 Task: Open Card Webinar Performance Review in Board Data Analytics Platforms to Workspace Document Management and add a team member Softage.4@softage.net, a label Green, a checklist Blogging, an attachment from your computer, a color Green and finally, add a card description 'Schedule meeting with potential partner company' and a comment 'Given the potential impact of this task on our team morale and motivation, let us ensure that we approach it with a sense of positivity and enthusiasm.'. Add a start date 'Jan 04, 1900' with a due date 'Jan 11, 1900'
Action: Mouse moved to (52, 368)
Screenshot: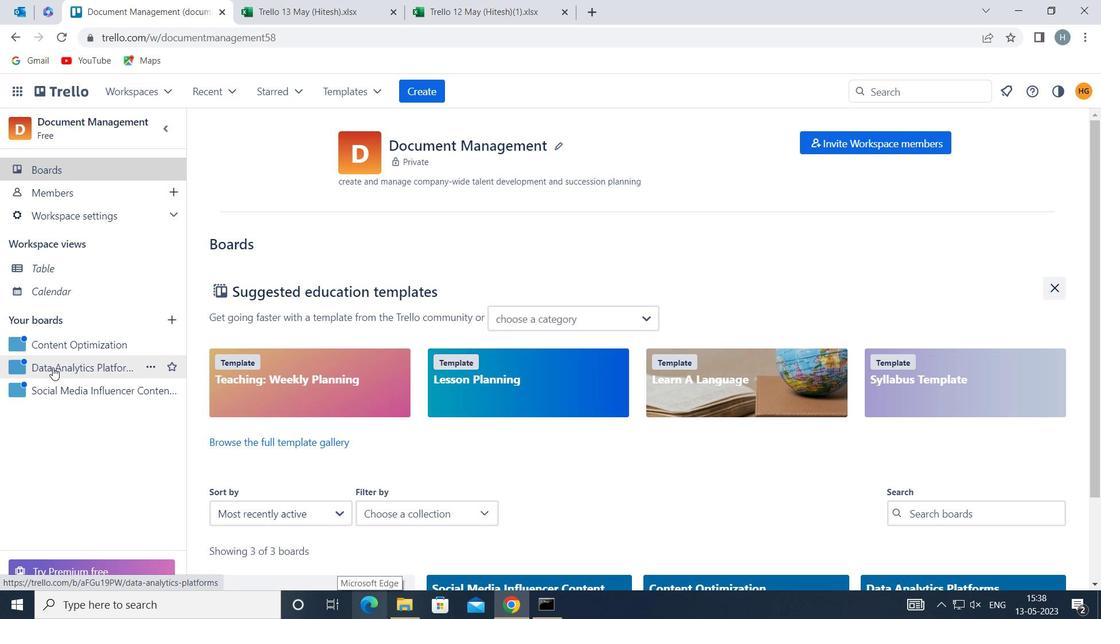 
Action: Mouse pressed left at (52, 368)
Screenshot: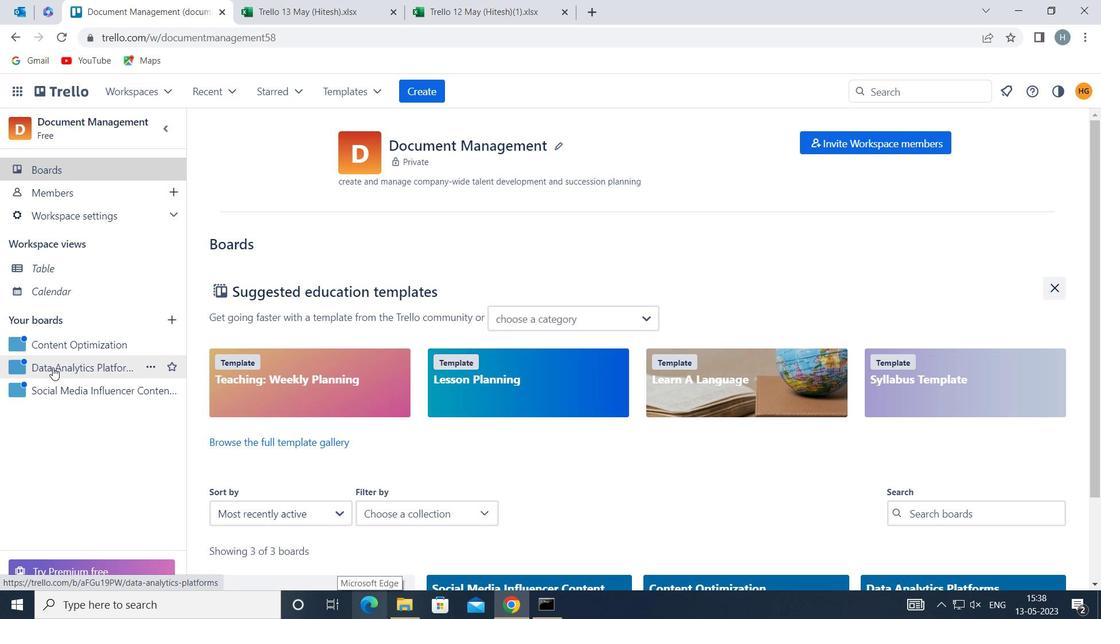 
Action: Mouse moved to (525, 205)
Screenshot: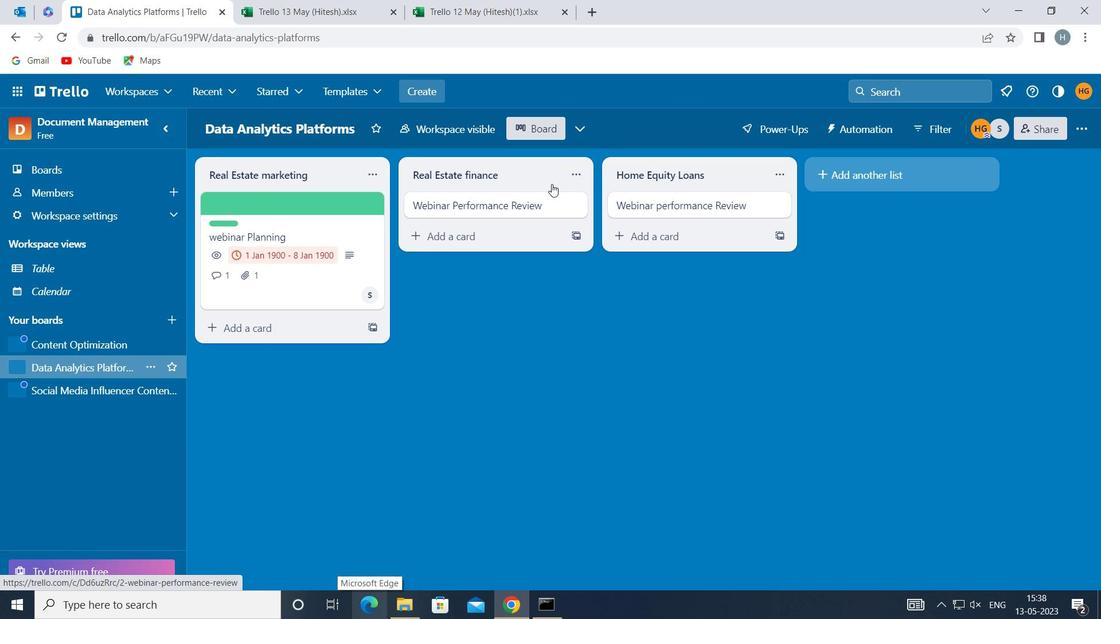 
Action: Mouse pressed left at (525, 205)
Screenshot: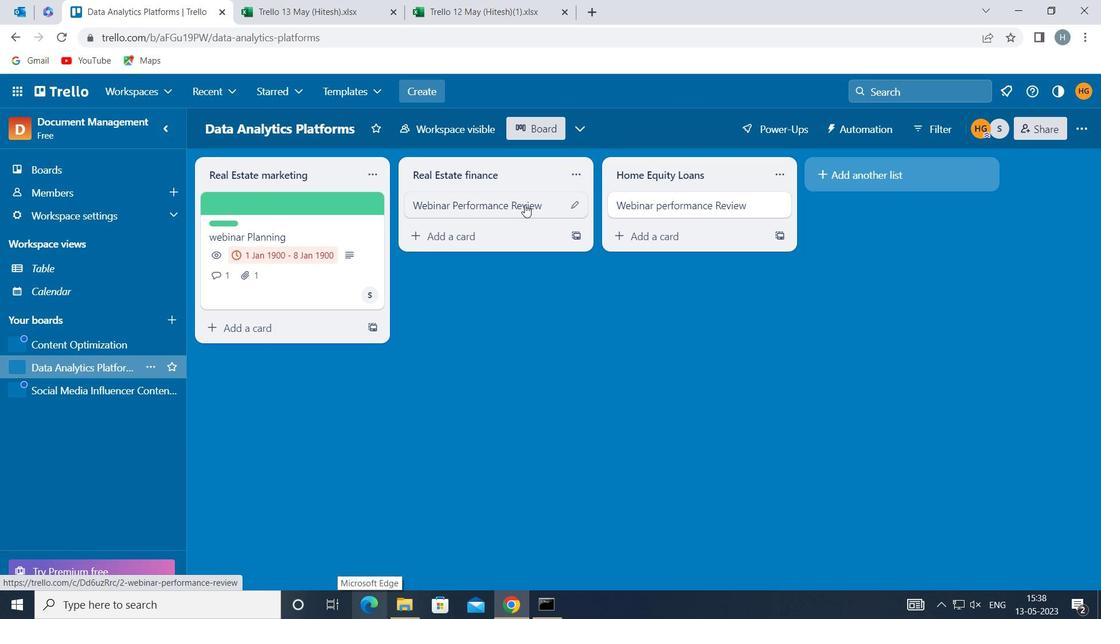 
Action: Mouse moved to (735, 253)
Screenshot: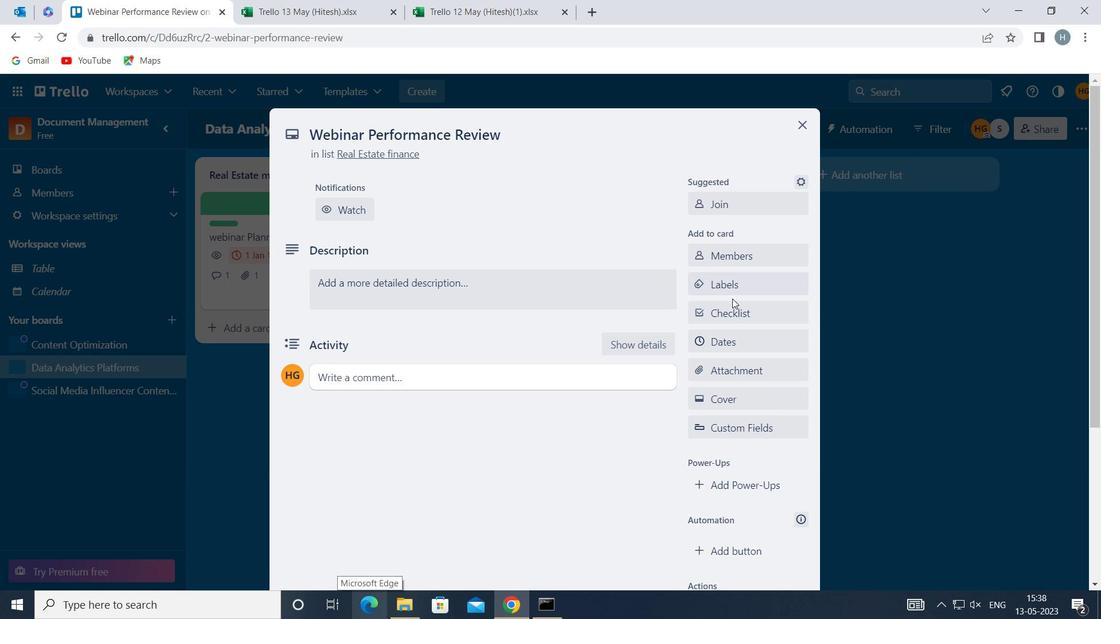 
Action: Mouse pressed left at (735, 253)
Screenshot: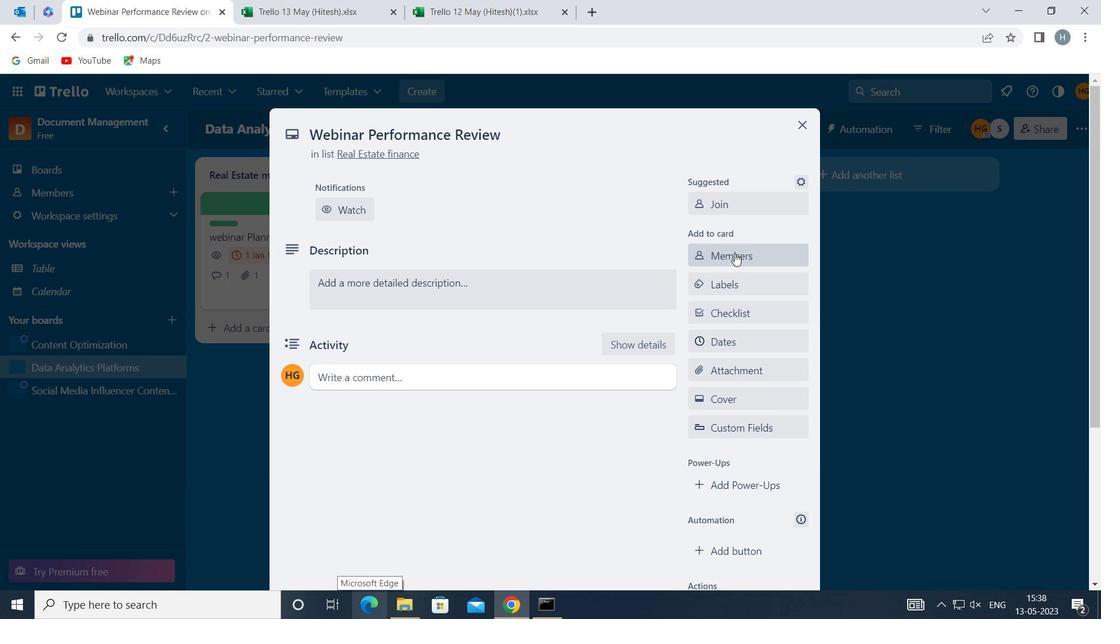 
Action: Mouse moved to (735, 321)
Screenshot: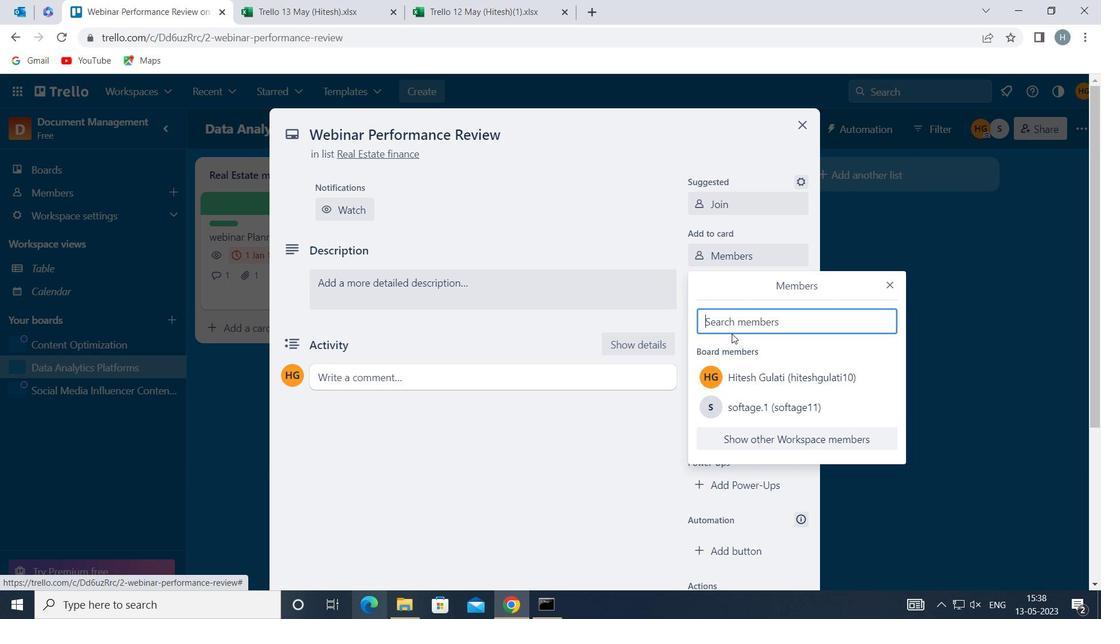 
Action: Mouse pressed left at (735, 321)
Screenshot: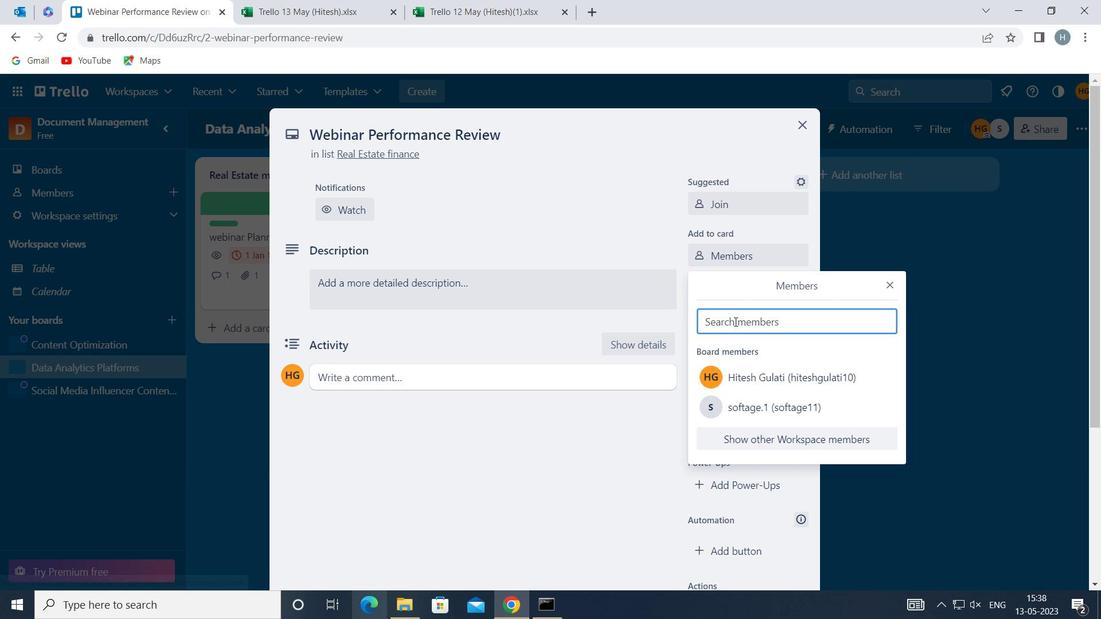 
Action: Key pressed <Key.shift>SOIF<Key.backspace><Key.backspace>F
Screenshot: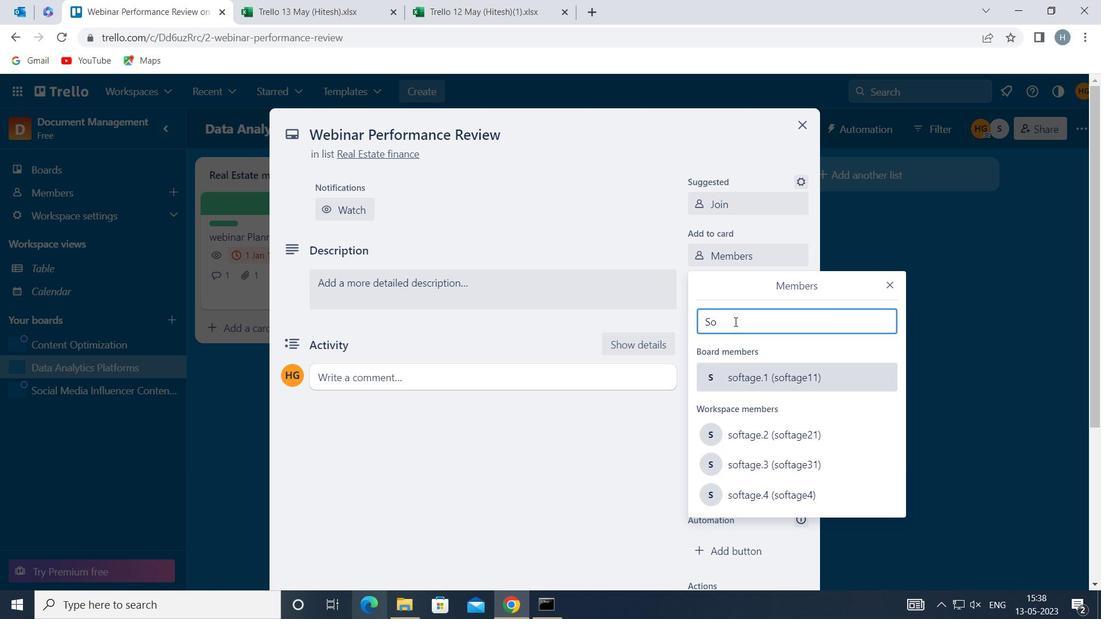 
Action: Mouse moved to (764, 494)
Screenshot: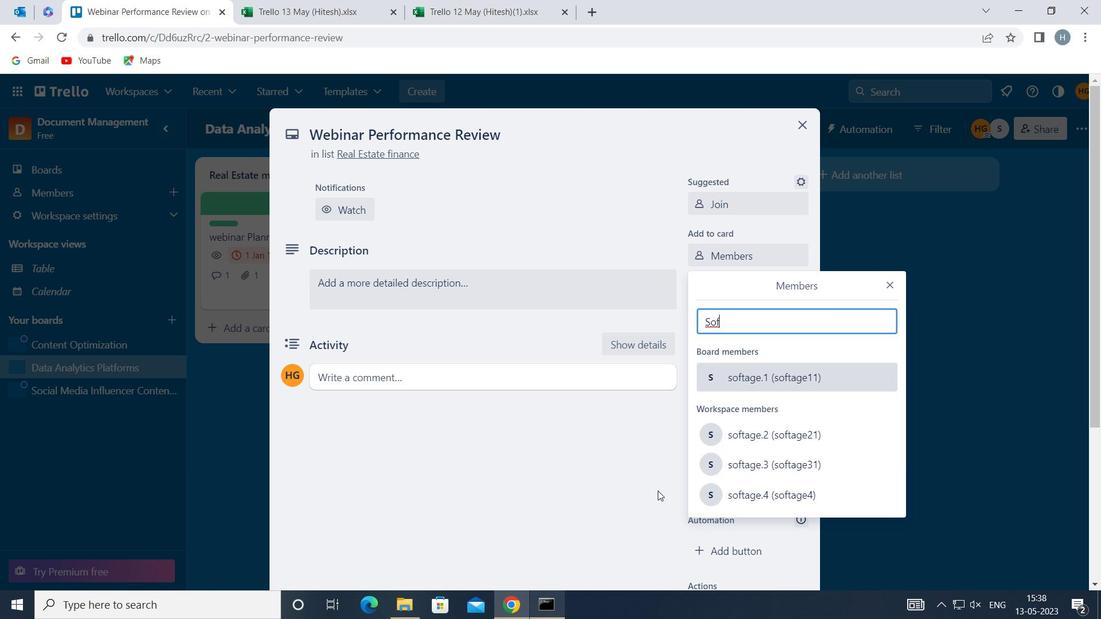 
Action: Mouse pressed left at (764, 494)
Screenshot: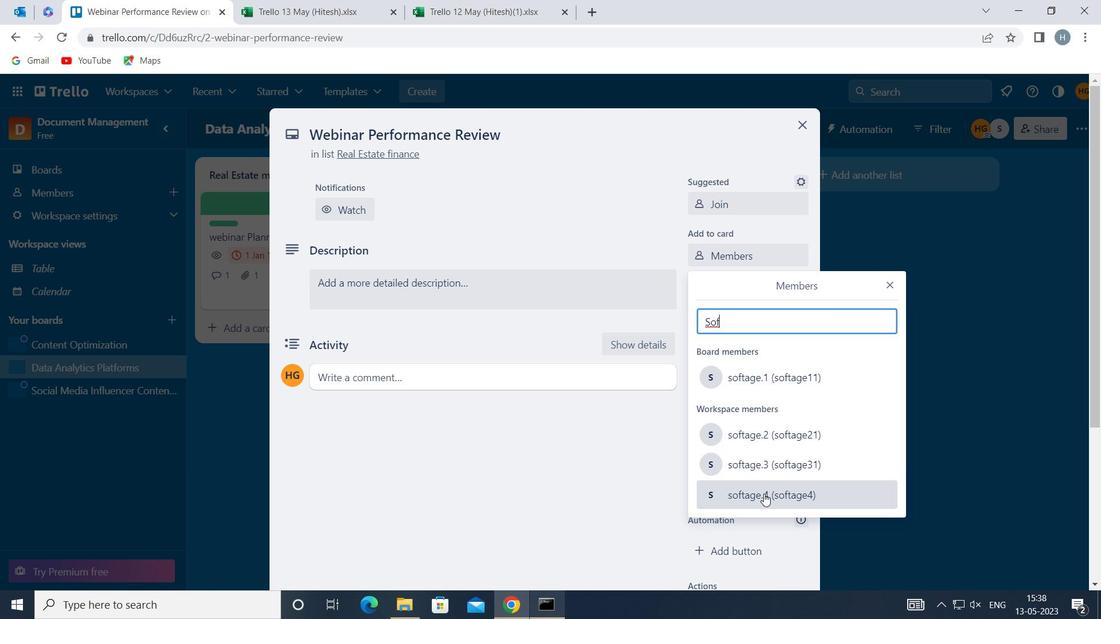 
Action: Mouse moved to (886, 285)
Screenshot: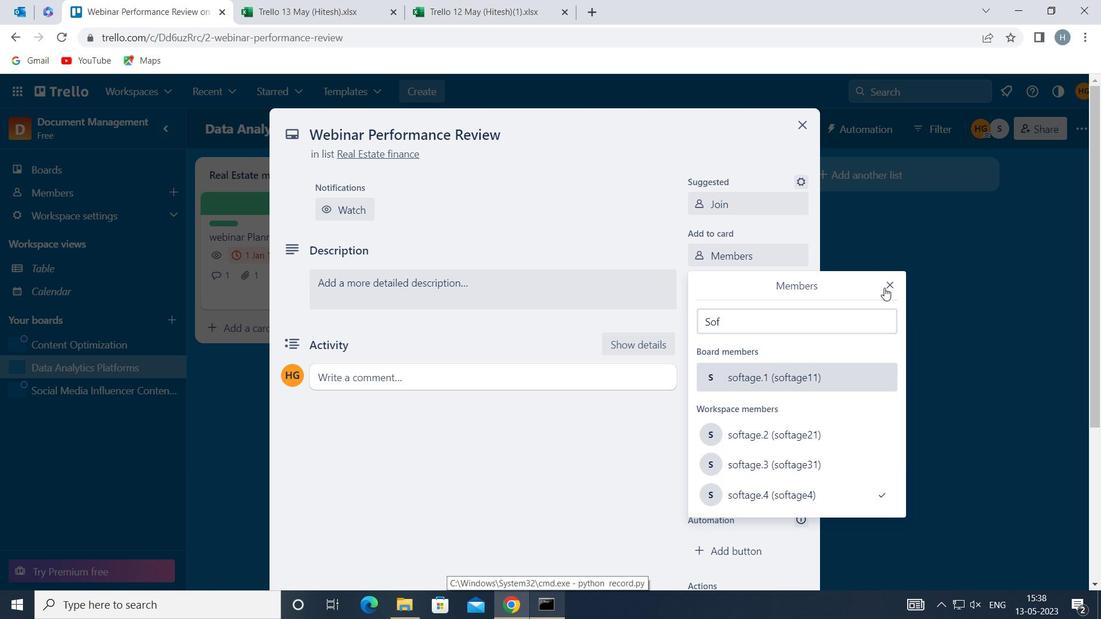 
Action: Mouse pressed left at (886, 285)
Screenshot: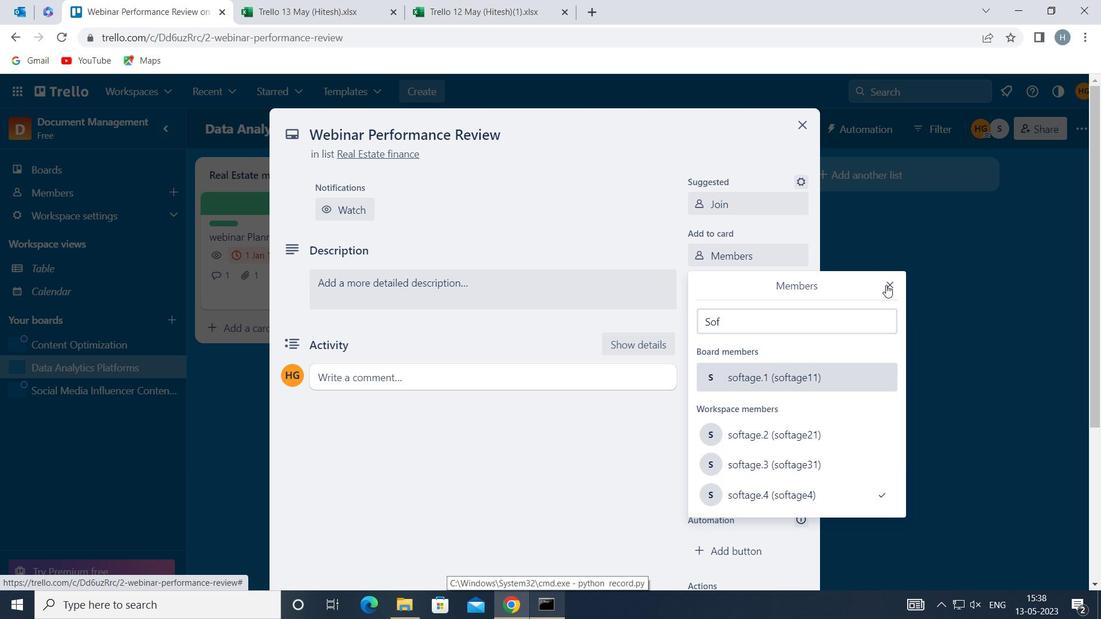 
Action: Mouse moved to (743, 277)
Screenshot: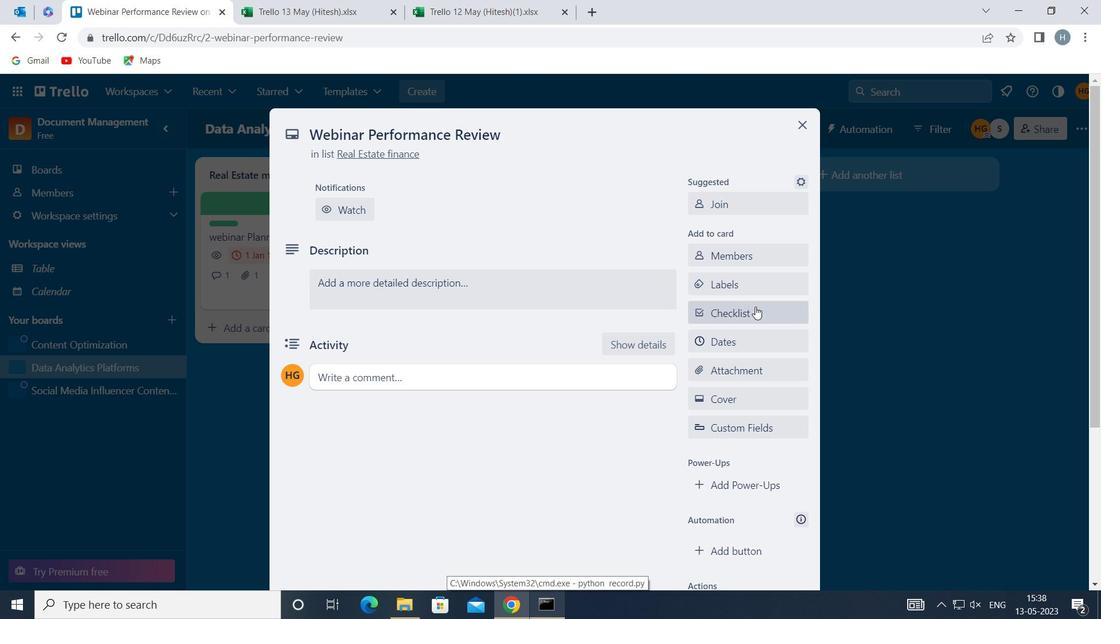 
Action: Mouse pressed left at (743, 277)
Screenshot: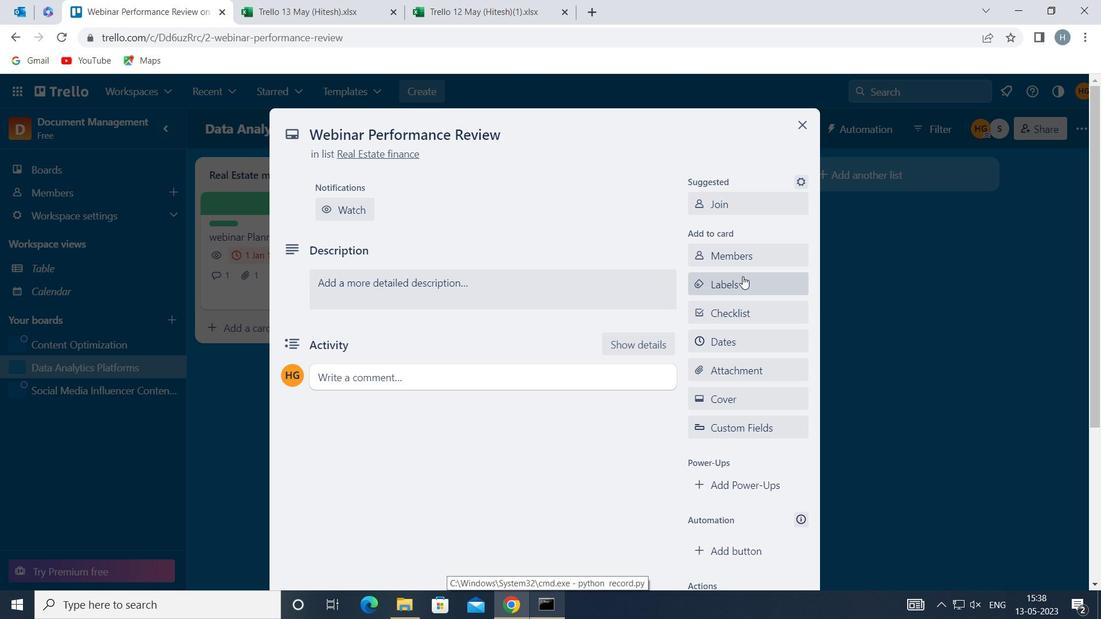 
Action: Mouse moved to (702, 208)
Screenshot: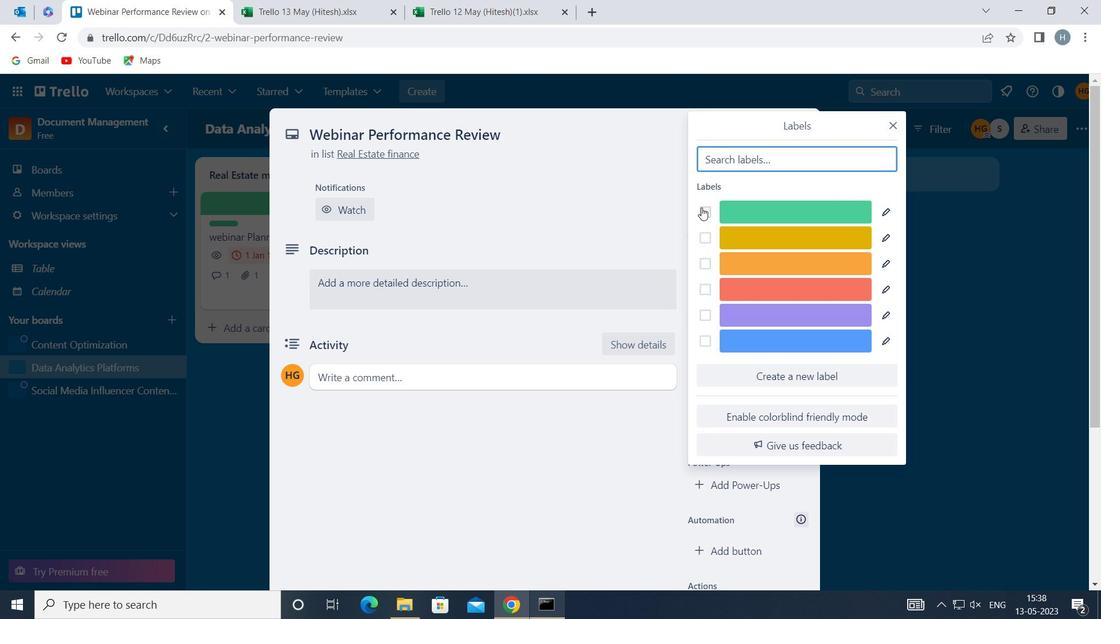 
Action: Mouse pressed left at (702, 208)
Screenshot: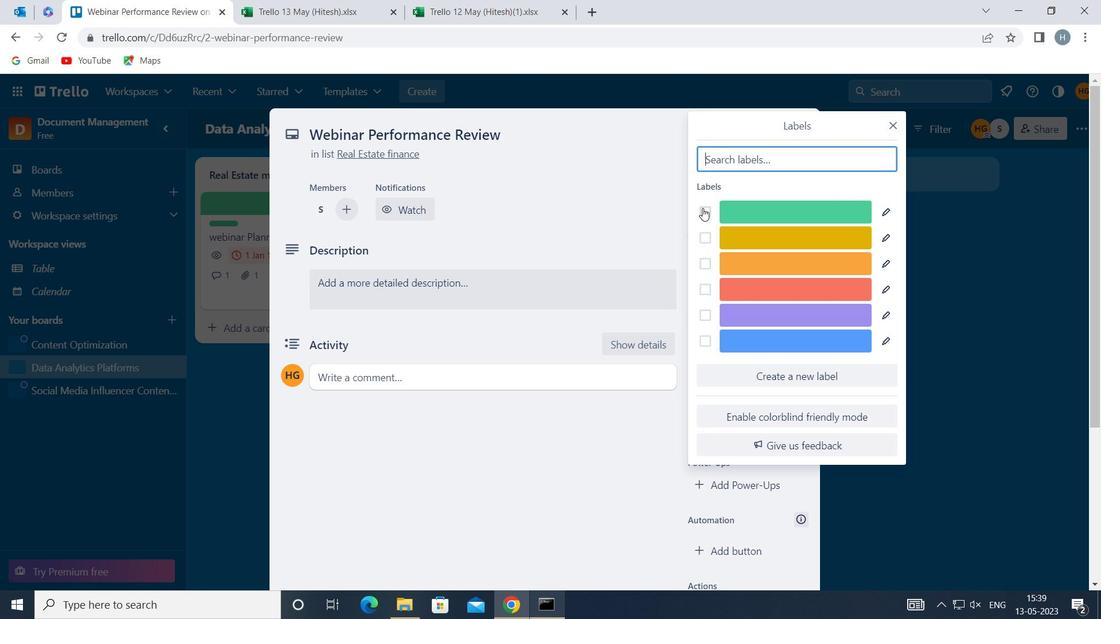 
Action: Mouse moved to (894, 127)
Screenshot: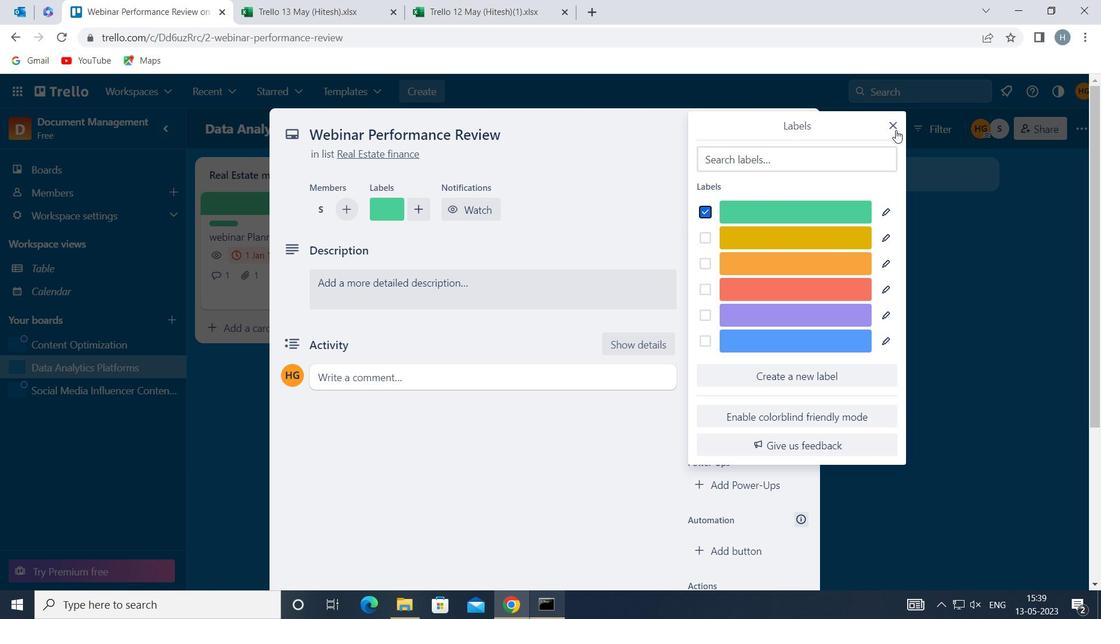 
Action: Mouse pressed left at (894, 127)
Screenshot: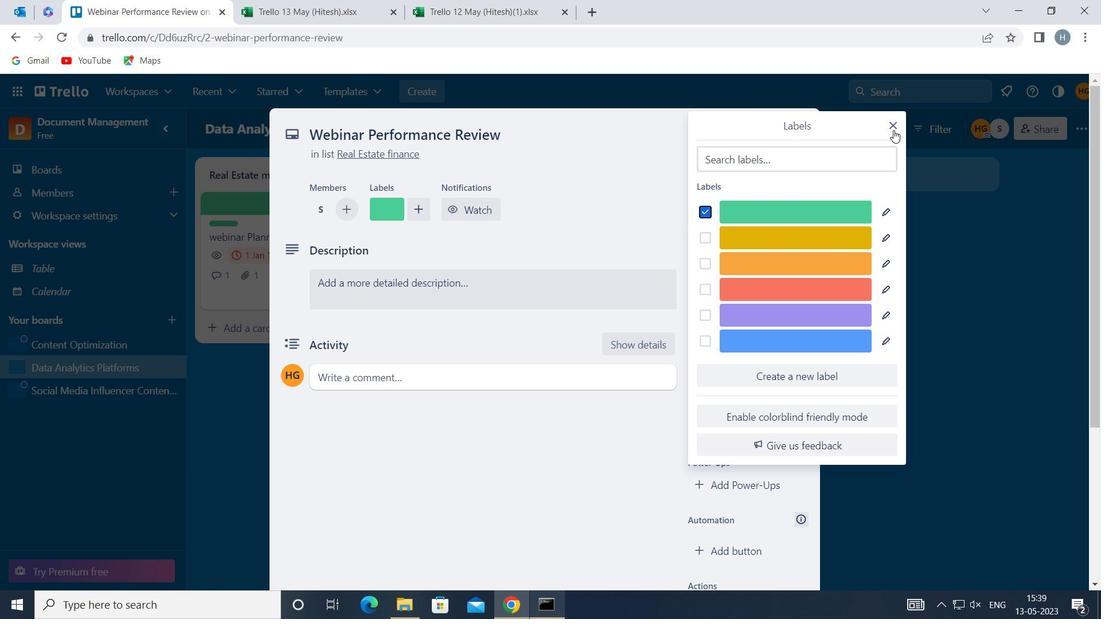 
Action: Mouse moved to (743, 315)
Screenshot: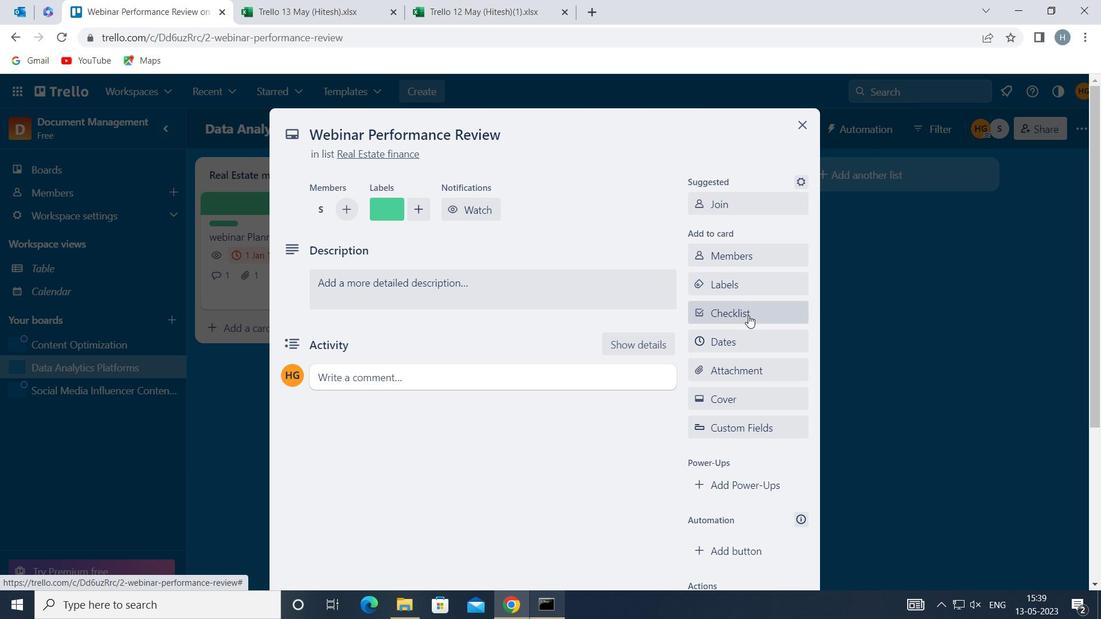 
Action: Mouse pressed left at (743, 315)
Screenshot: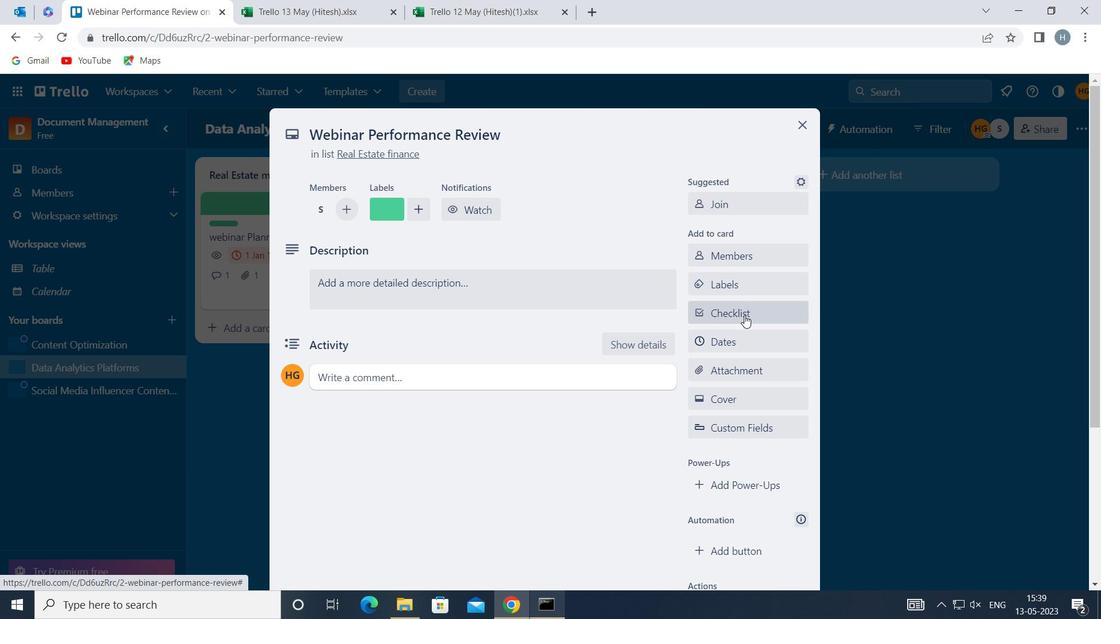 
Action: Mouse moved to (768, 384)
Screenshot: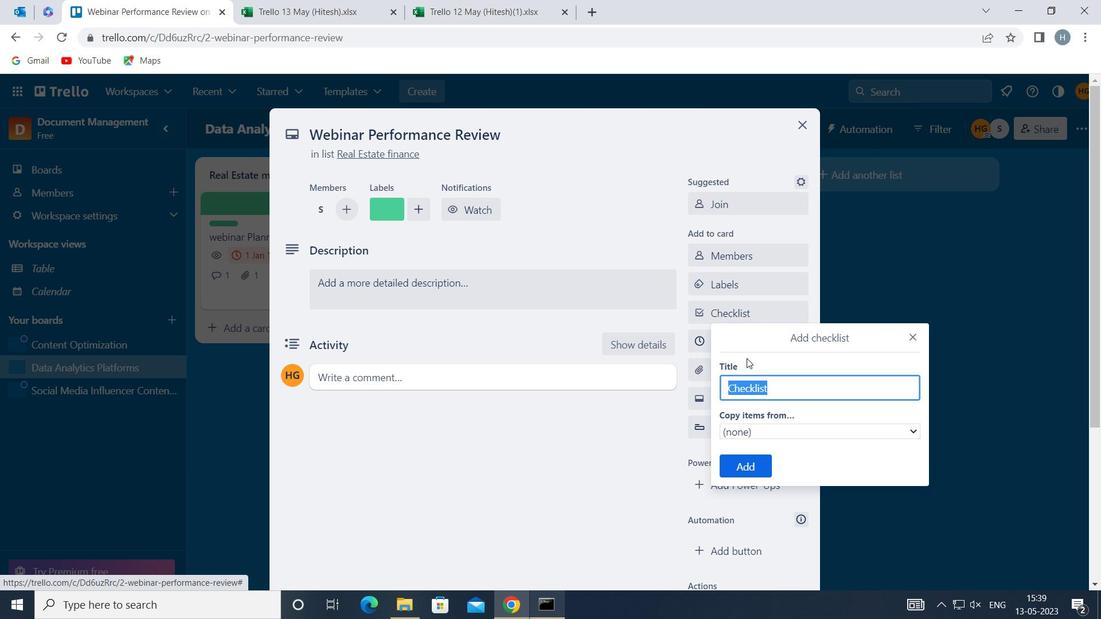 
Action: Mouse pressed left at (768, 384)
Screenshot: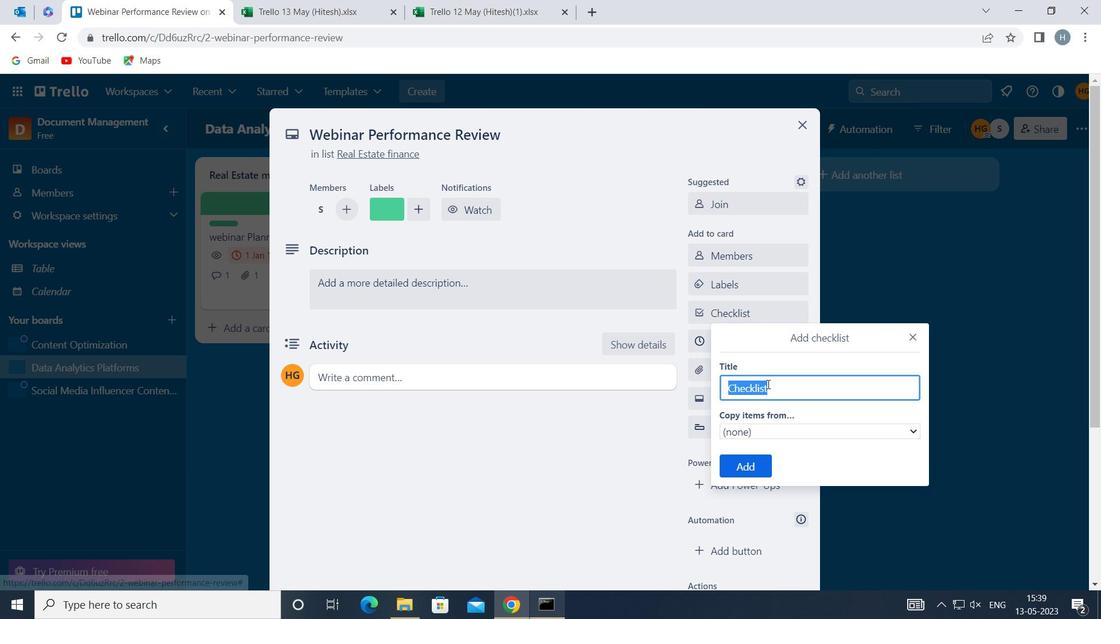 
Action: Mouse moved to (768, 384)
Screenshot: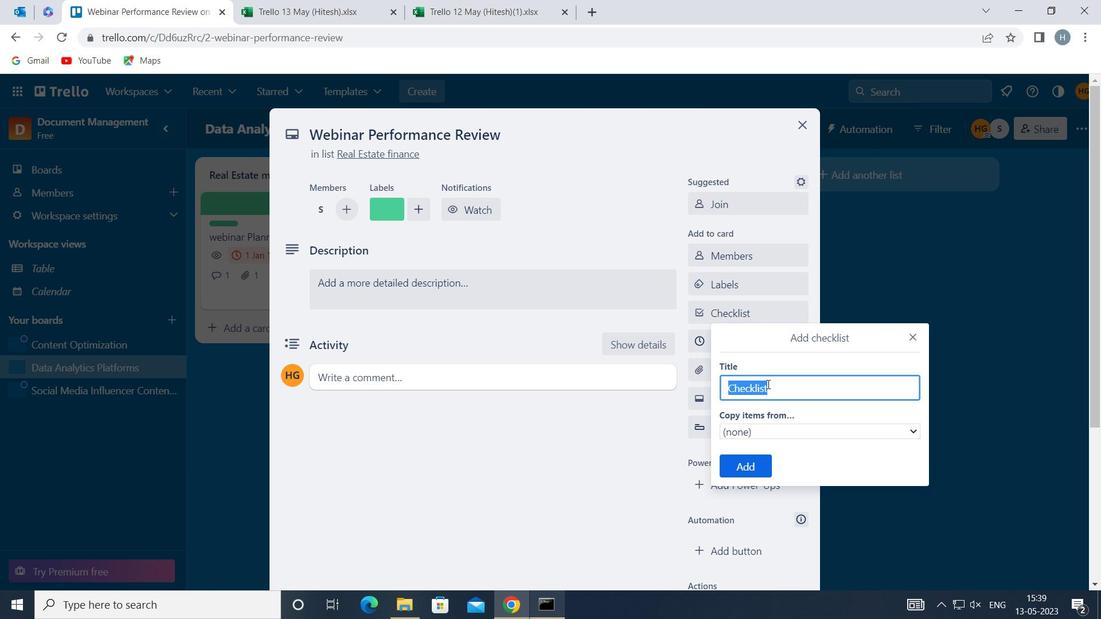 
Action: Key pressed <Key.backspace><Key.backspace><Key.backspace><Key.backspace><Key.backspace><Key.backspace><Key.backspace><Key.backspace><Key.backspace><Key.backspace><Key.backspace><Key.backspace><Key.backspace><Key.backspace><Key.backspace><Key.backspace><Key.shift>B
Screenshot: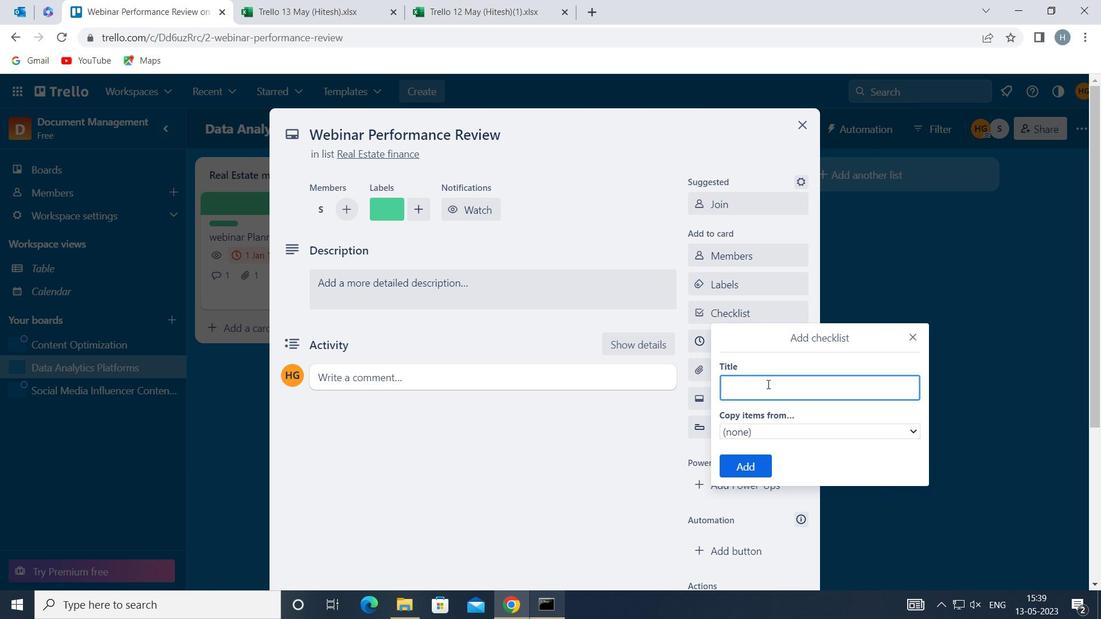 
Action: Mouse moved to (812, 449)
Screenshot: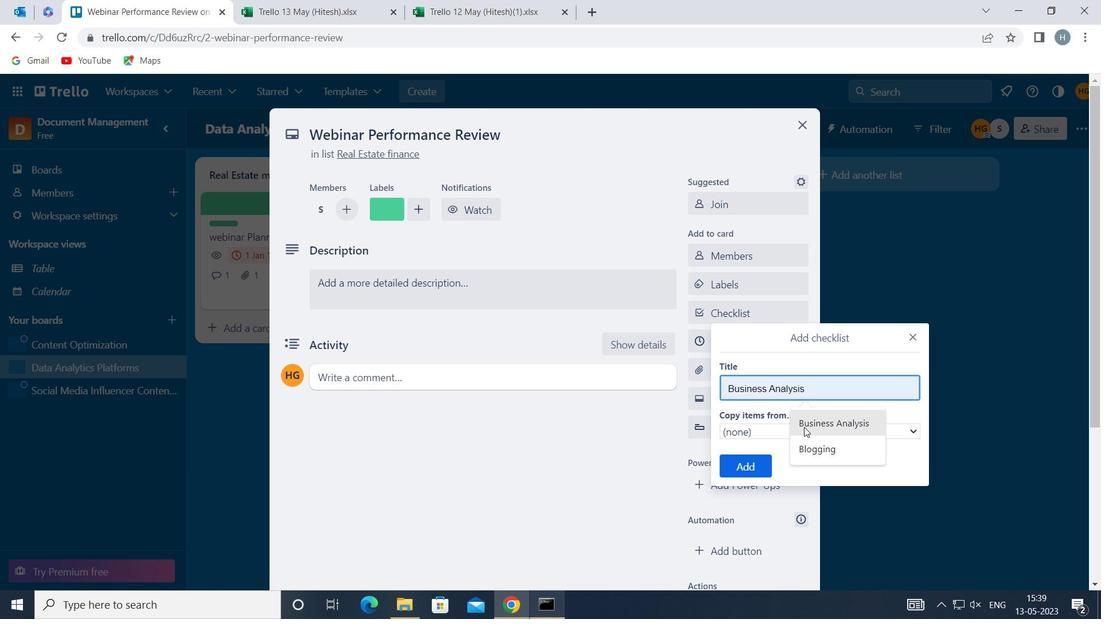 
Action: Mouse pressed left at (812, 449)
Screenshot: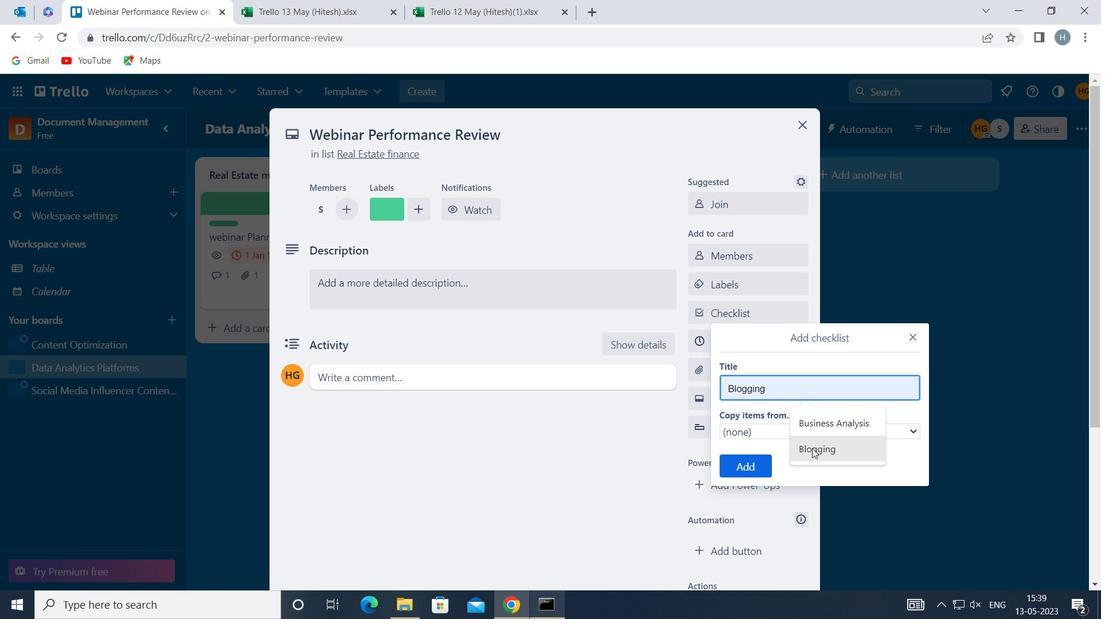 
Action: Mouse moved to (751, 472)
Screenshot: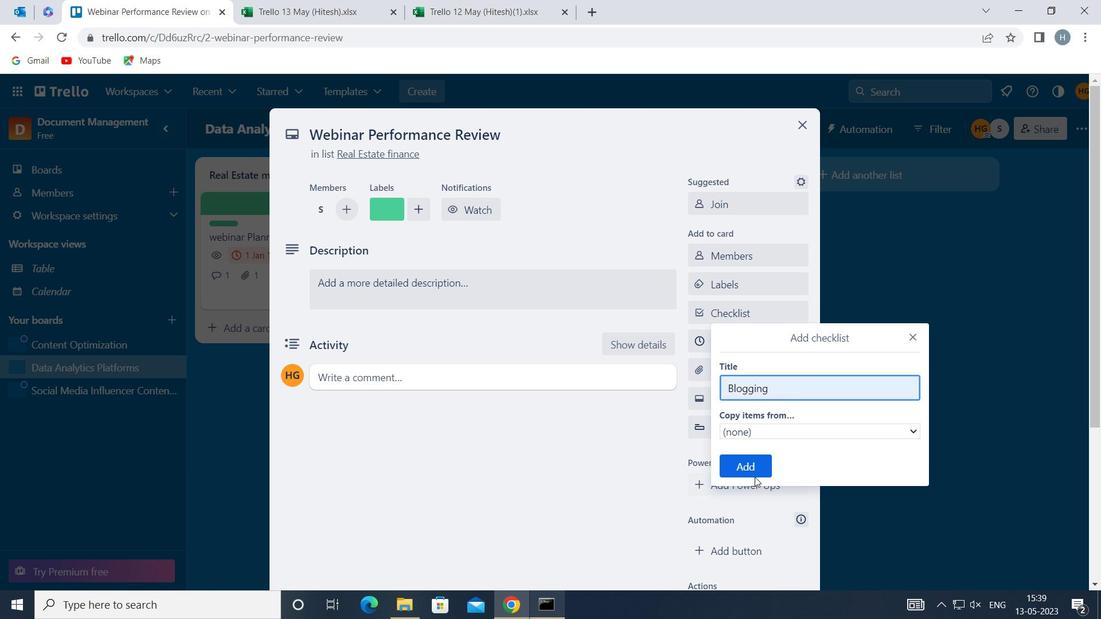 
Action: Mouse pressed left at (751, 472)
Screenshot: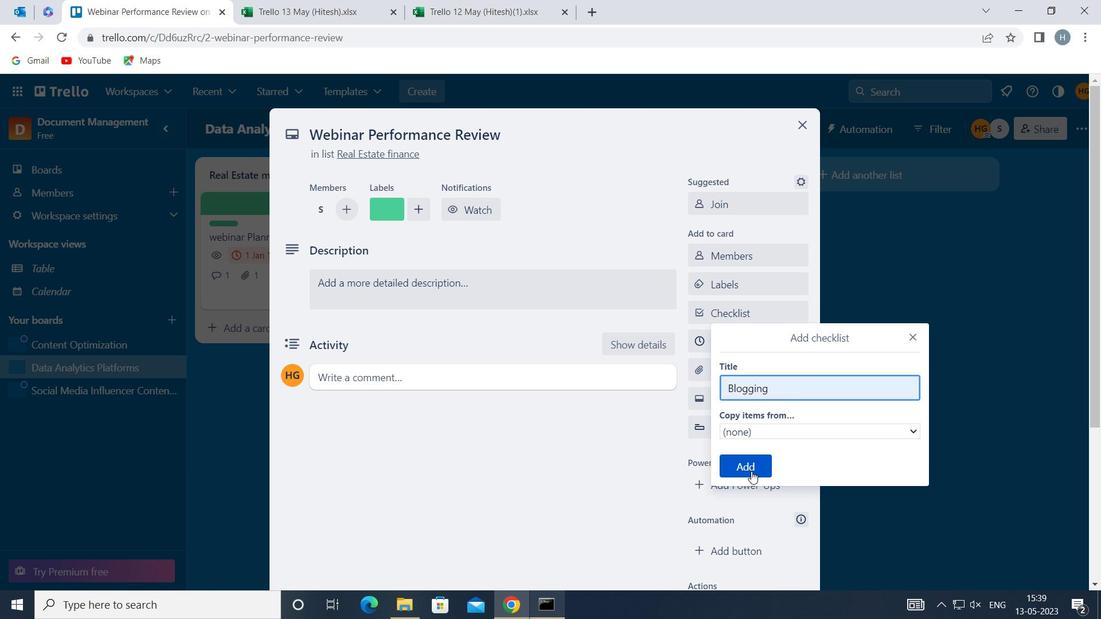 
Action: Mouse moved to (751, 375)
Screenshot: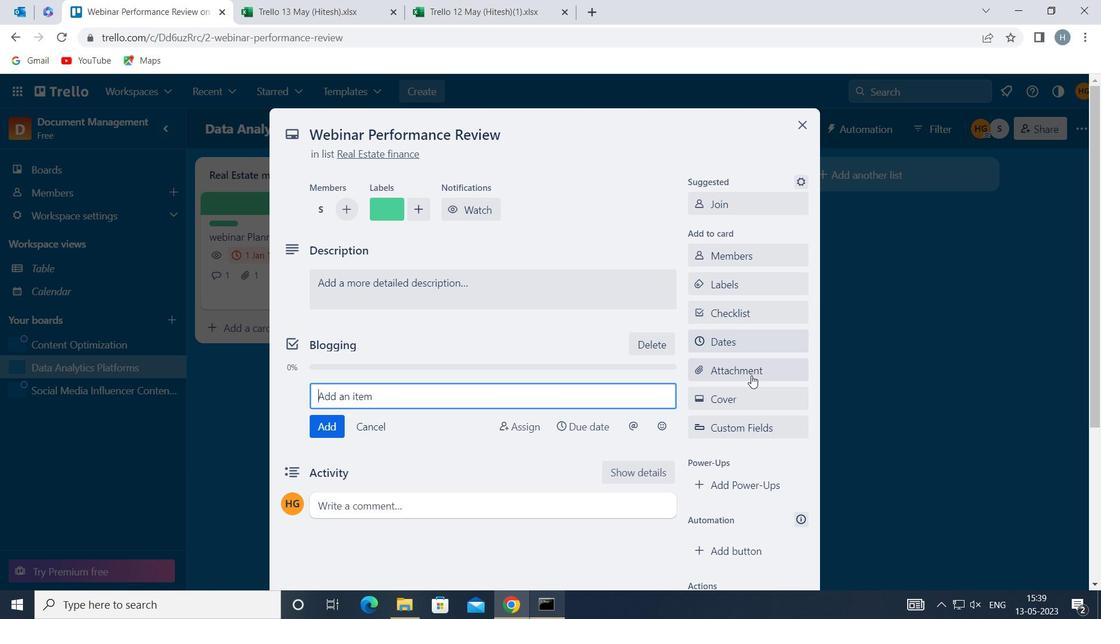 
Action: Mouse pressed left at (751, 375)
Screenshot: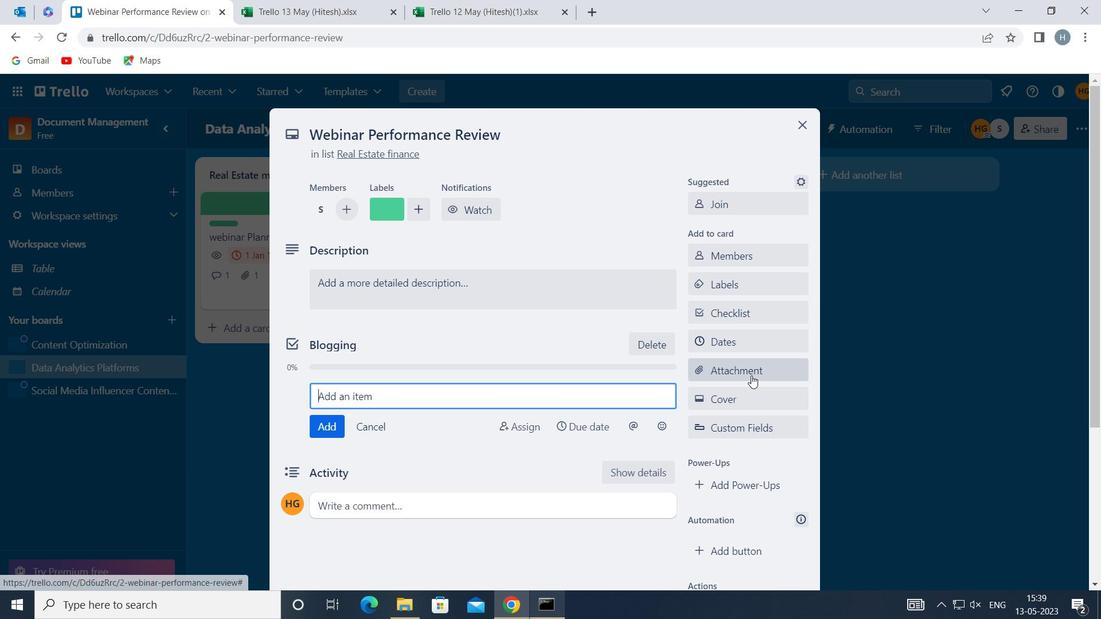 
Action: Mouse moved to (738, 149)
Screenshot: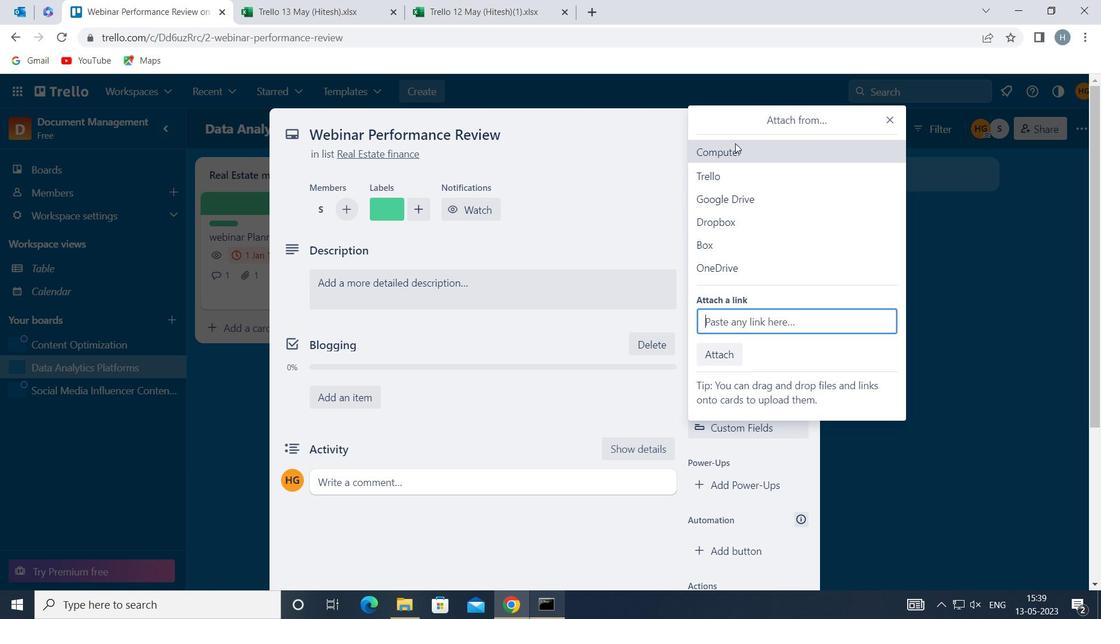 
Action: Mouse pressed left at (738, 149)
Screenshot: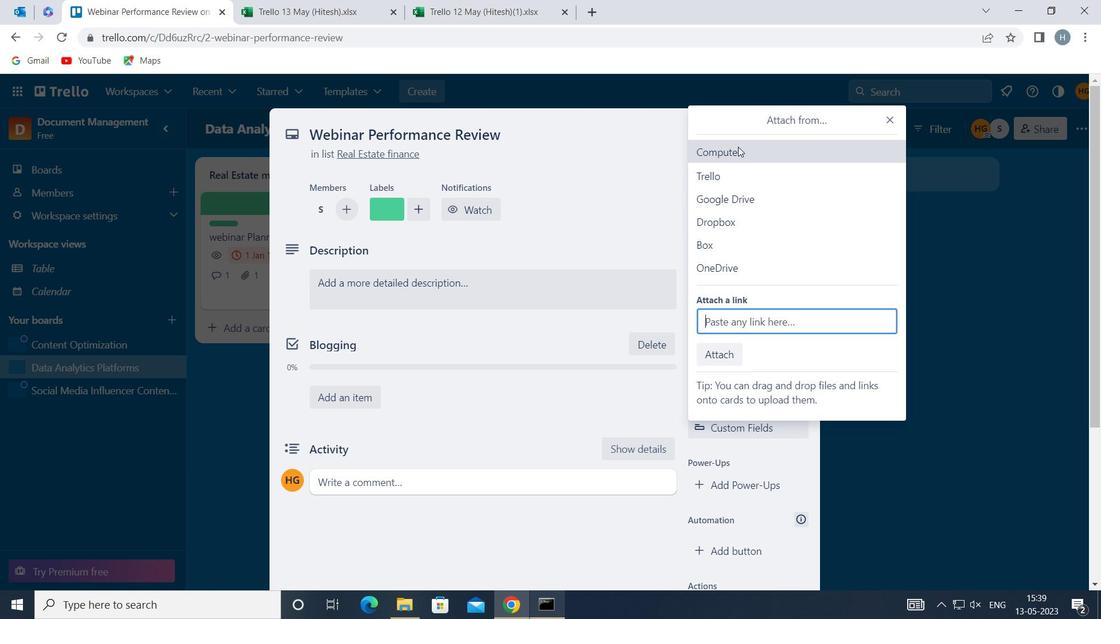 
Action: Mouse moved to (355, 174)
Screenshot: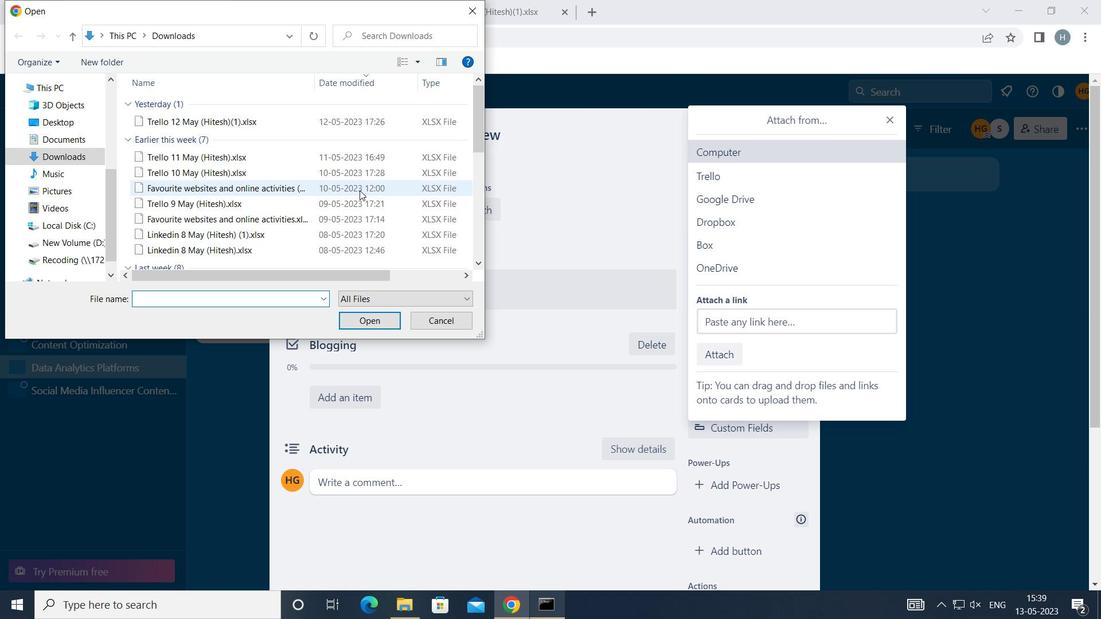 
Action: Mouse pressed left at (355, 174)
Screenshot: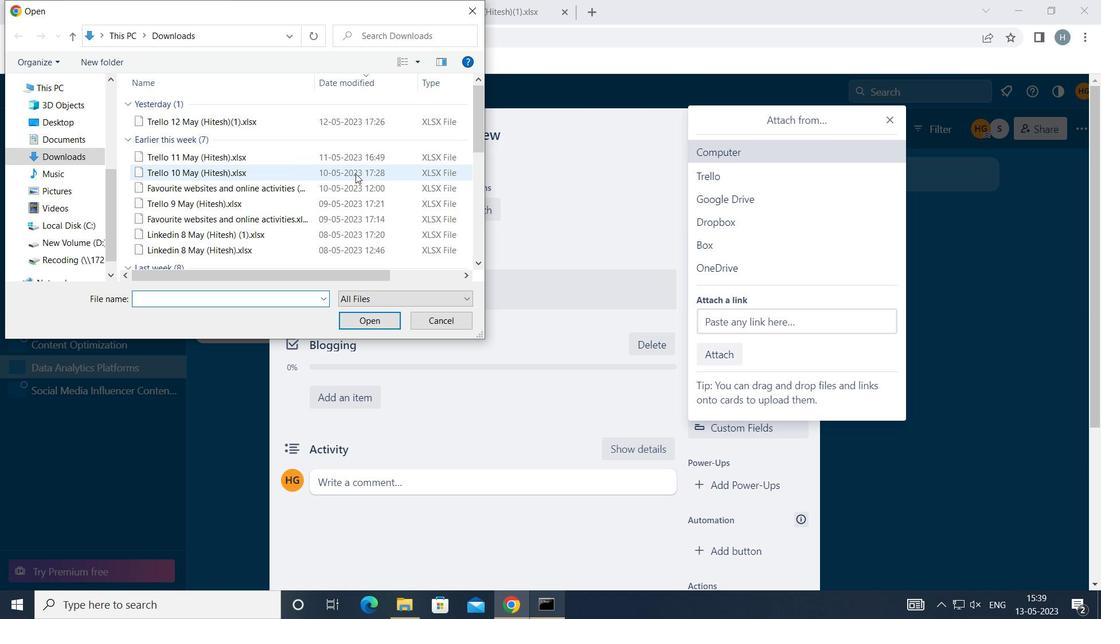 
Action: Mouse moved to (393, 319)
Screenshot: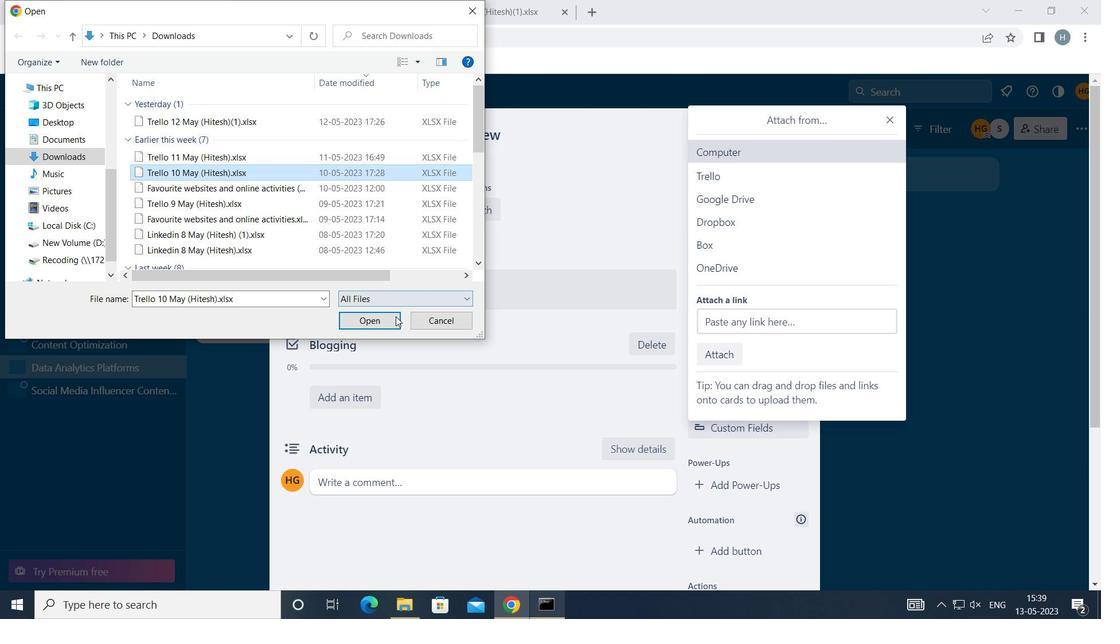 
Action: Mouse pressed left at (393, 319)
Screenshot: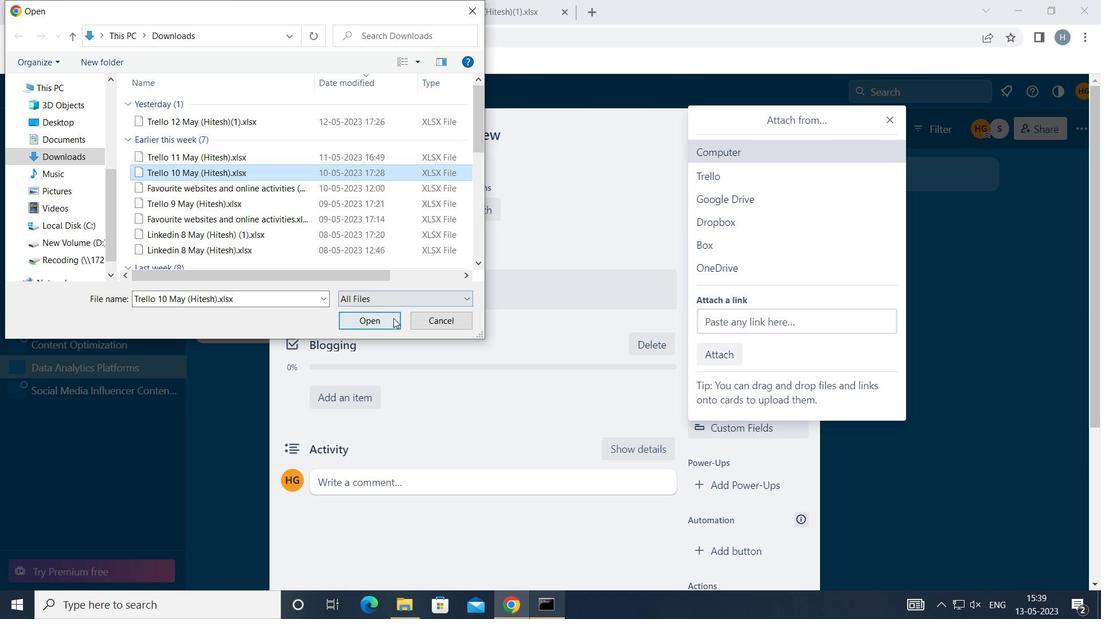 
Action: Mouse moved to (716, 402)
Screenshot: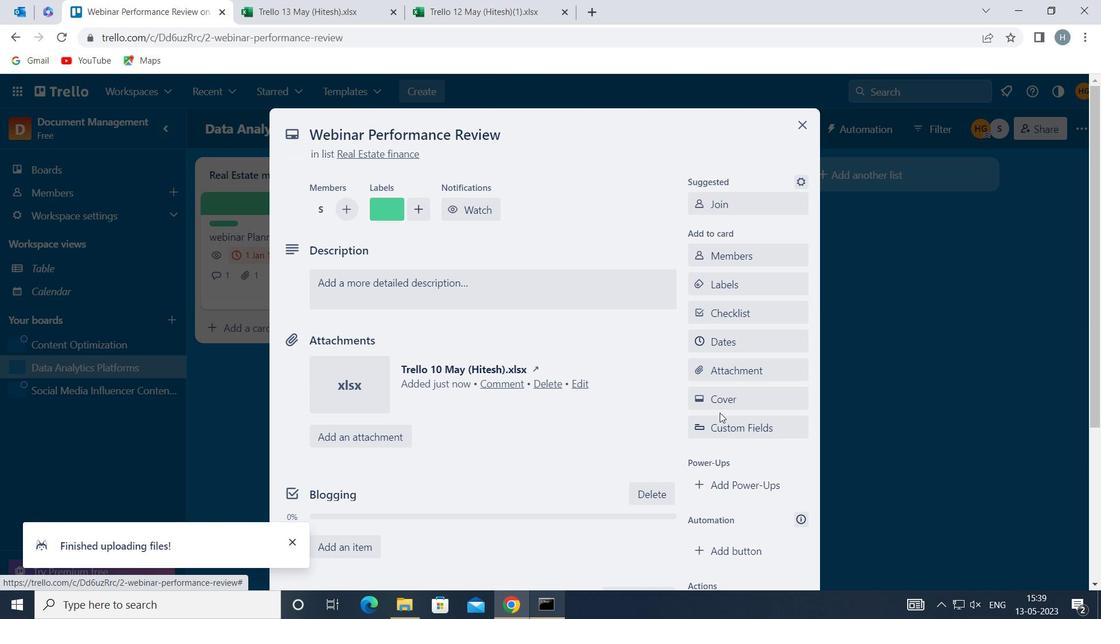 
Action: Mouse pressed left at (716, 402)
Screenshot: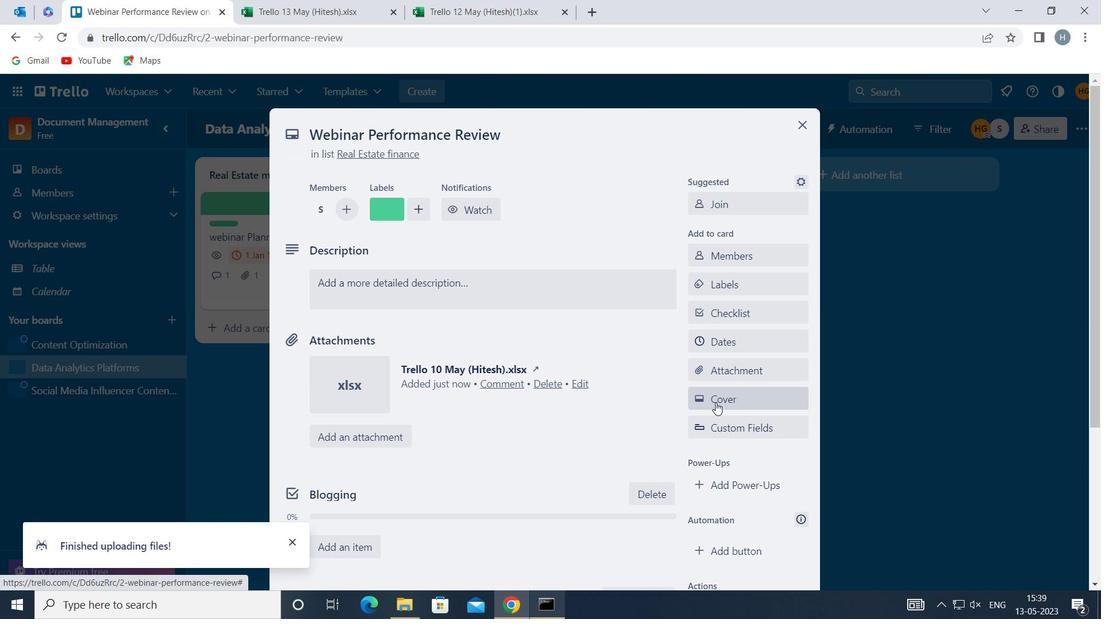 
Action: Mouse moved to (719, 308)
Screenshot: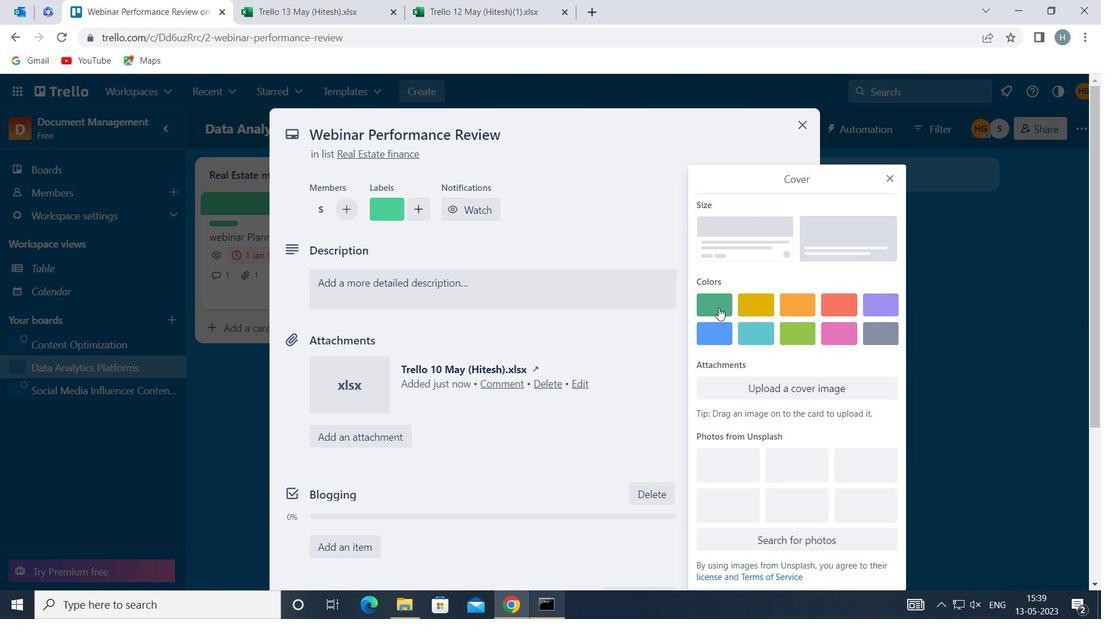 
Action: Mouse pressed left at (719, 308)
Screenshot: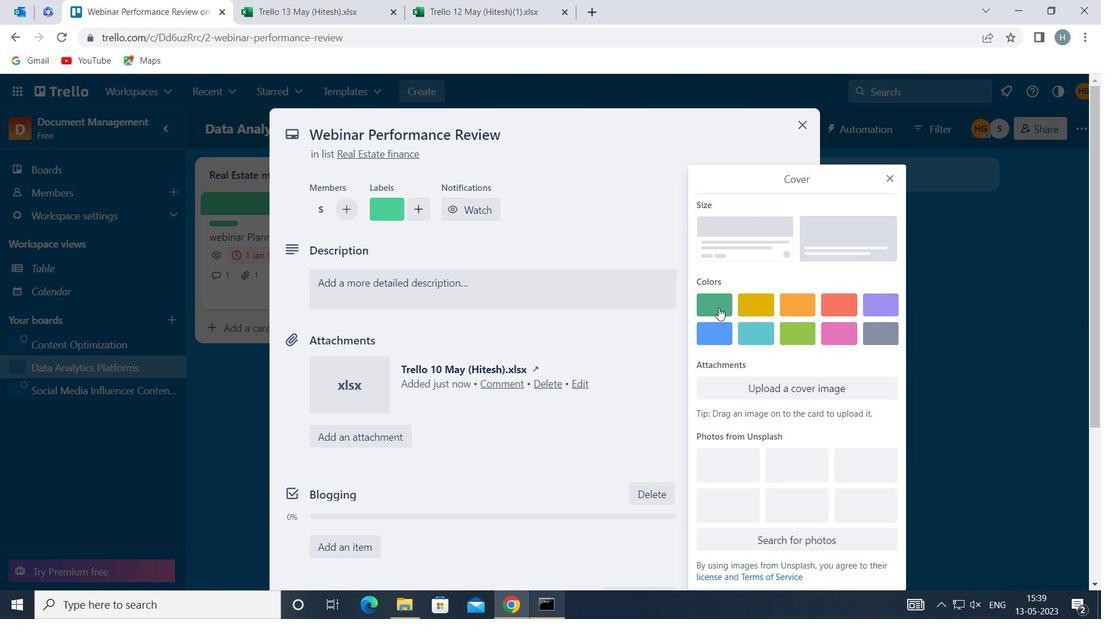 
Action: Mouse moved to (887, 152)
Screenshot: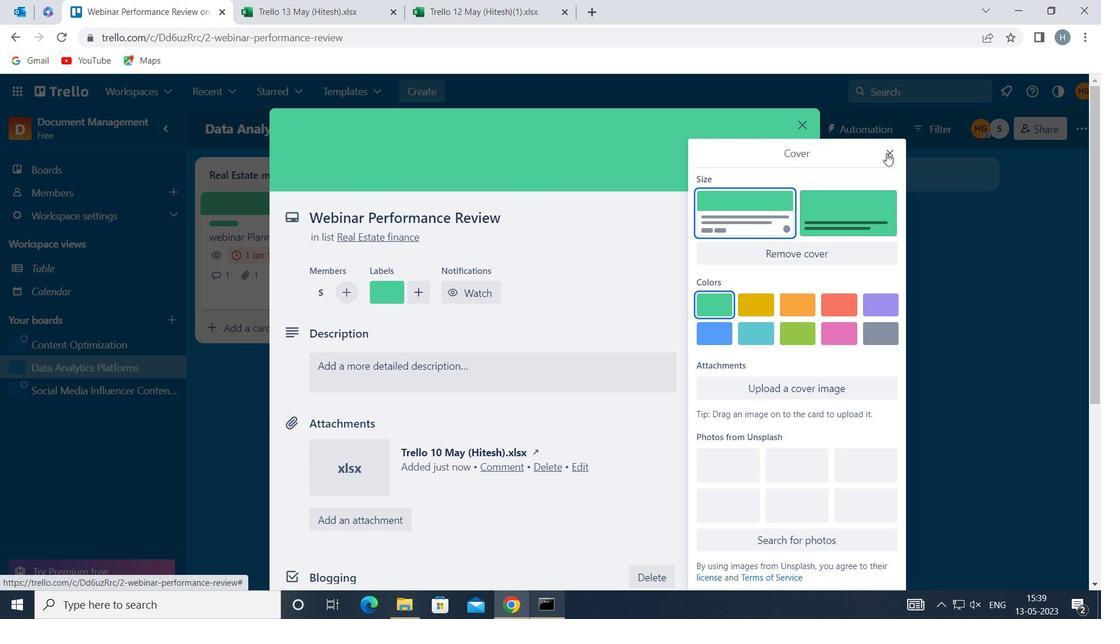 
Action: Mouse pressed left at (887, 152)
Screenshot: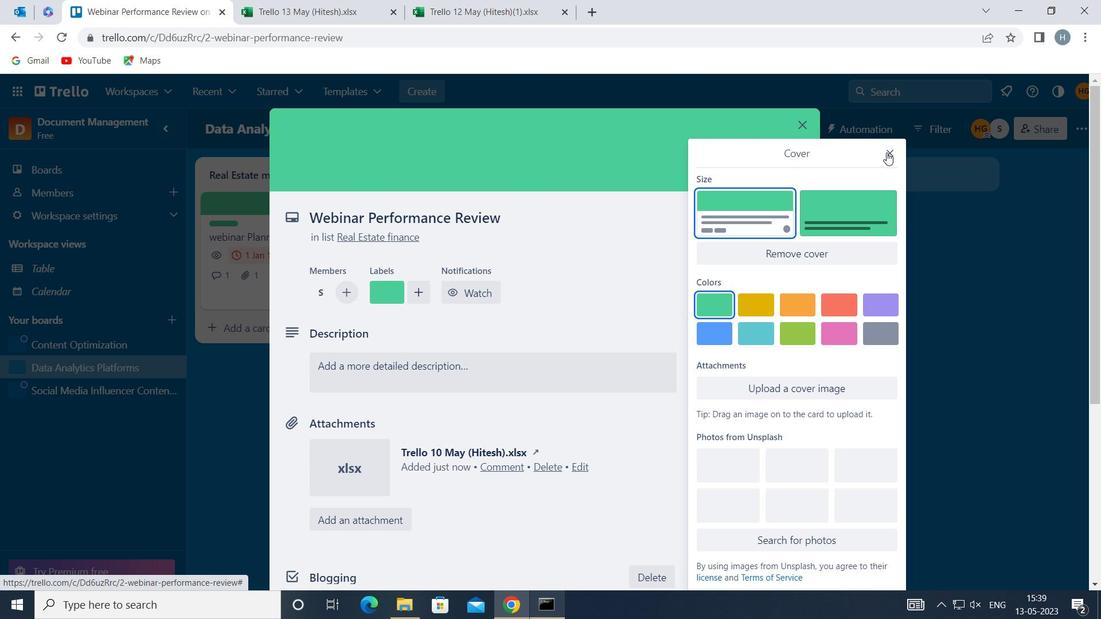 
Action: Mouse moved to (417, 367)
Screenshot: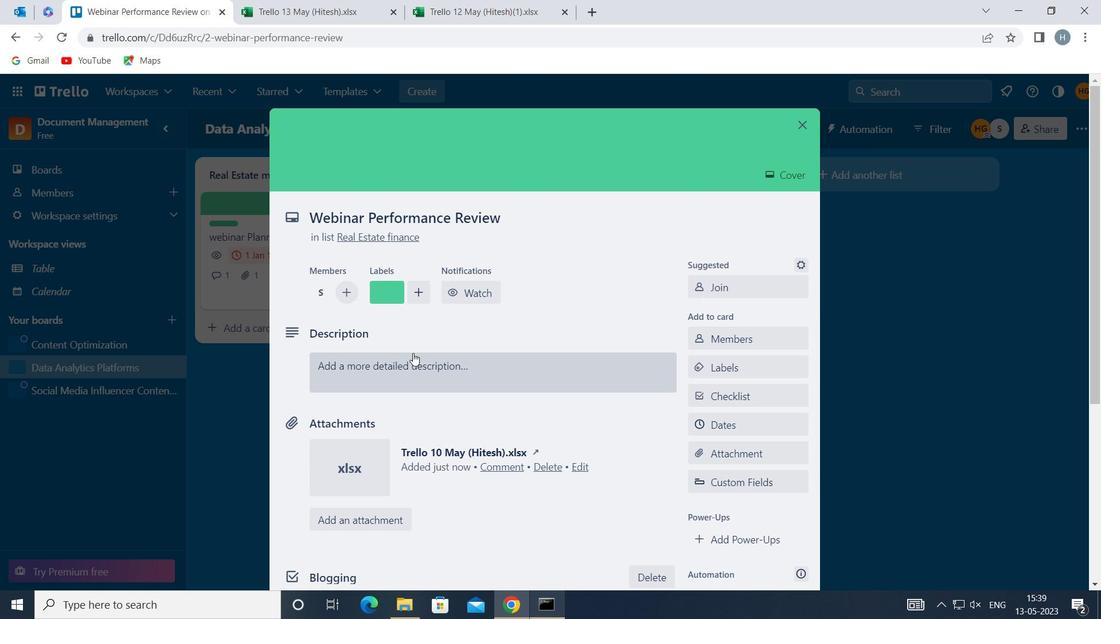 
Action: Mouse pressed left at (417, 367)
Screenshot: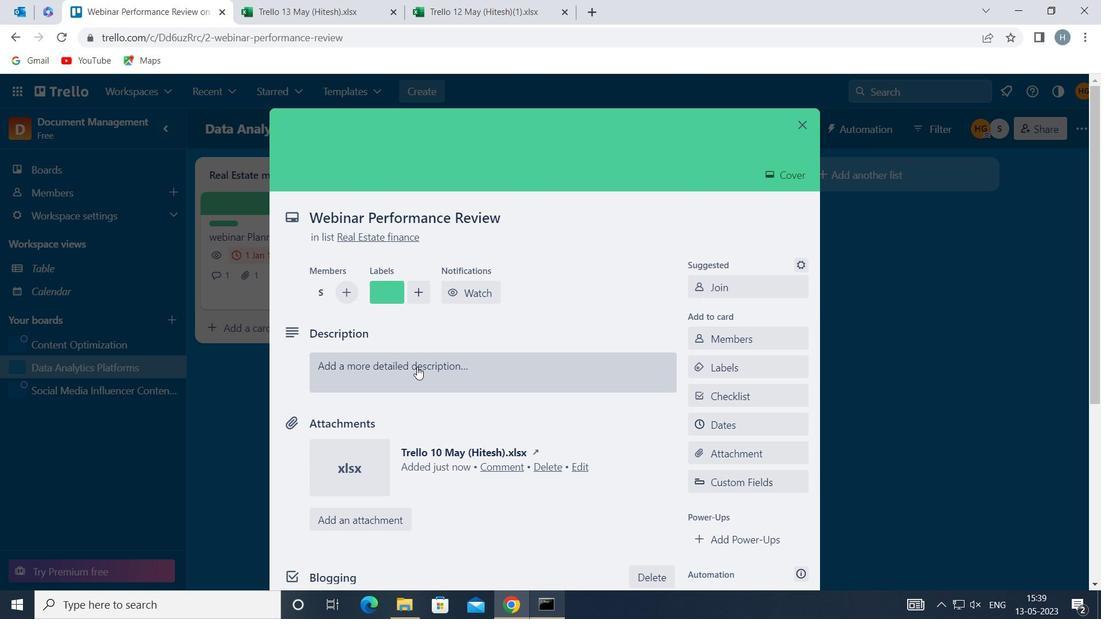 
Action: Key pressed <Key.shift>SCHEDULE<Key.space>MEETING<Key.space>WITH<Key.space>POTENTIAL<Key.space>PARTNER<Key.space>COMPANY
Screenshot: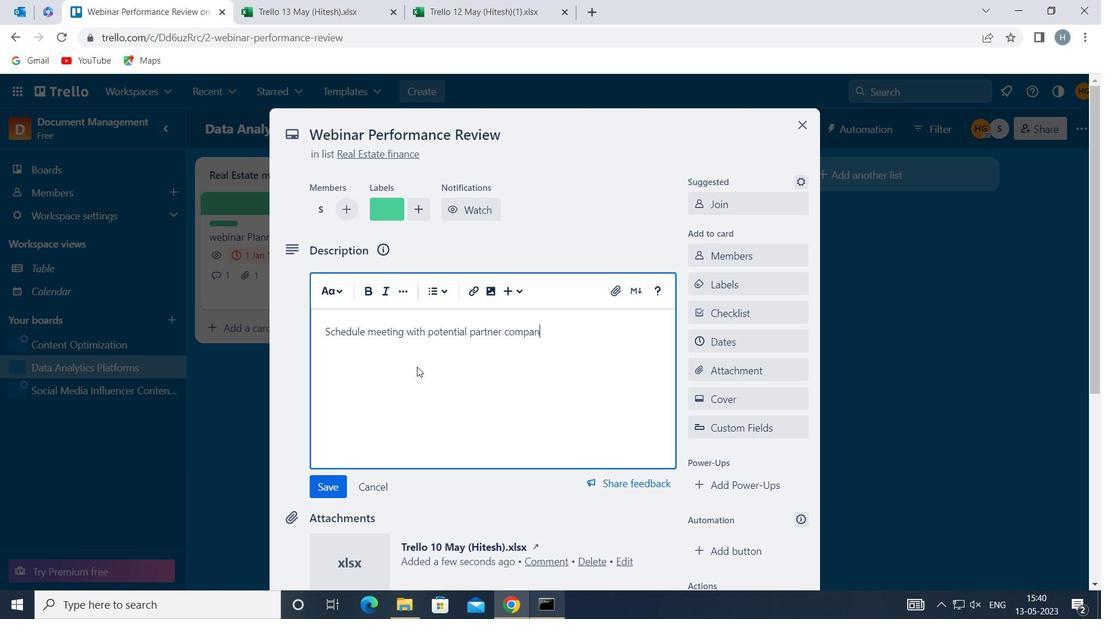 
Action: Mouse moved to (357, 403)
Screenshot: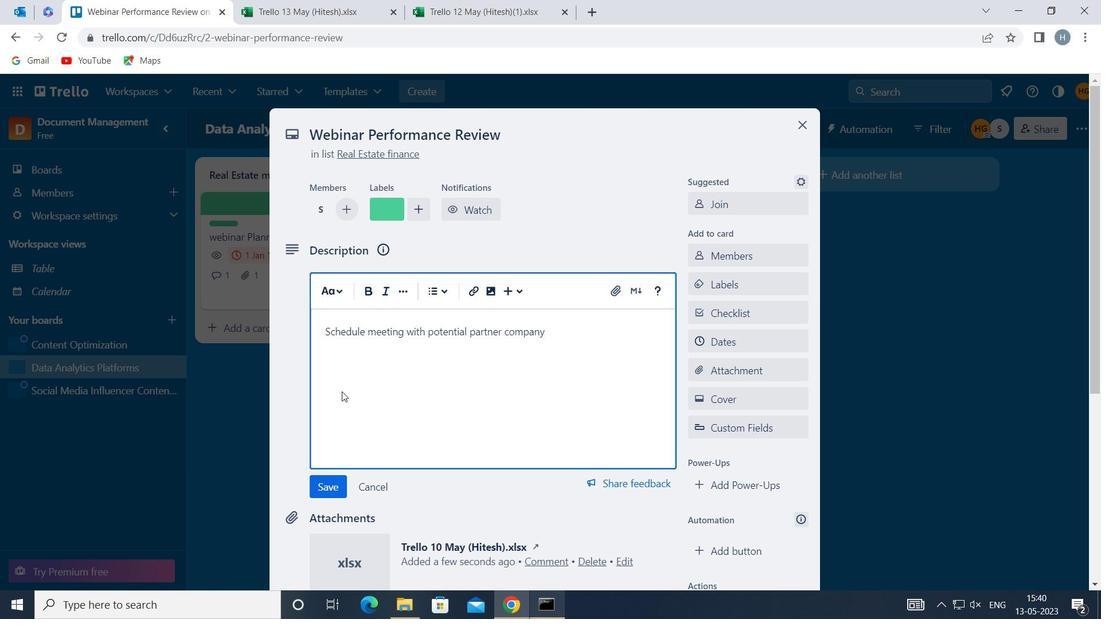 
Action: Mouse scrolled (357, 403) with delta (0, 0)
Screenshot: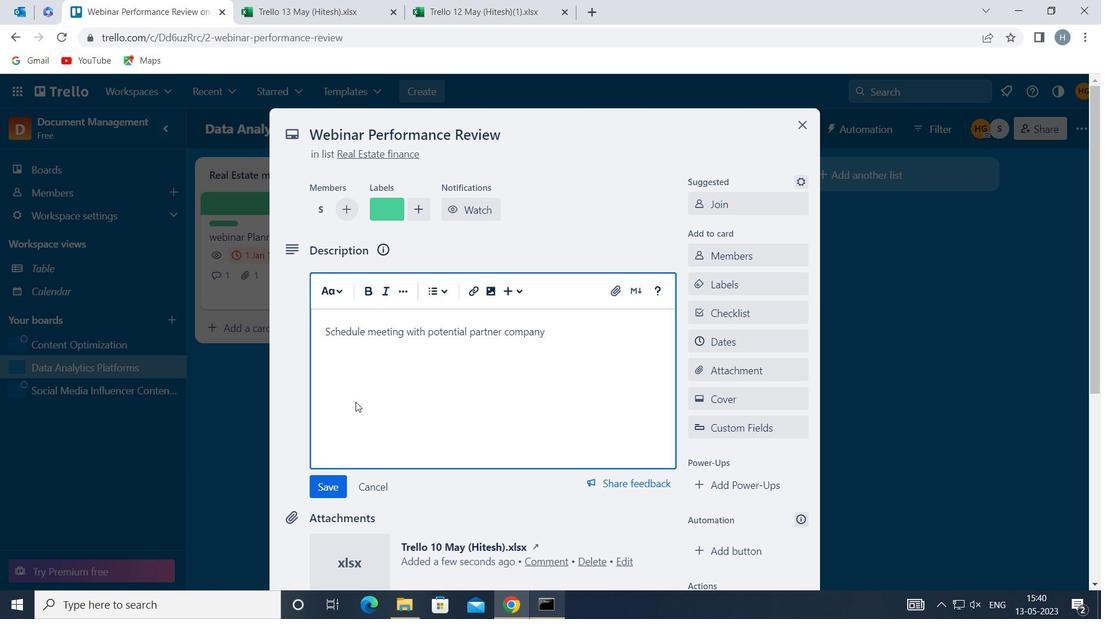 
Action: Mouse scrolled (357, 403) with delta (0, 0)
Screenshot: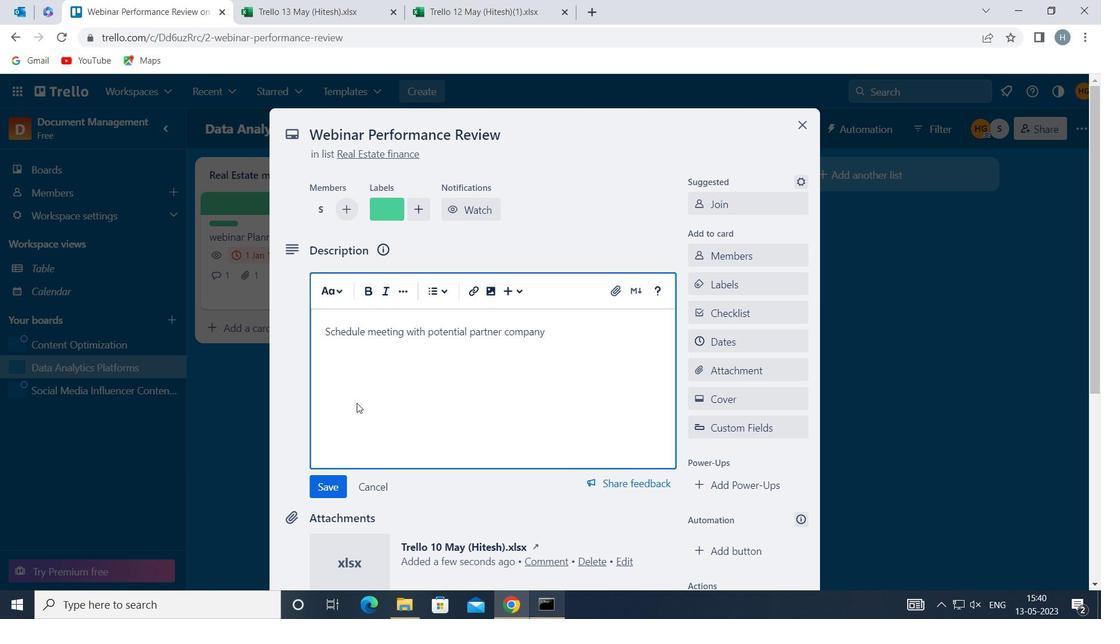 
Action: Mouse scrolled (357, 403) with delta (0, 0)
Screenshot: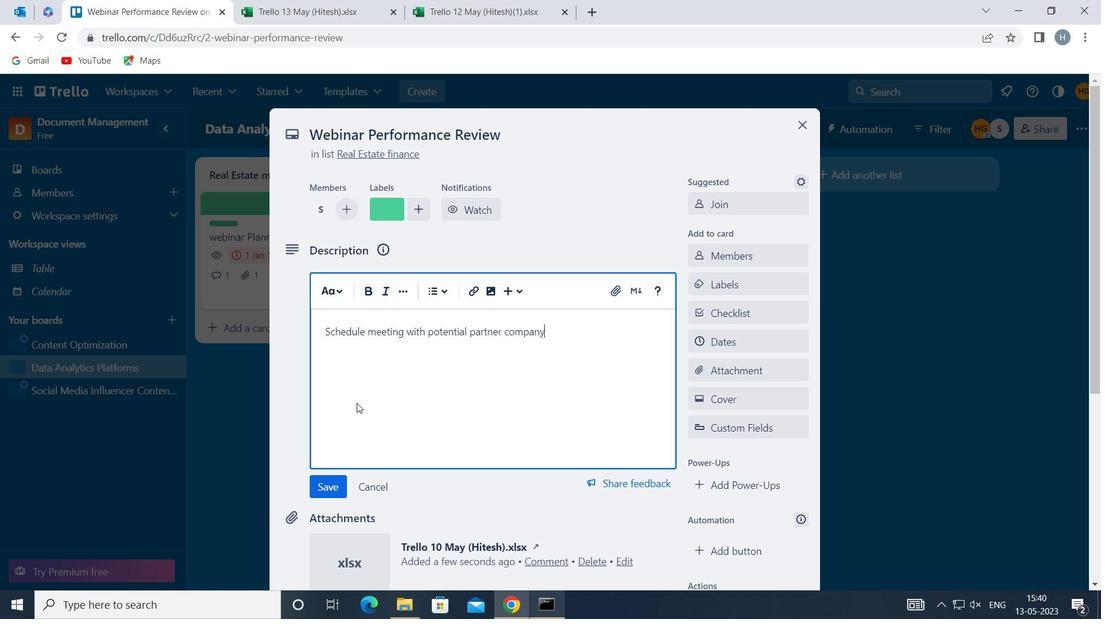 
Action: Mouse moved to (331, 270)
Screenshot: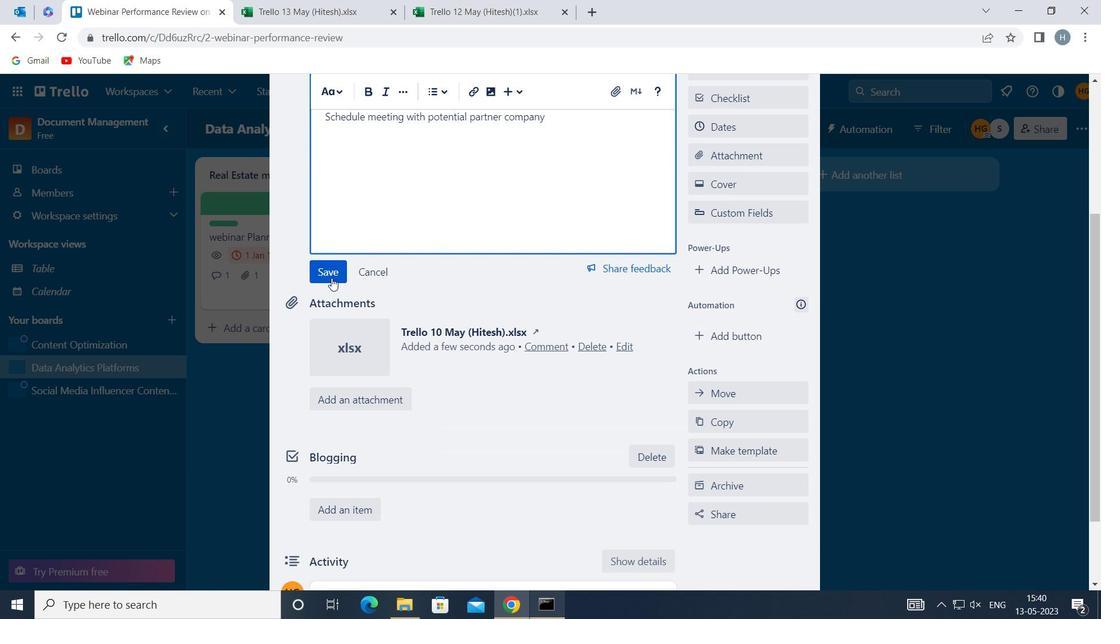 
Action: Mouse pressed left at (331, 270)
Screenshot: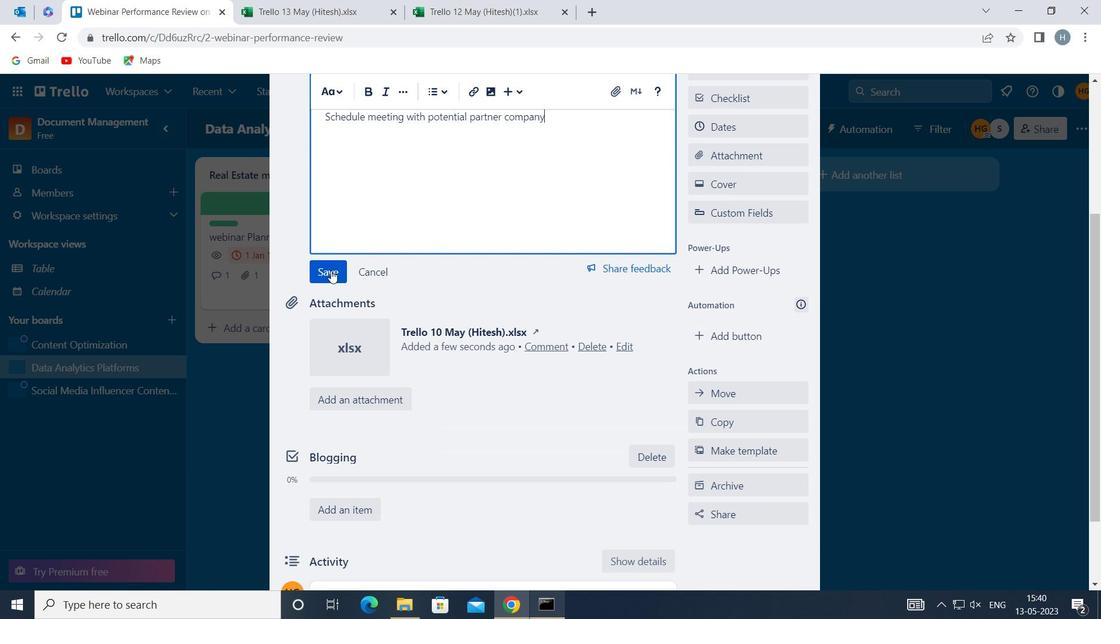
Action: Mouse moved to (355, 409)
Screenshot: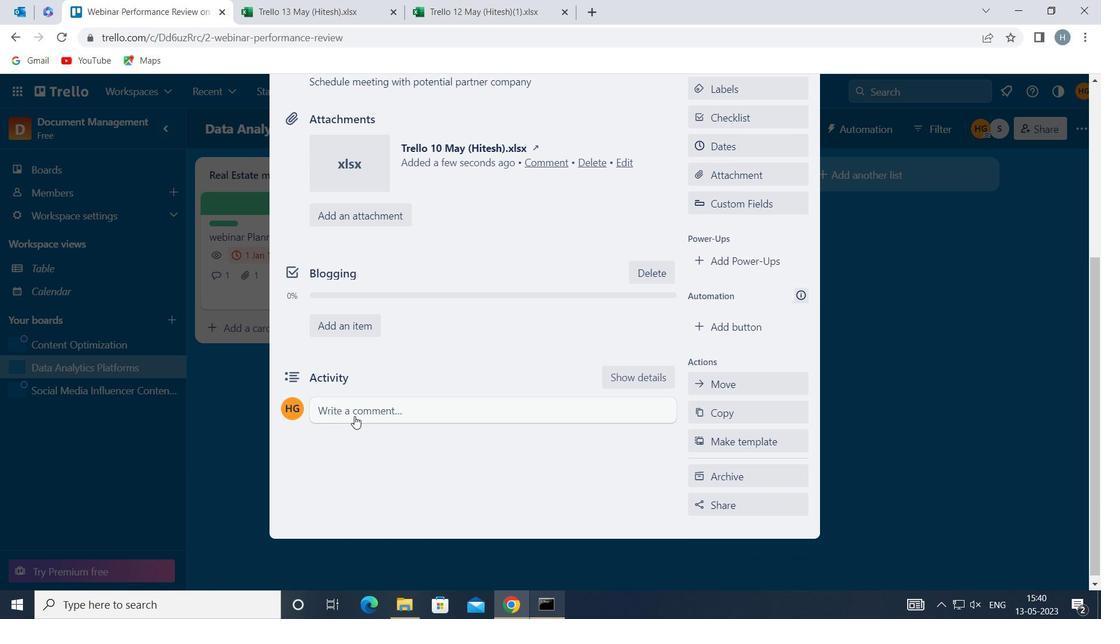 
Action: Mouse pressed left at (355, 409)
Screenshot: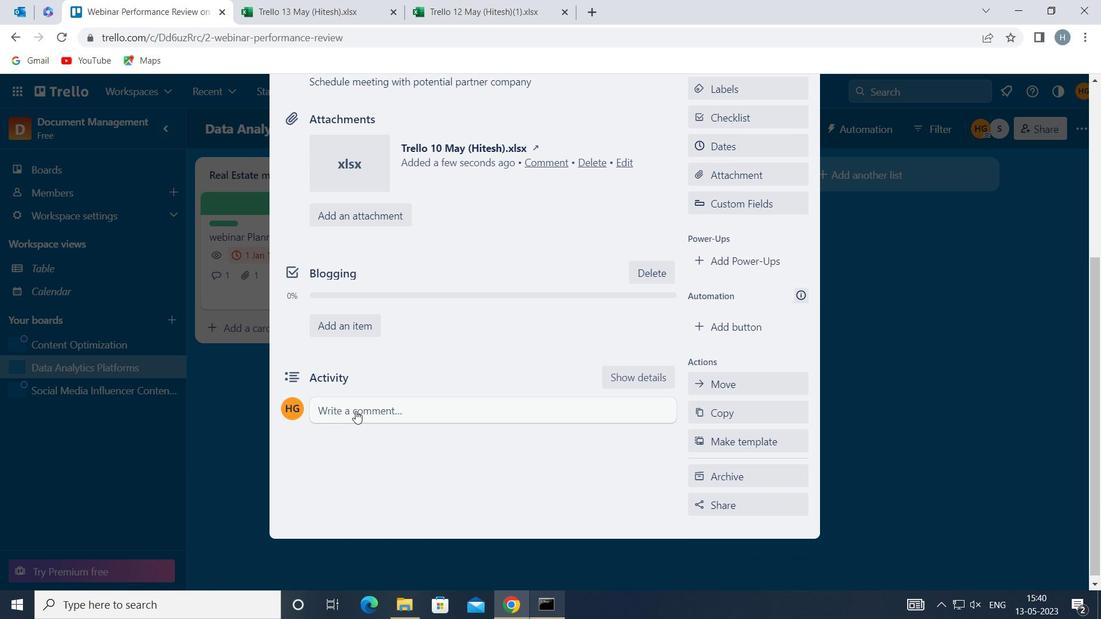 
Action: Mouse moved to (352, 443)
Screenshot: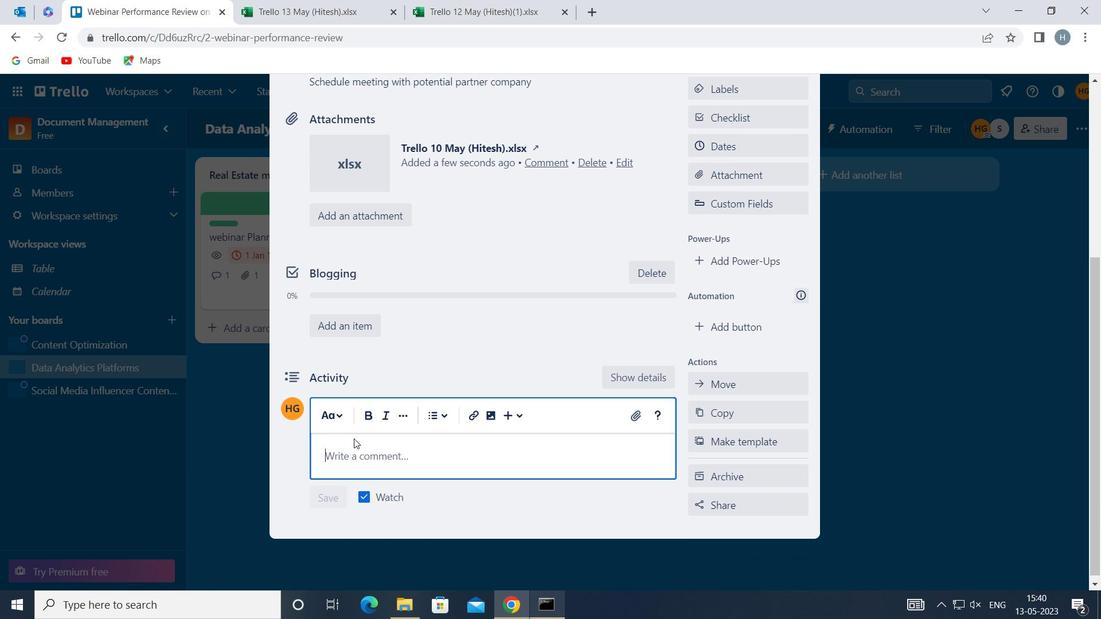 
Action: Key pressed <Key.shift><Key.shift><Key.shift><Key.shift><Key.shift><Key.shift><Key.shift><Key.shift><Key.shift><Key.shift><Key.shift><Key.shift><Key.shift><Key.shift><Key.shift><Key.shift><Key.shift>GIVEN<Key.space>THE<Key.space>POTENTIAL<Key.space>IMPACT<Key.space>OF<Key.space>THIS<Key.space>TASK<Key.space>ON<Key.space>OUR<Key.space>TEAM<Key.space>MORALE<Key.space>AND<Key.space>MOTIVATION<Key.space>LET<Key.space>US<Key.space>ENSUR<Key.space>THAT<Key.space>WE<Key.space>
Screenshot: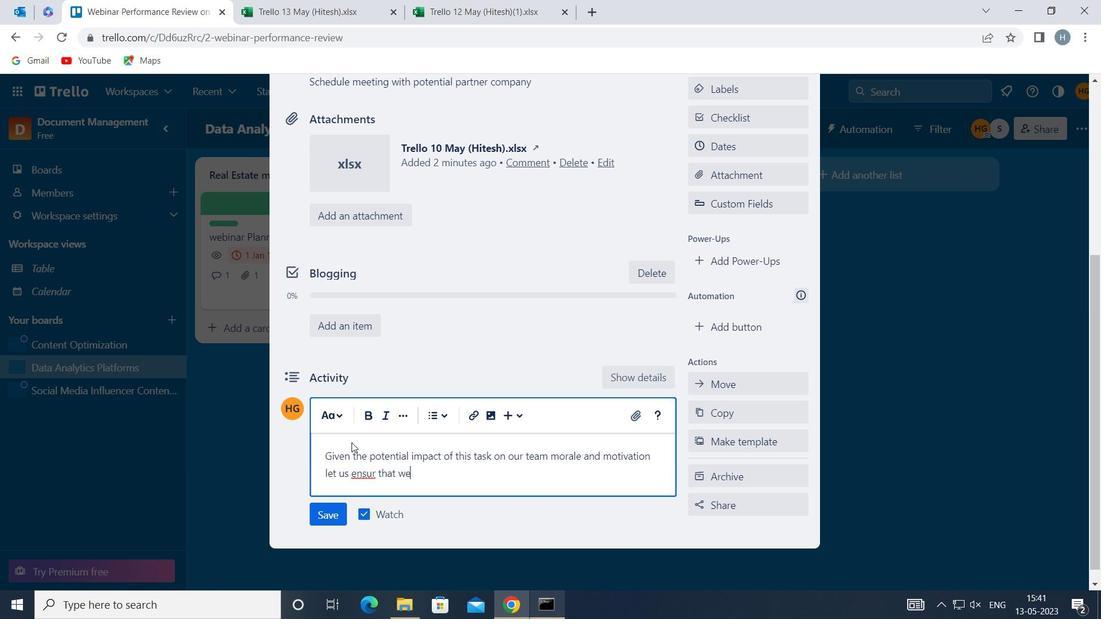 
Action: Mouse moved to (374, 473)
Screenshot: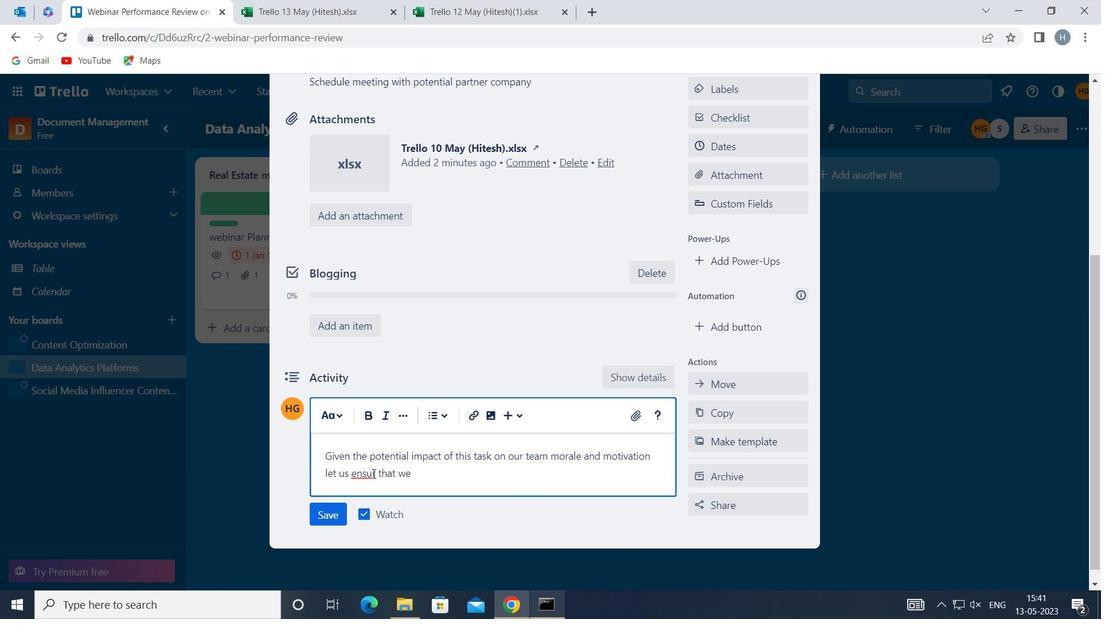 
Action: Mouse pressed left at (374, 473)
Screenshot: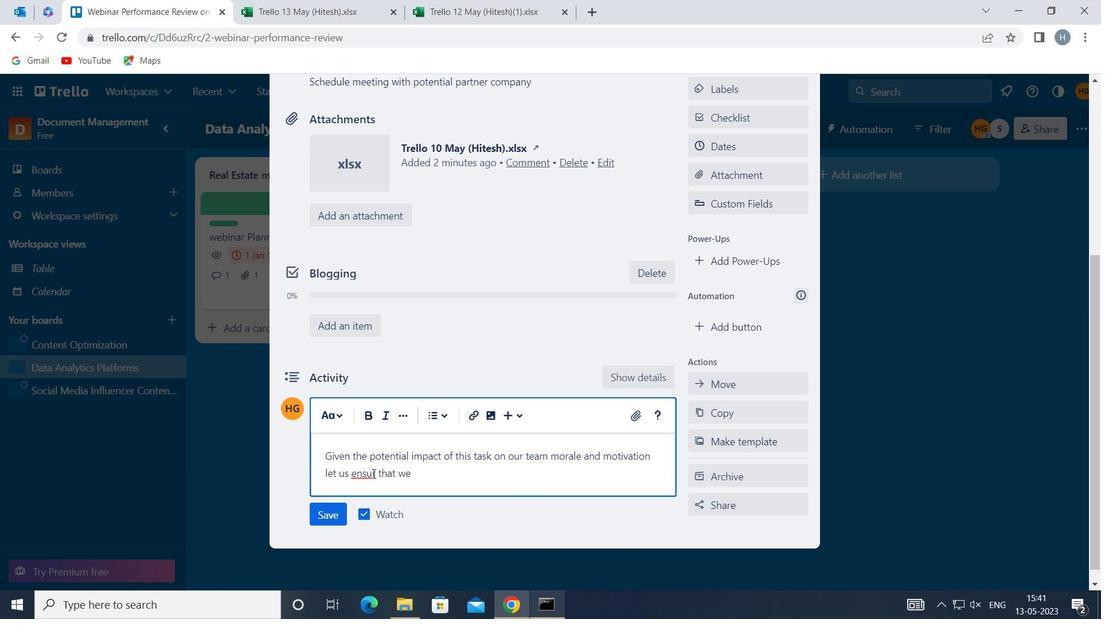 
Action: Key pressed <Key.backspace><Key.backspace><Key.backspace>SURE<Key.space>
Screenshot: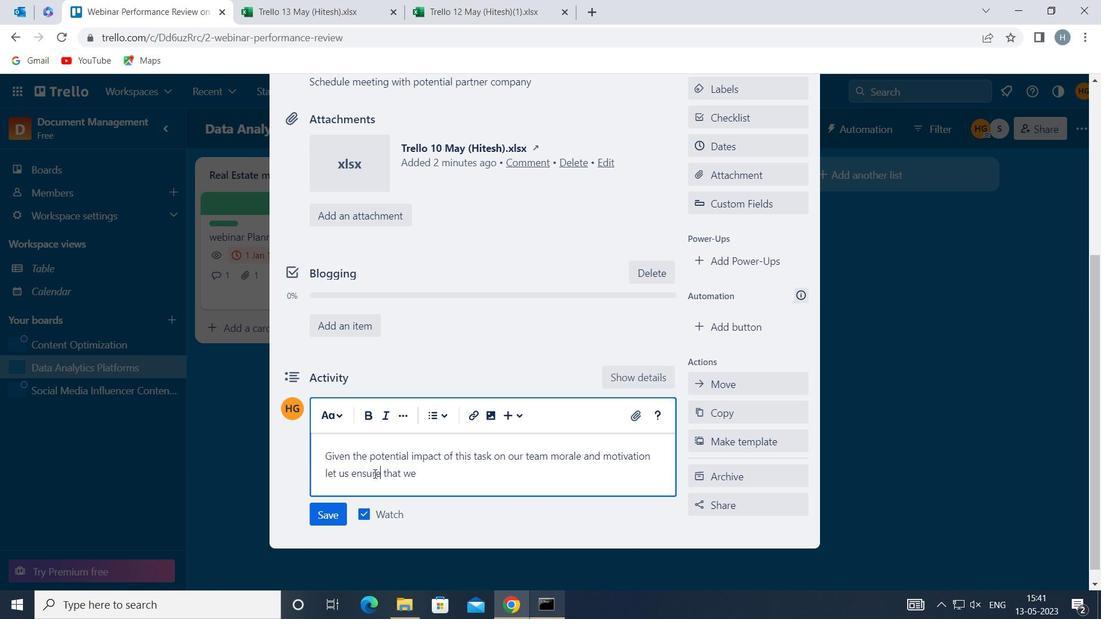 
Action: Mouse moved to (424, 471)
Screenshot: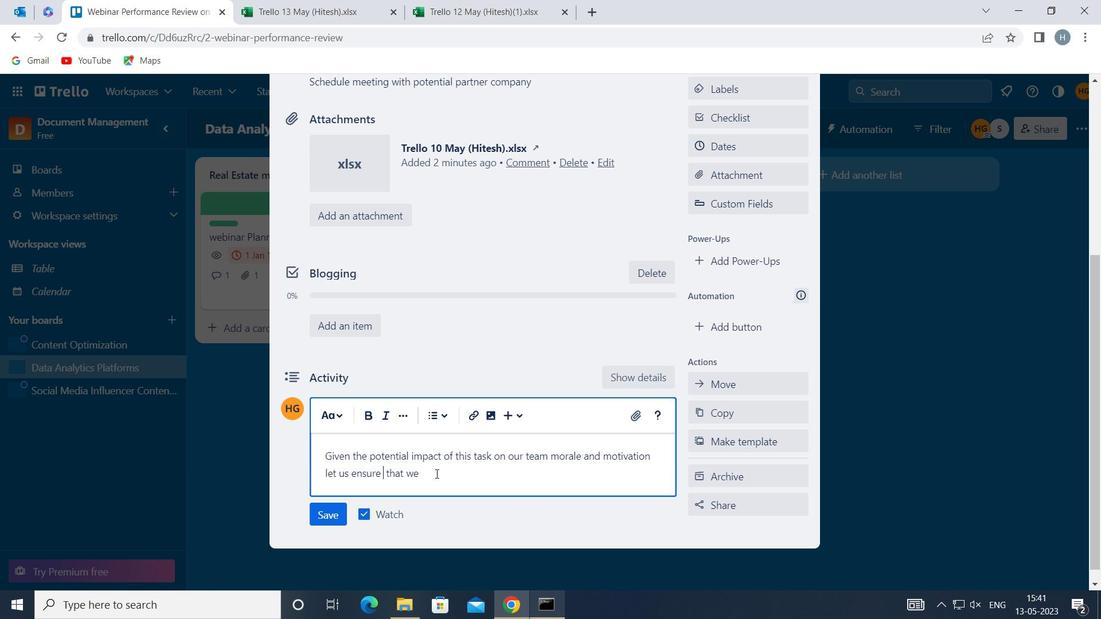 
Action: Mouse pressed left at (424, 471)
Screenshot: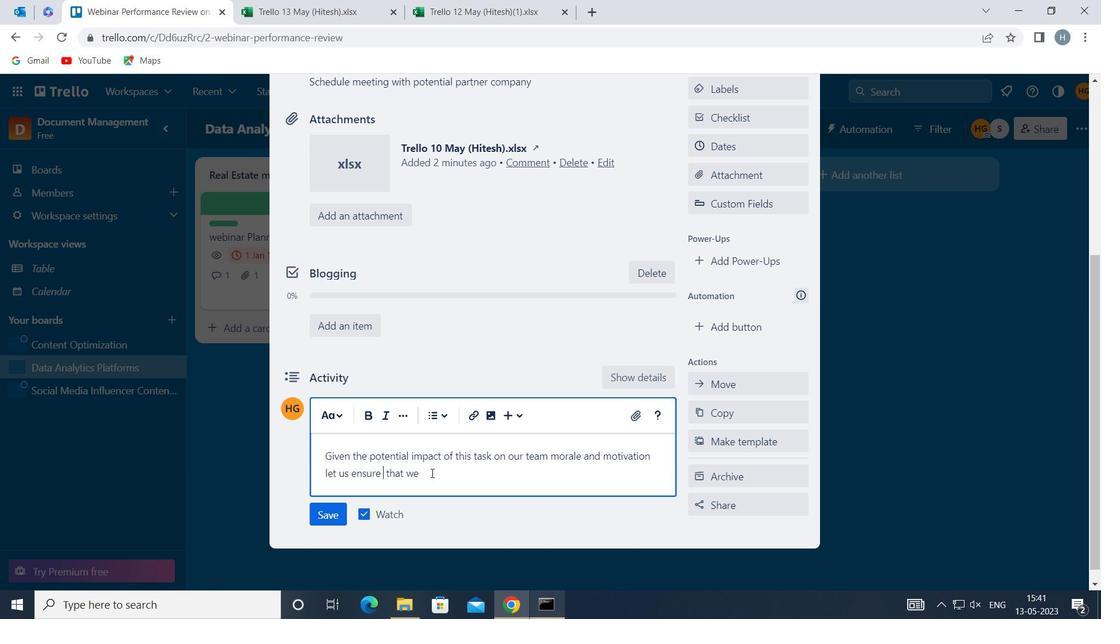 
Action: Key pressed APPROACH<Key.space>IT<Key.space>WITH<Key.space>A<Key.space>SENSE<Key.space>OF<Key.space>POSITIVITY<Key.space>AND<Key.space>ENTHUSIASM
Screenshot: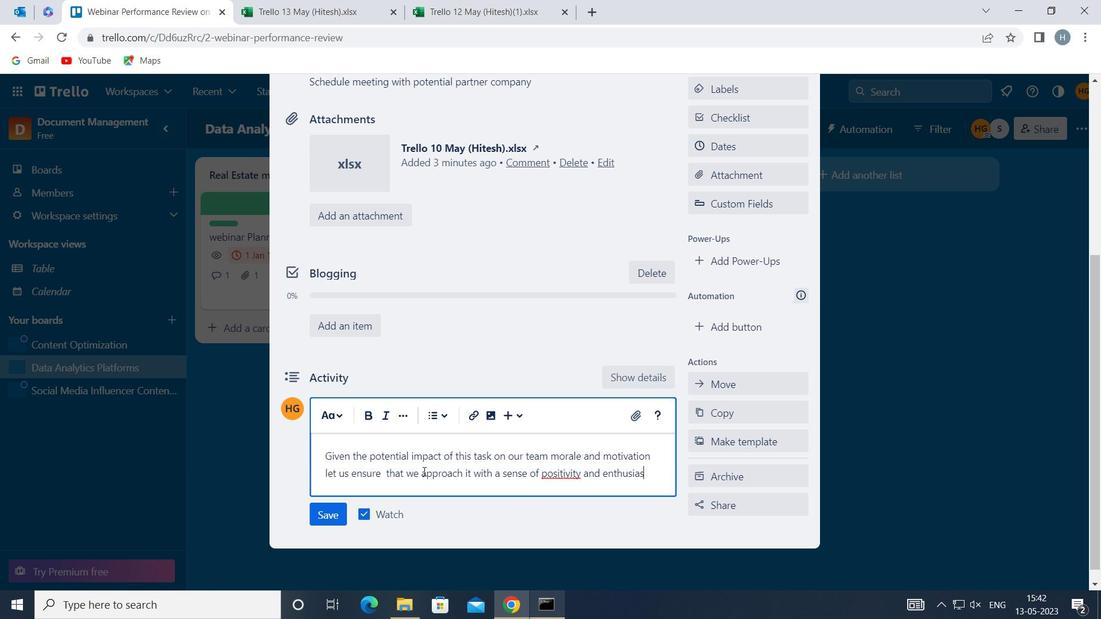 
Action: Mouse moved to (582, 472)
Screenshot: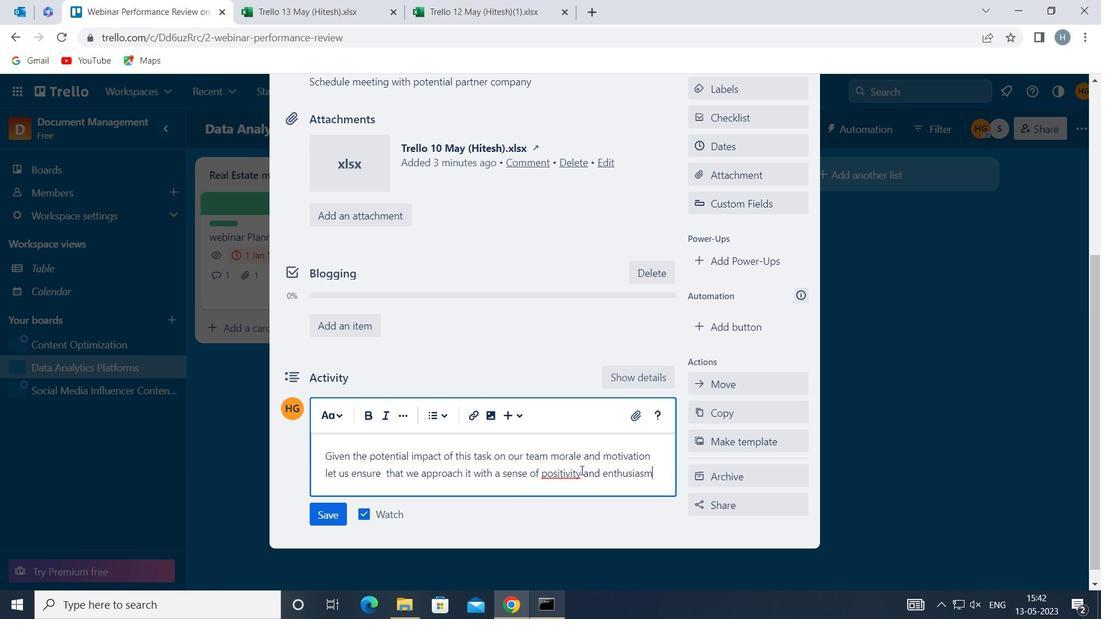 
Action: Mouse pressed left at (582, 472)
Screenshot: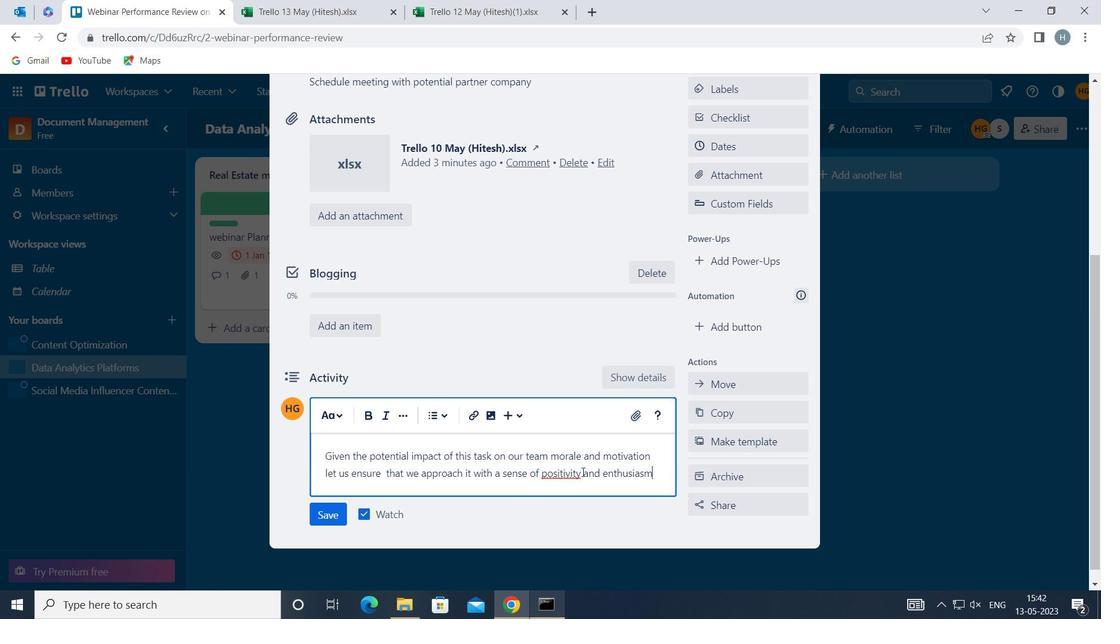 
Action: Mouse moved to (580, 475)
Screenshot: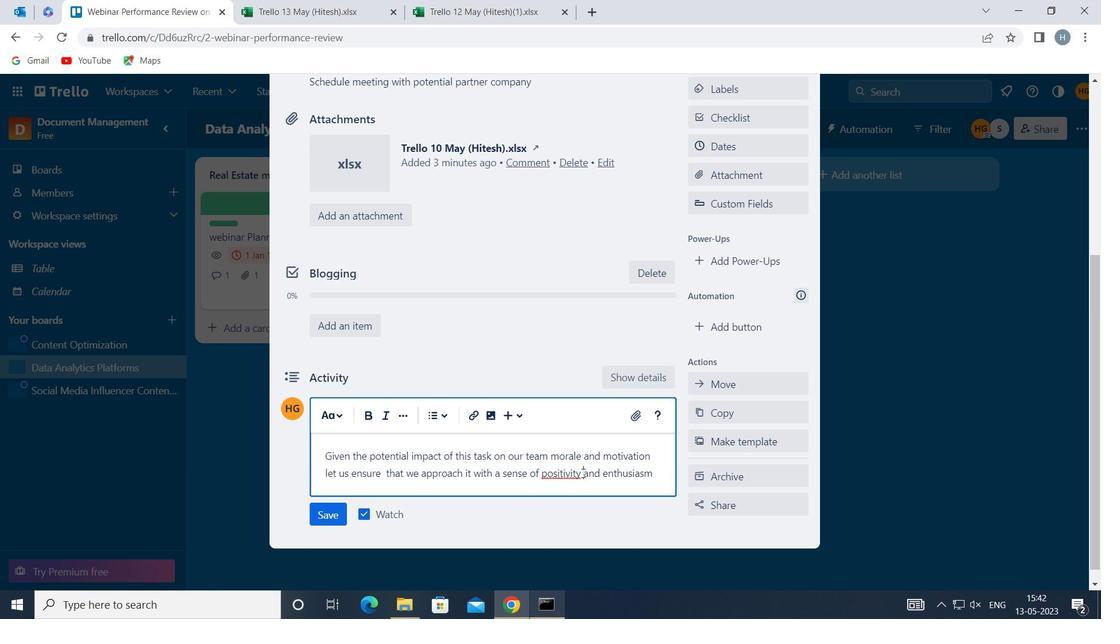
Action: Mouse pressed left at (580, 475)
Screenshot: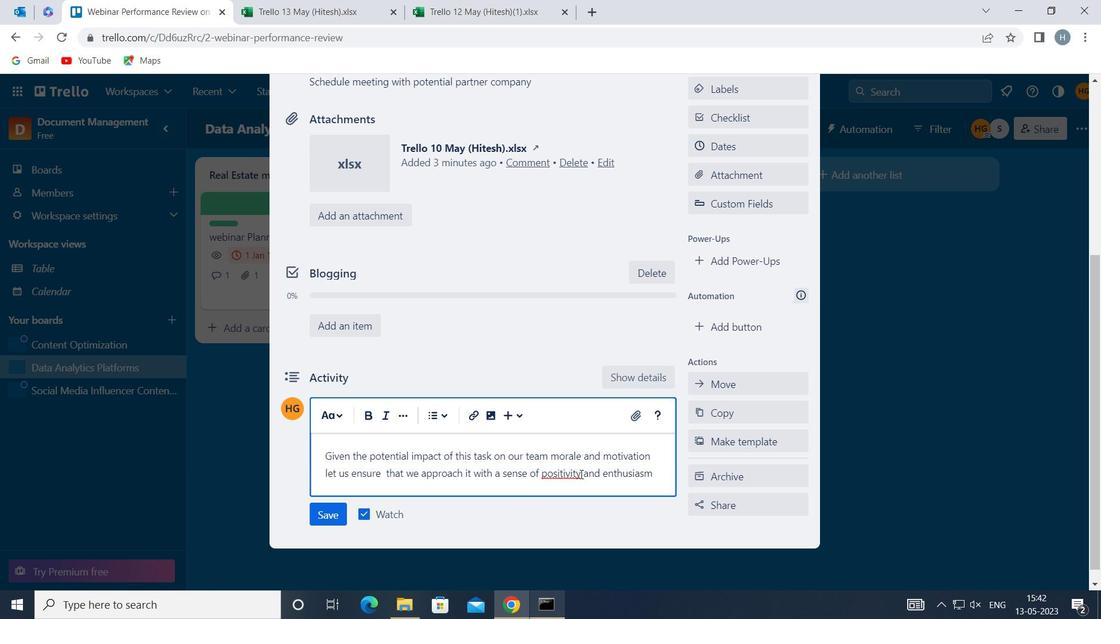 
Action: Mouse scrolled (580, 474) with delta (0, 0)
Screenshot: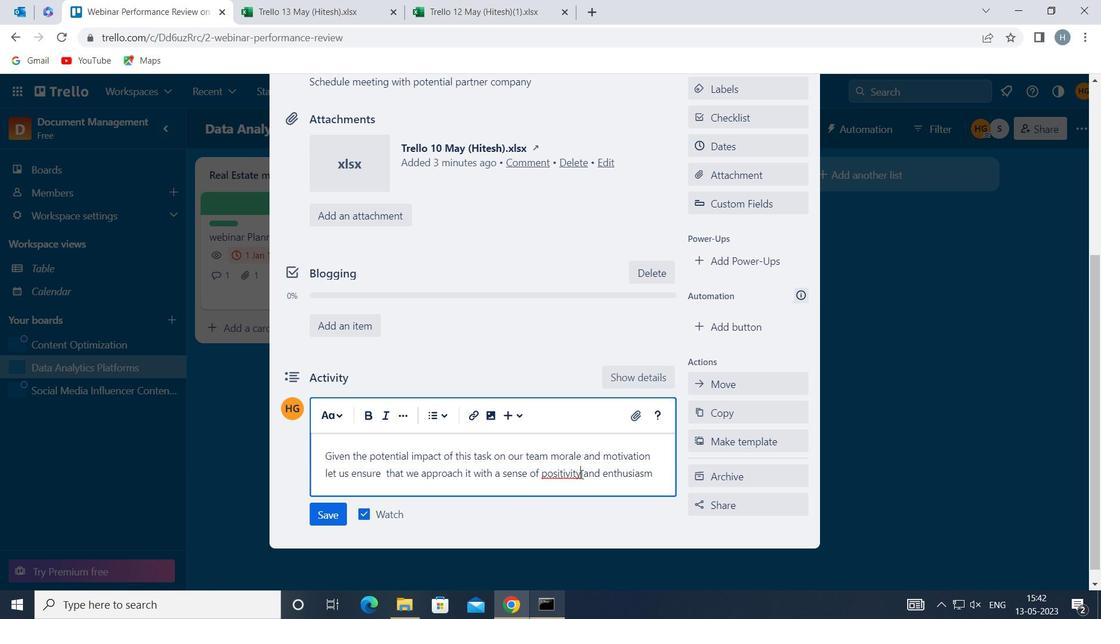 
Action: Mouse moved to (606, 301)
Screenshot: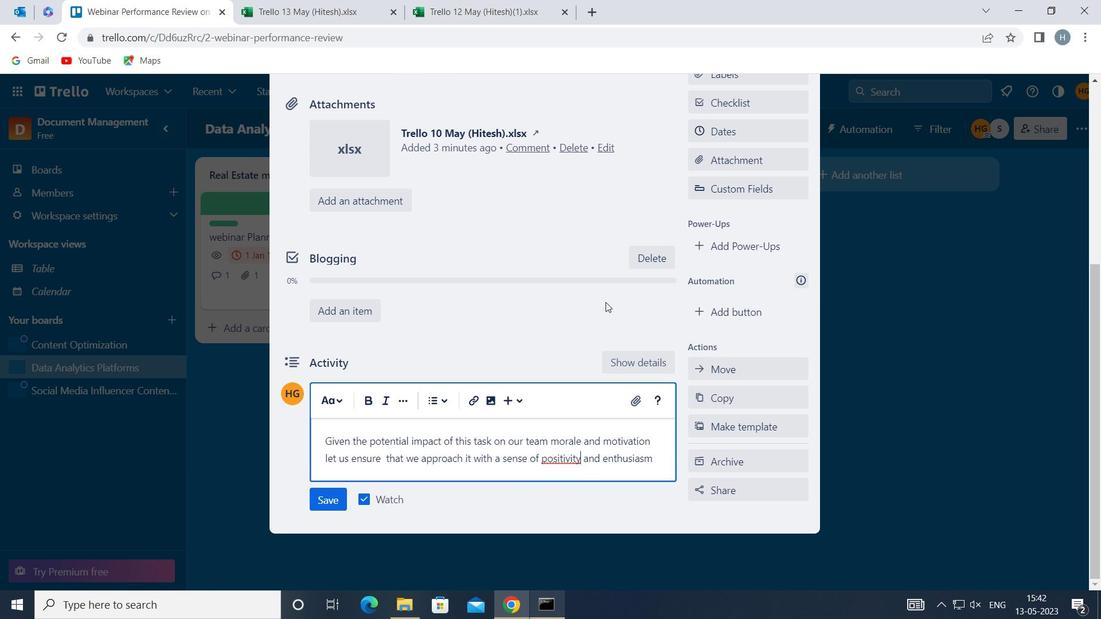 
Action: Mouse scrolled (606, 302) with delta (0, 0)
Screenshot: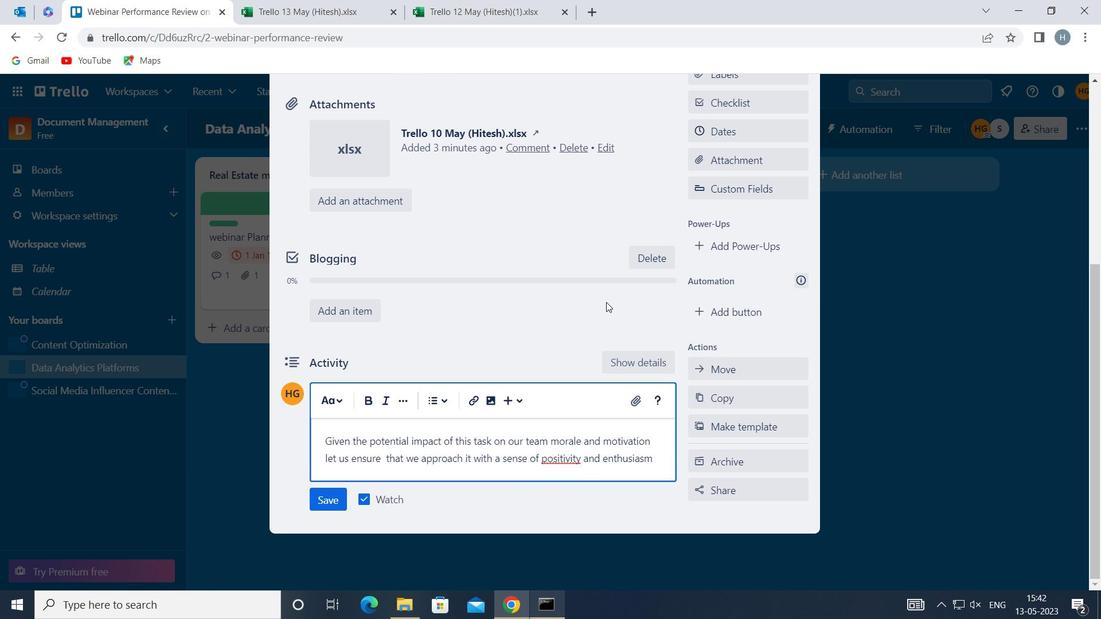 
Action: Mouse moved to (472, 471)
Screenshot: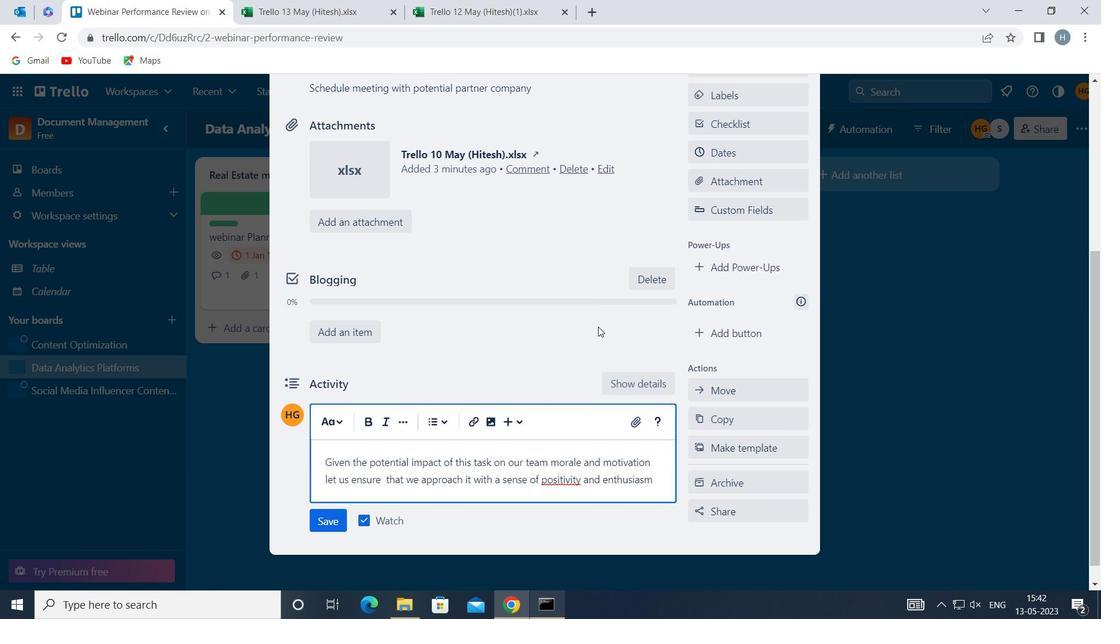 
Action: Mouse scrolled (472, 471) with delta (0, 0)
Screenshot: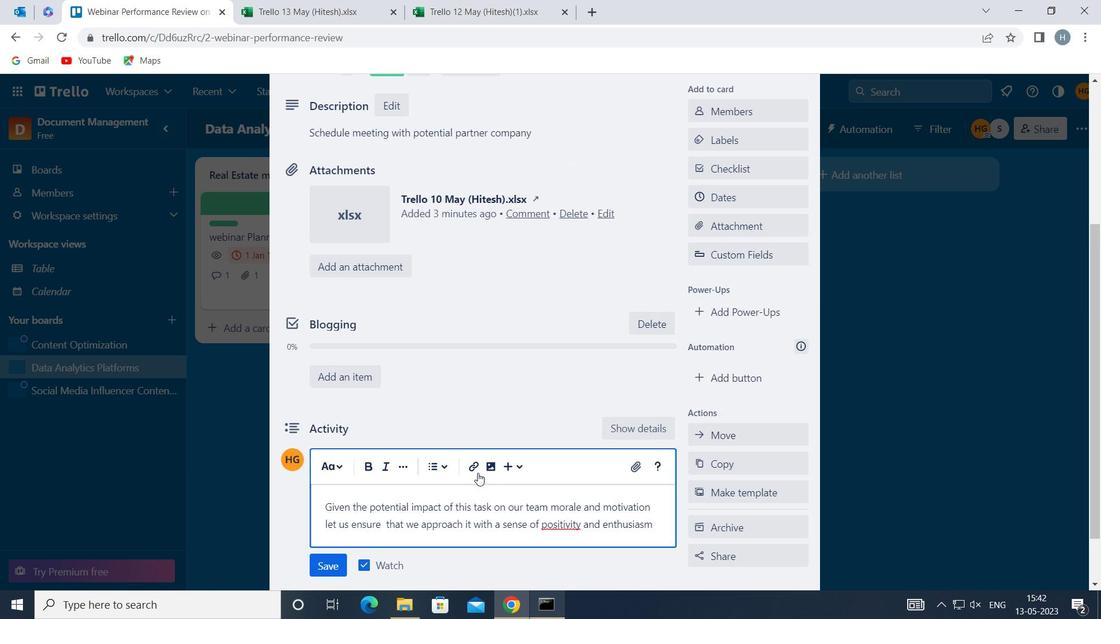 
Action: Mouse moved to (469, 470)
Screenshot: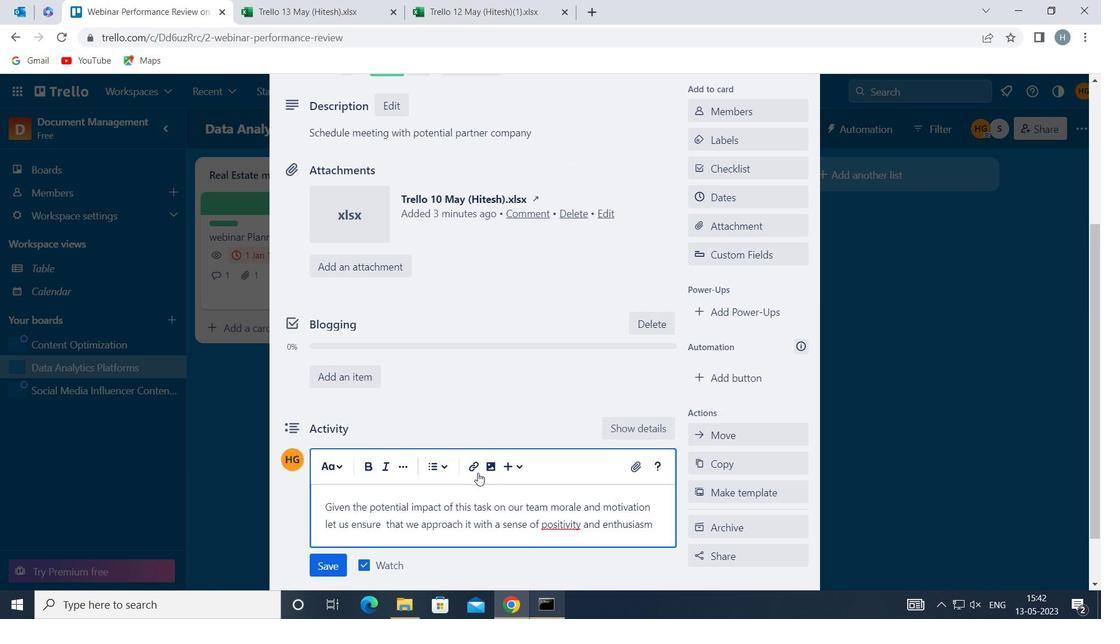 
Action: Mouse scrolled (469, 469) with delta (0, 0)
Screenshot: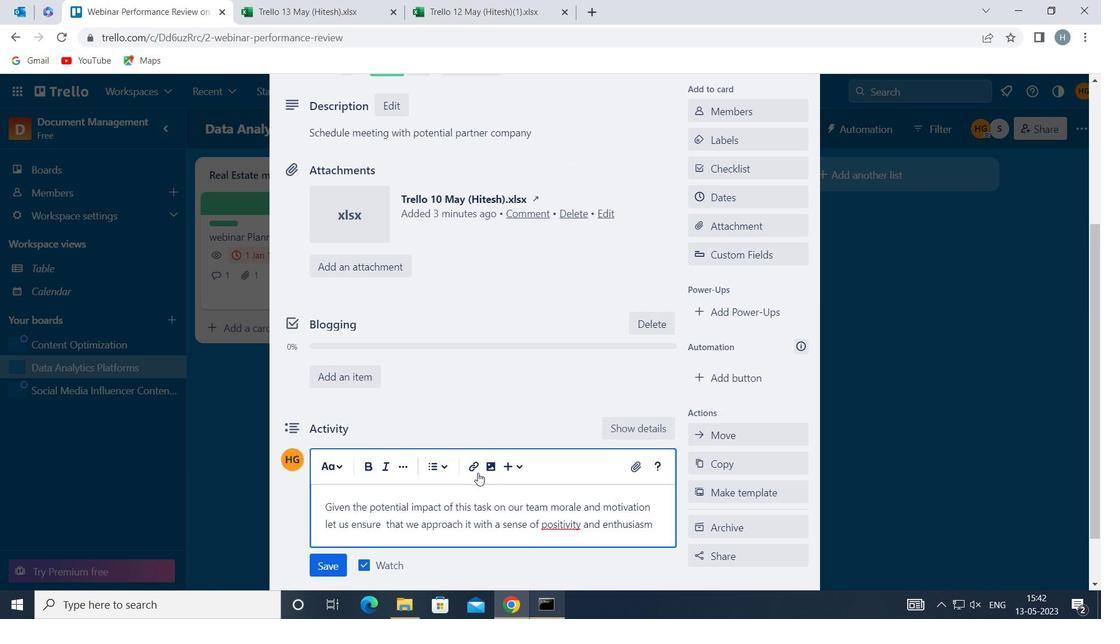 
Action: Mouse moved to (468, 470)
Screenshot: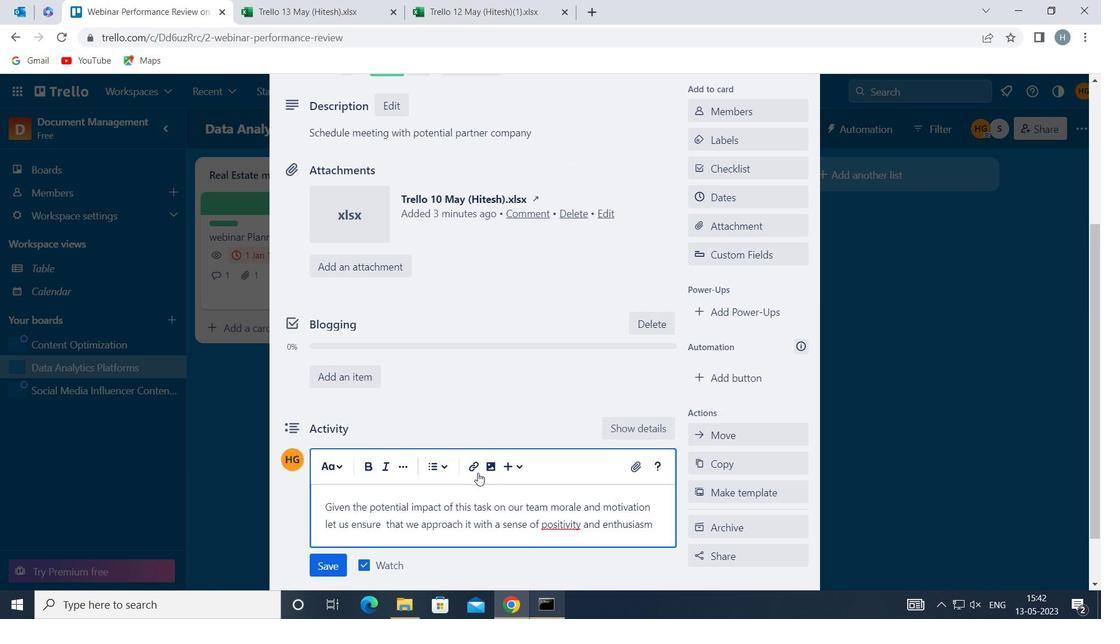 
Action: Mouse scrolled (468, 469) with delta (0, 0)
Screenshot: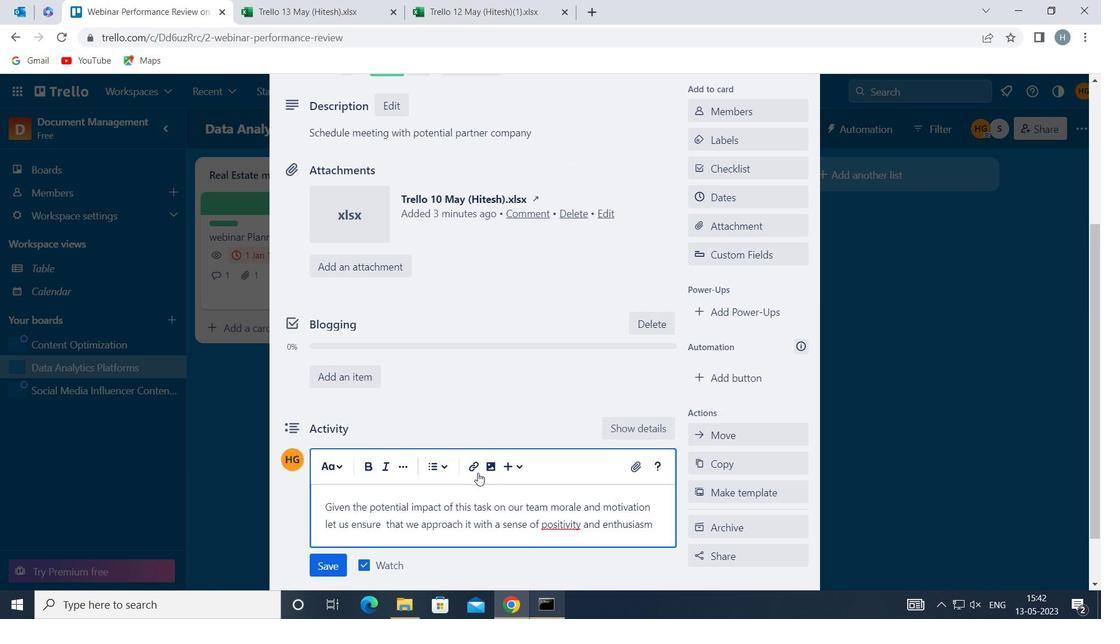 
Action: Mouse scrolled (468, 469) with delta (0, 0)
Screenshot: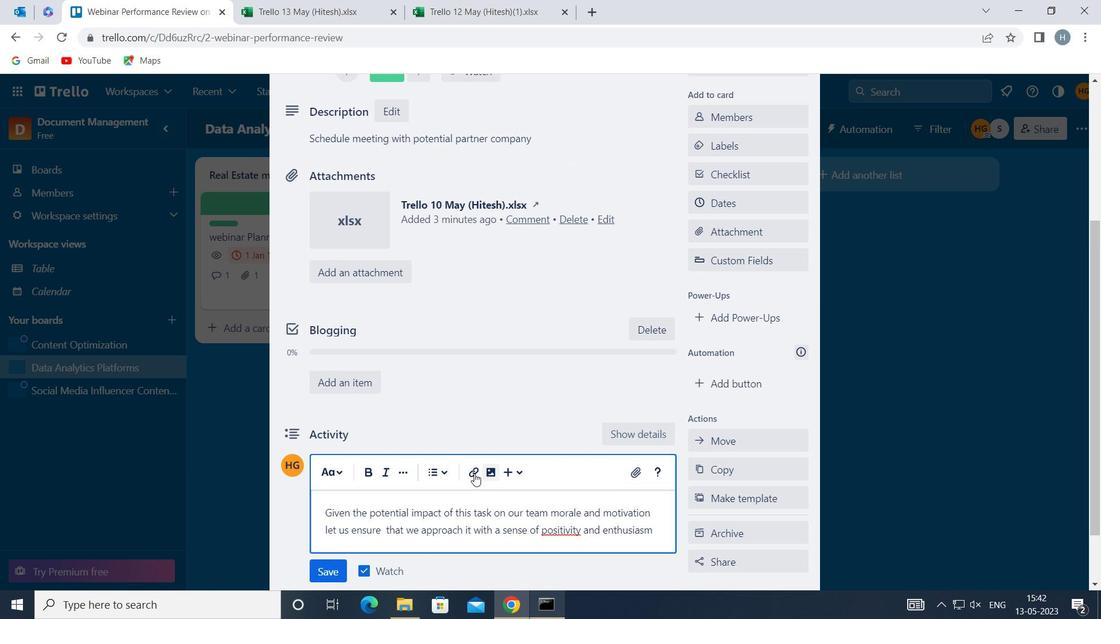 
Action: Mouse scrolled (468, 469) with delta (0, 0)
Screenshot: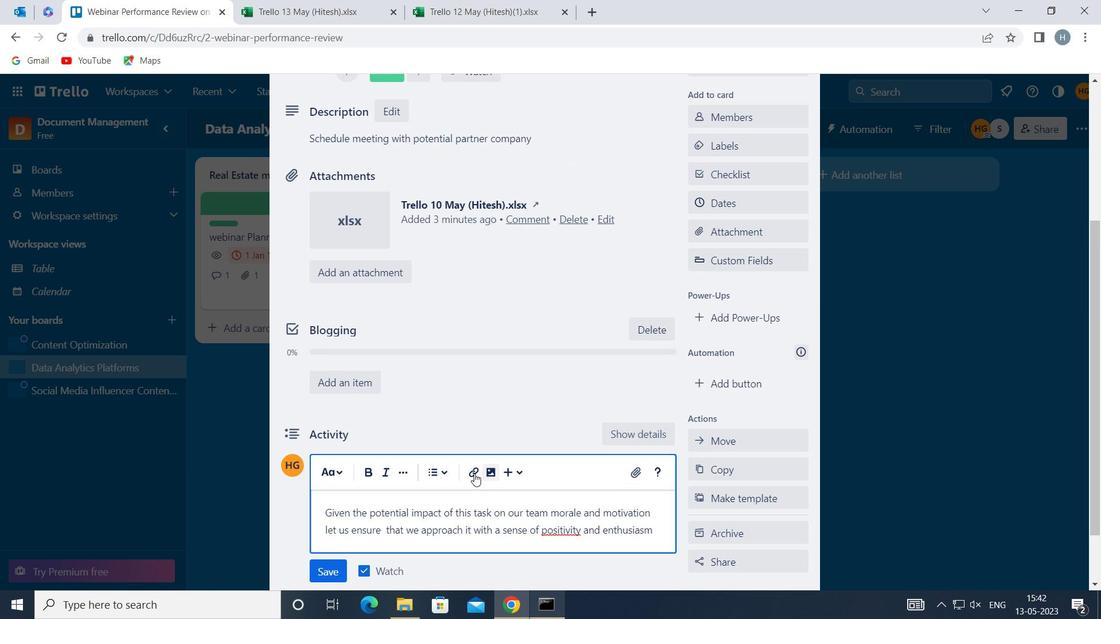 
Action: Mouse moved to (326, 506)
Screenshot: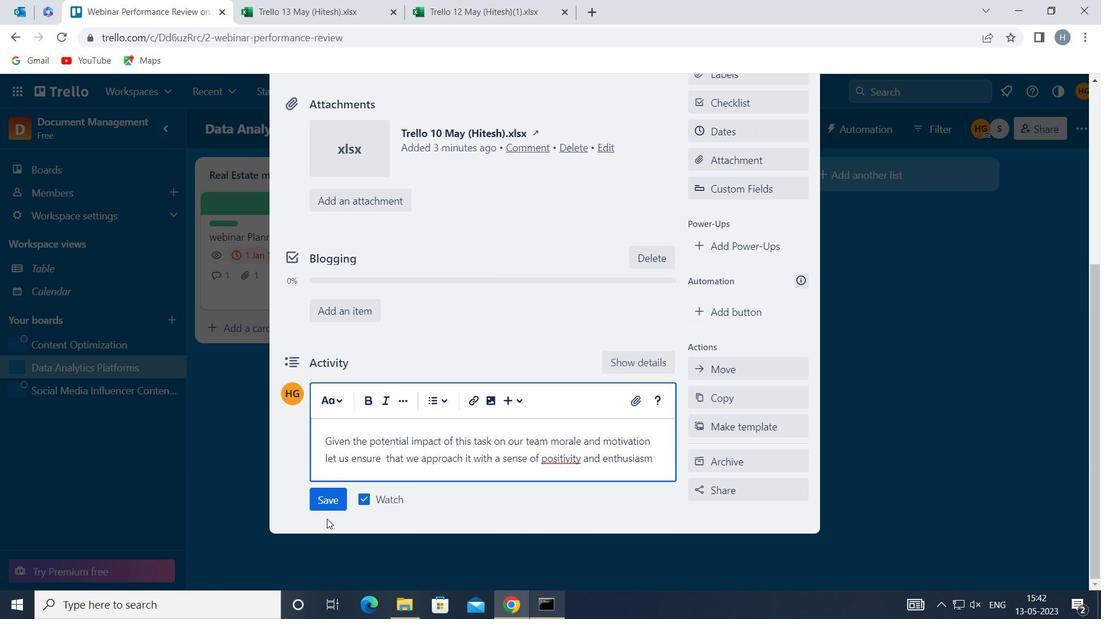 
Action: Mouse pressed left at (326, 506)
Screenshot: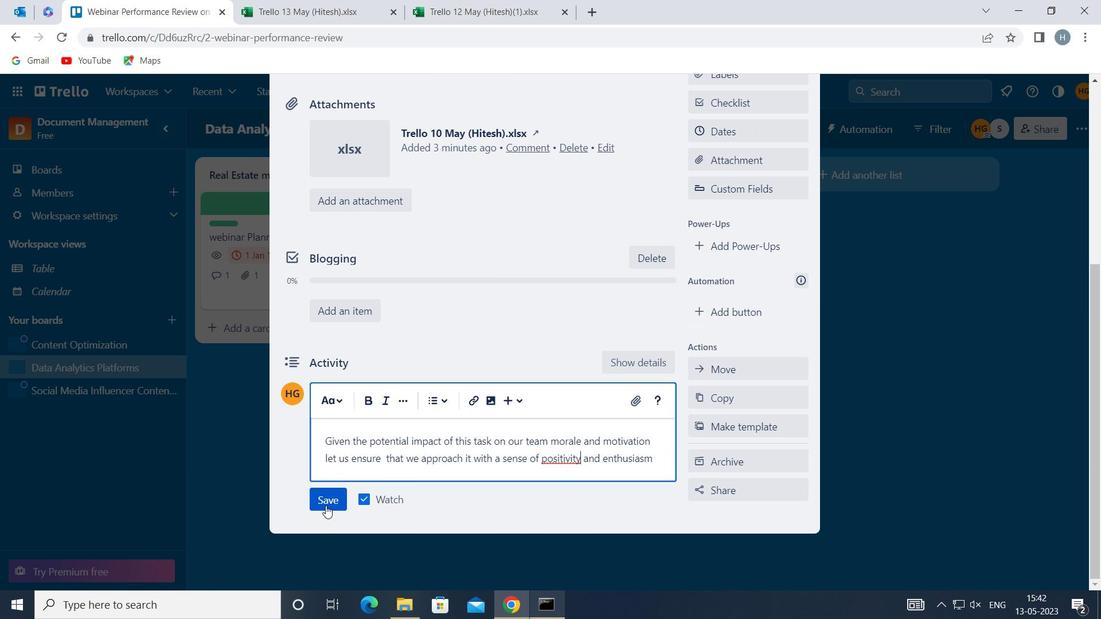 
Action: Mouse moved to (671, 332)
Screenshot: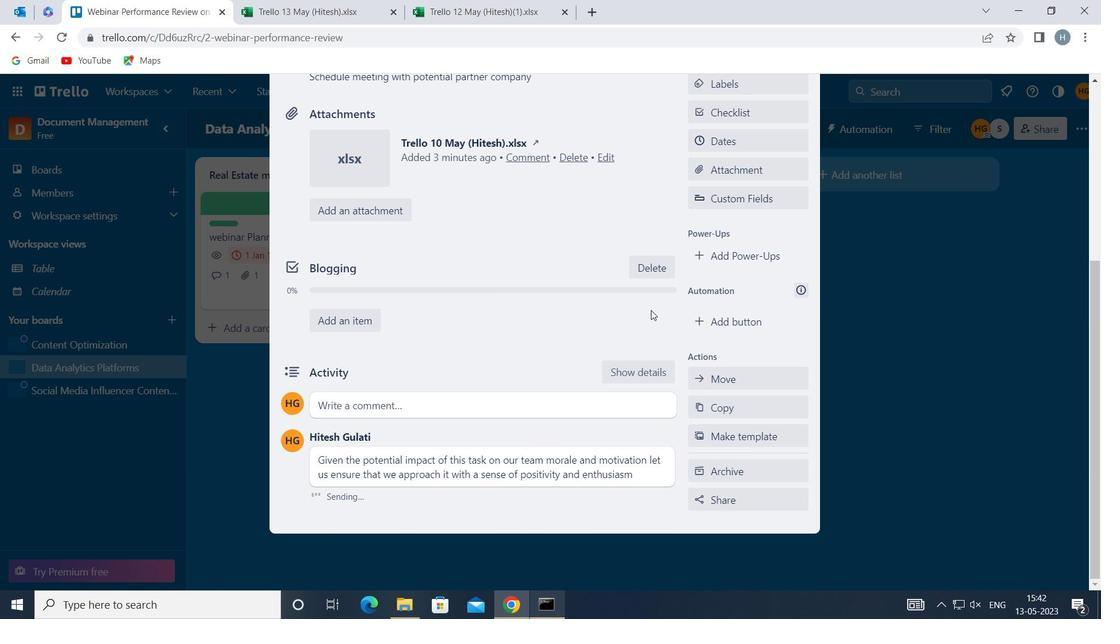 
Action: Mouse scrolled (671, 332) with delta (0, 0)
Screenshot: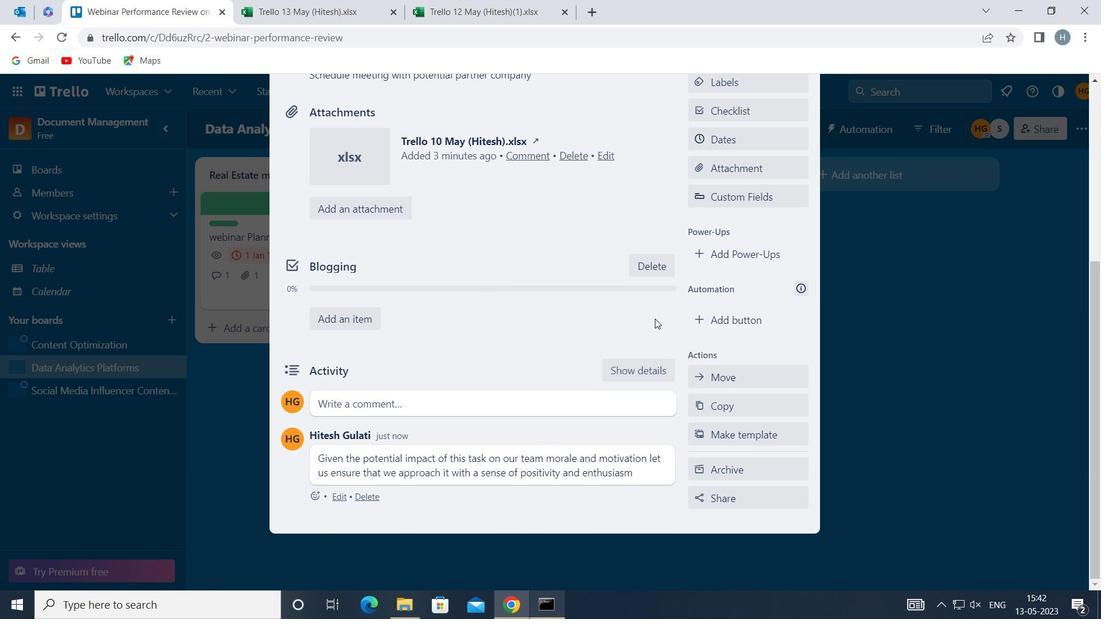 
Action: Mouse scrolled (671, 332) with delta (0, 0)
Screenshot: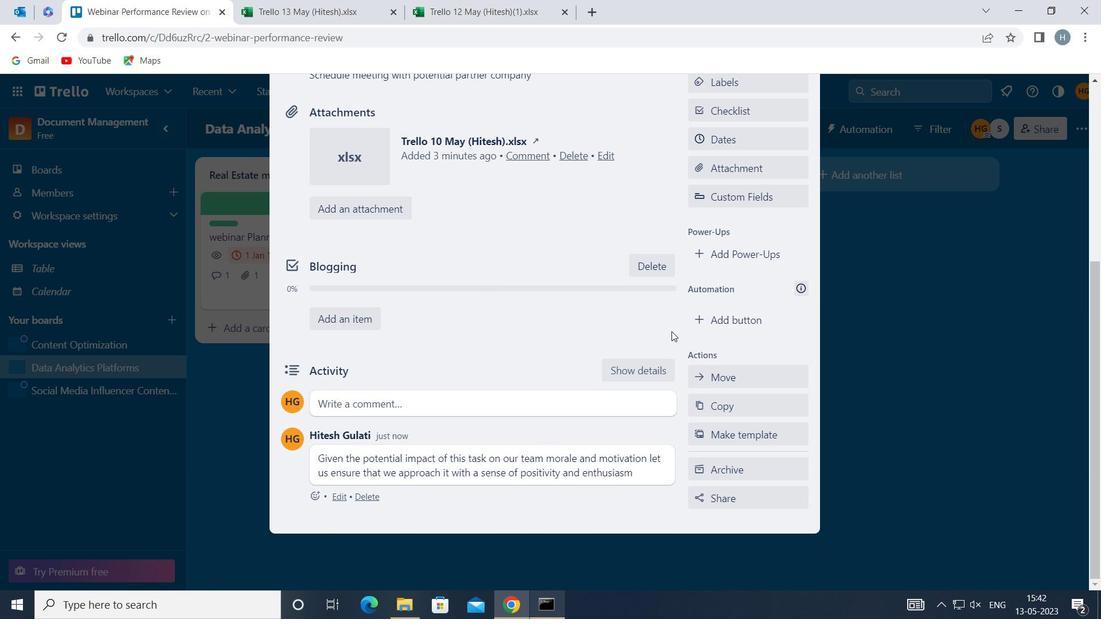 
Action: Mouse moved to (747, 280)
Screenshot: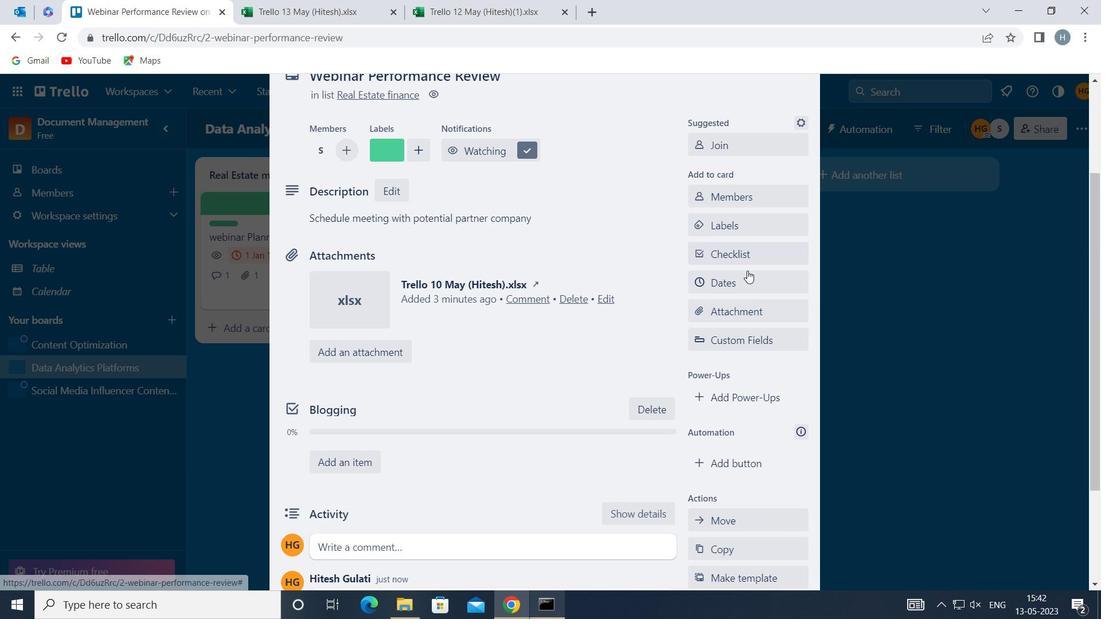 
Action: Mouse pressed left at (747, 280)
Screenshot: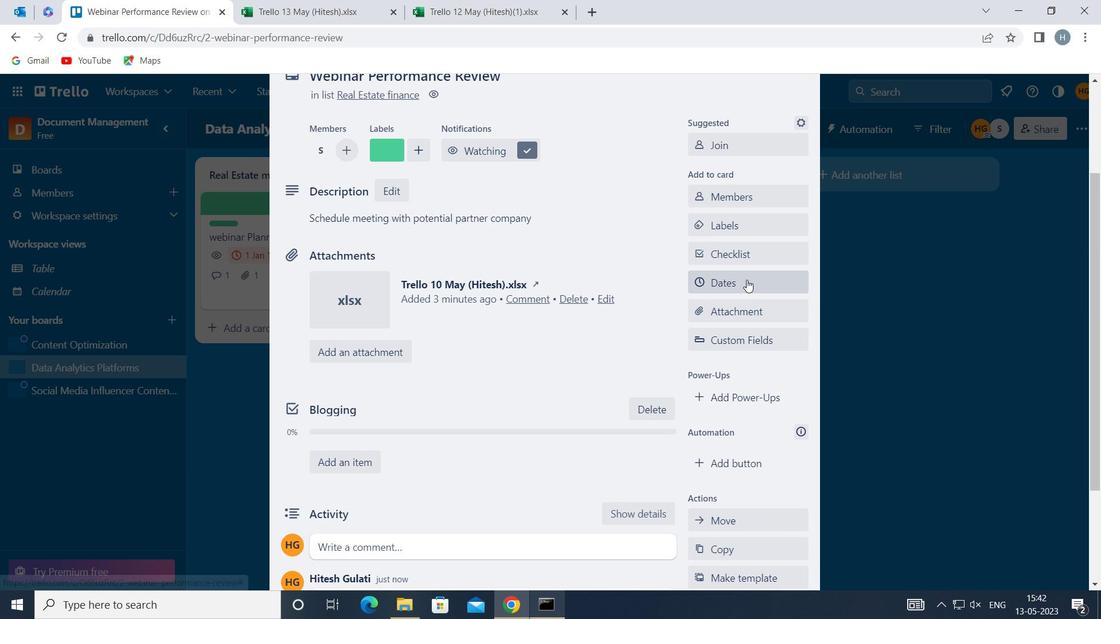 
Action: Mouse moved to (702, 385)
Screenshot: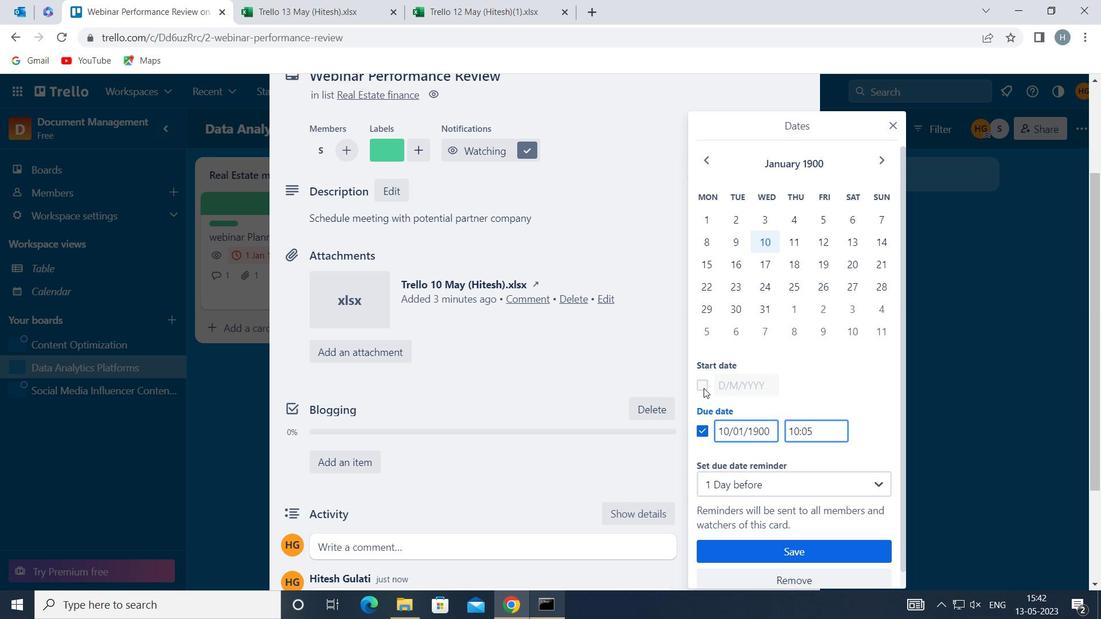 
Action: Mouse pressed left at (702, 385)
Screenshot: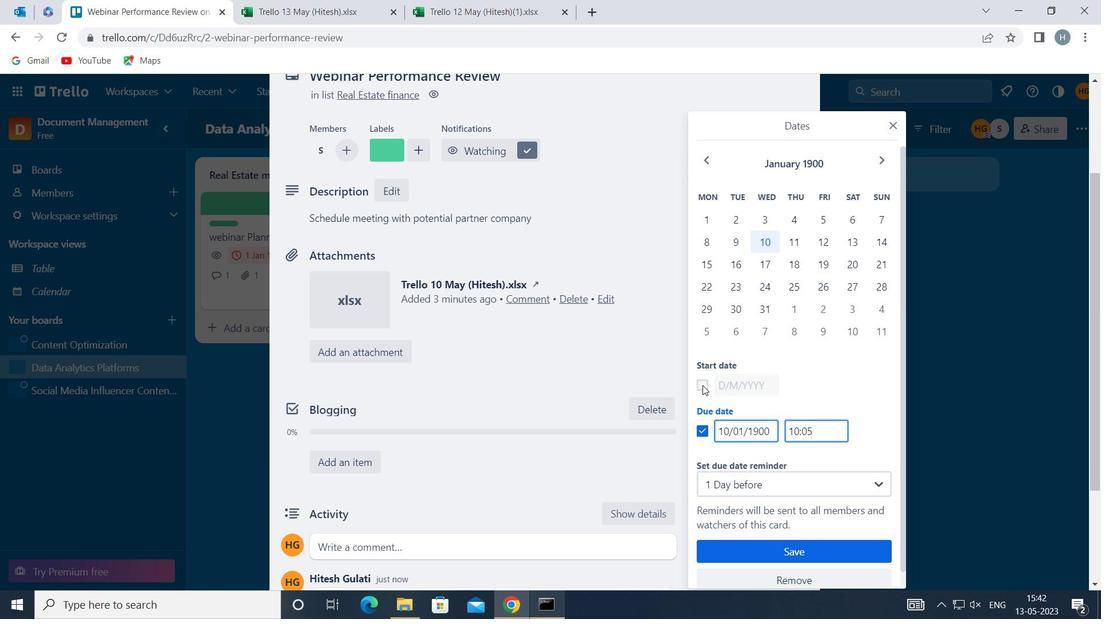 
Action: Mouse moved to (727, 385)
Screenshot: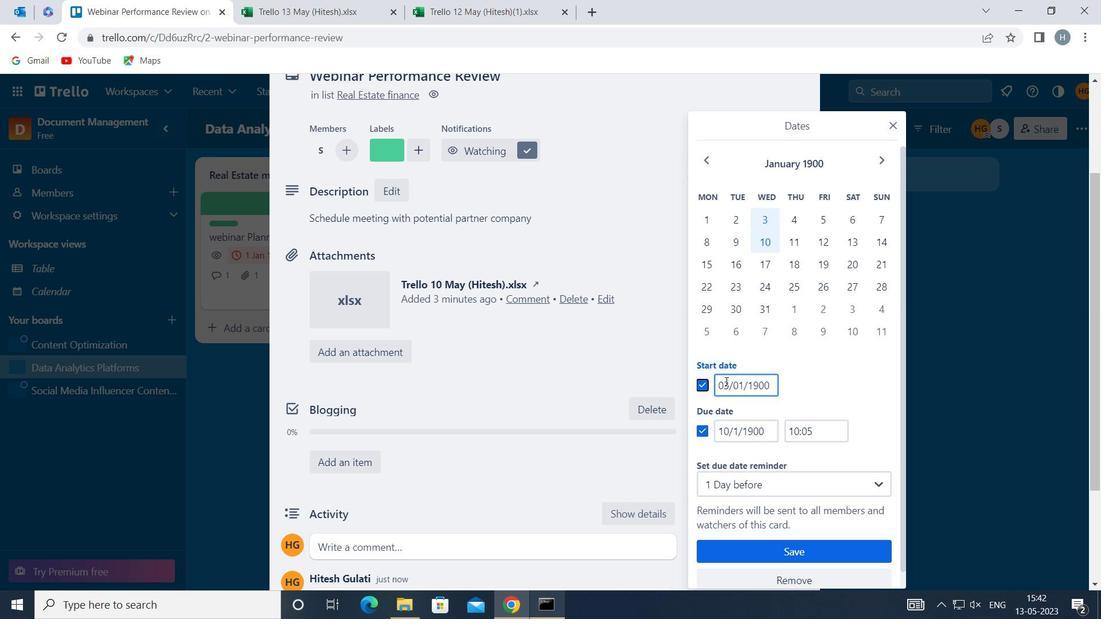 
Action: Mouse pressed left at (727, 385)
Screenshot: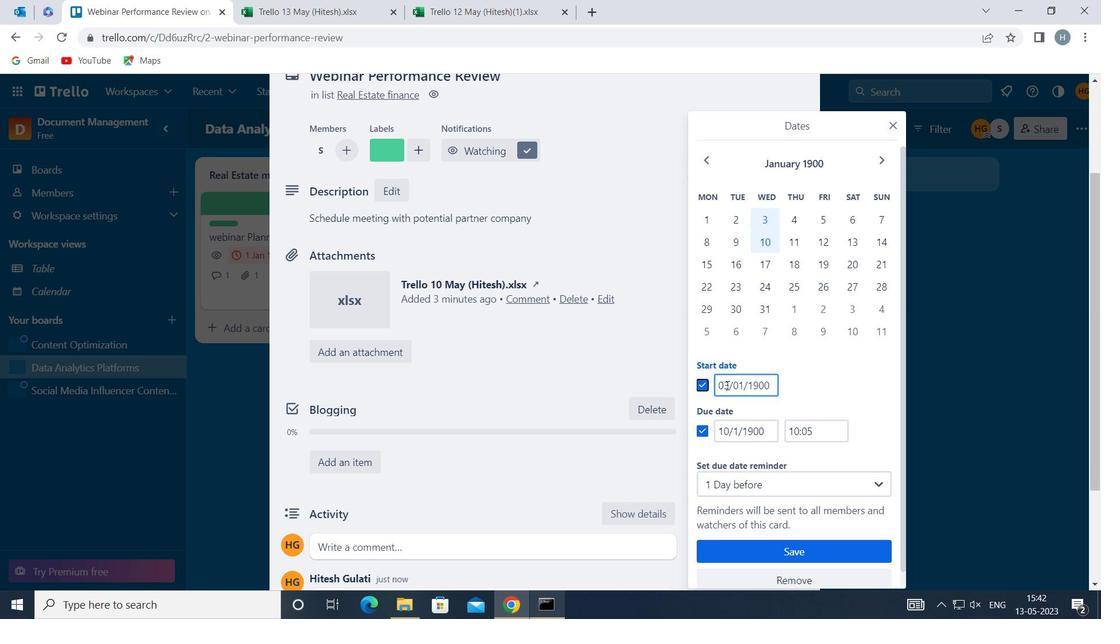 
Action: Mouse moved to (723, 385)
Screenshot: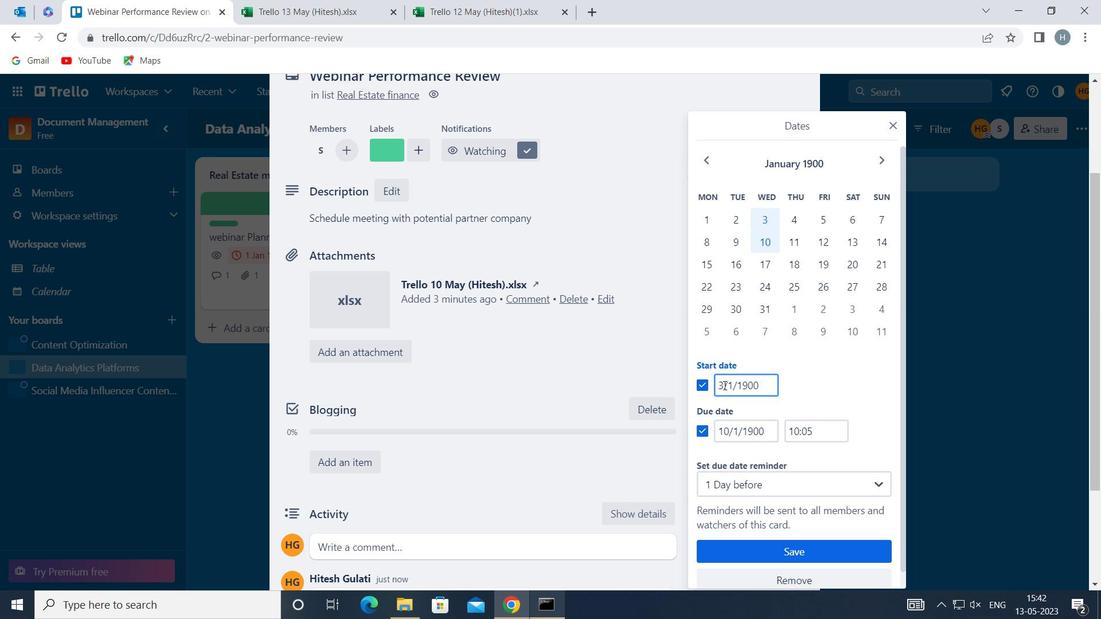 
Action: Mouse pressed left at (723, 385)
Screenshot: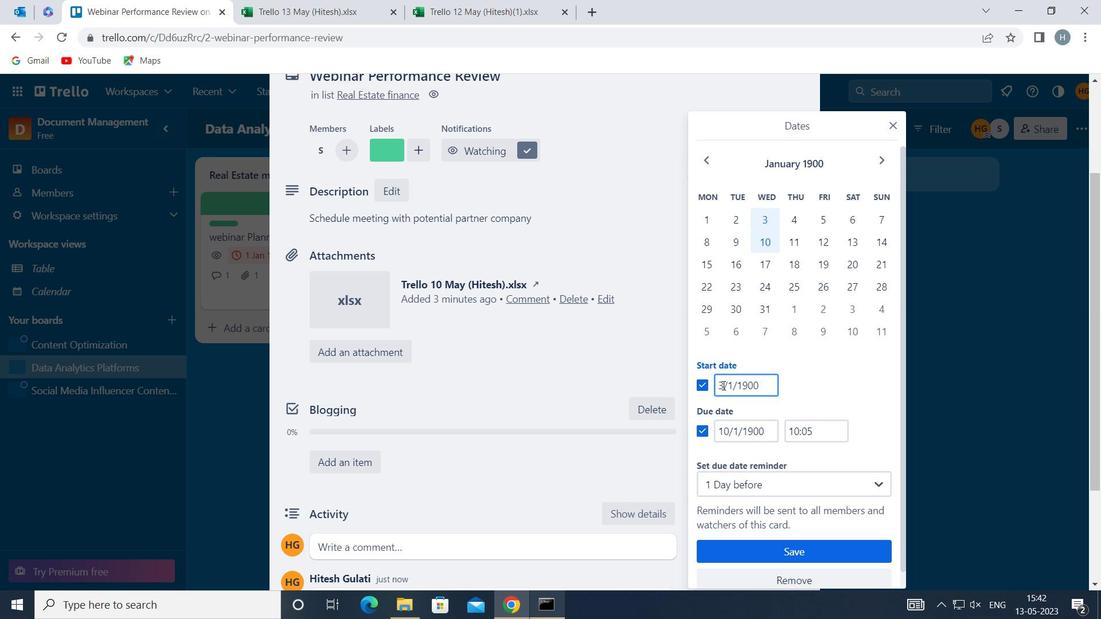 
Action: Key pressed <Key.backspace>
Screenshot: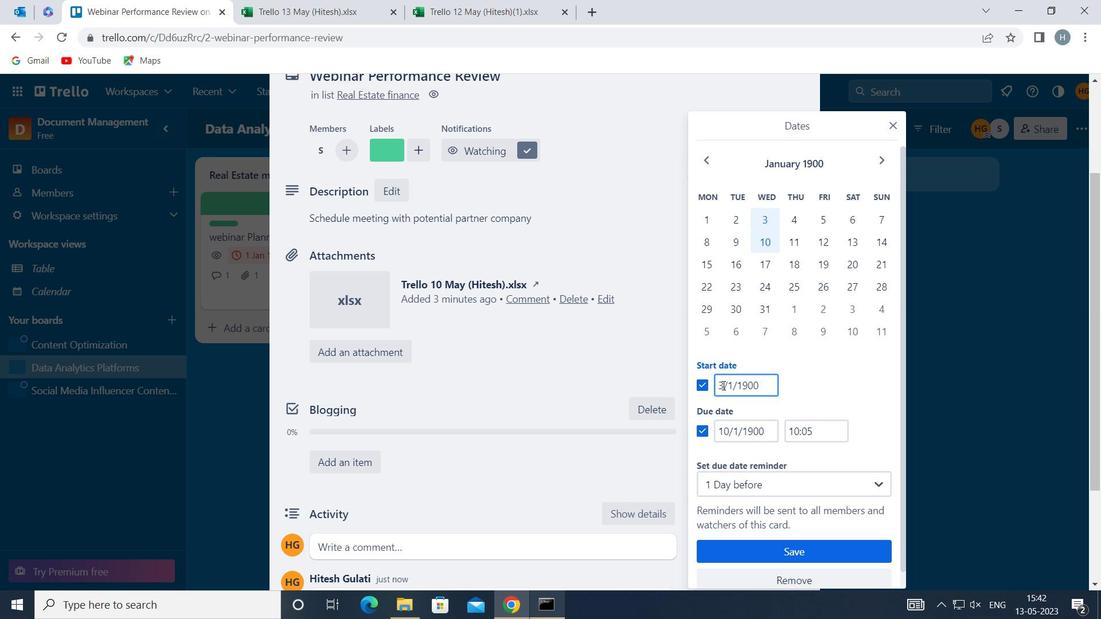 
Action: Mouse moved to (723, 385)
Screenshot: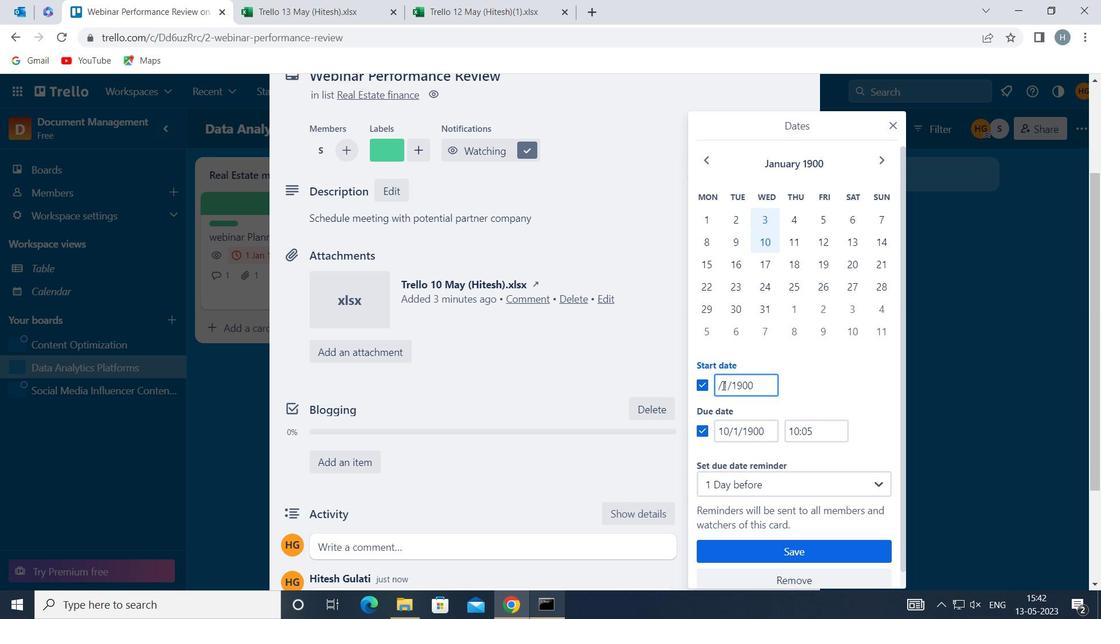 
Action: Key pressed <<100>>
Screenshot: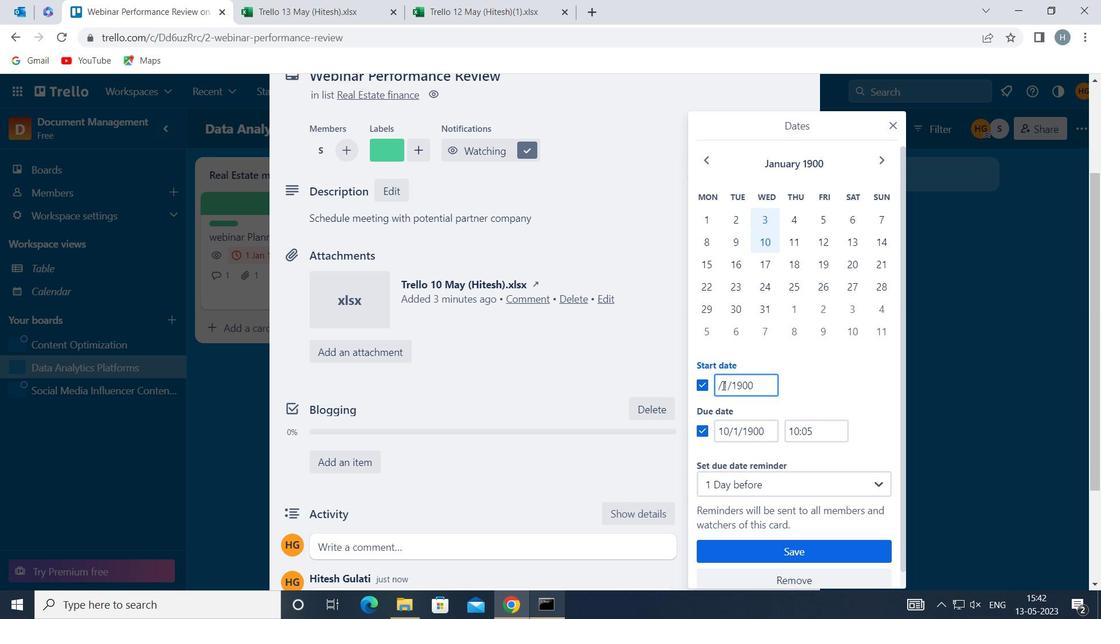
Action: Mouse moved to (729, 431)
Screenshot: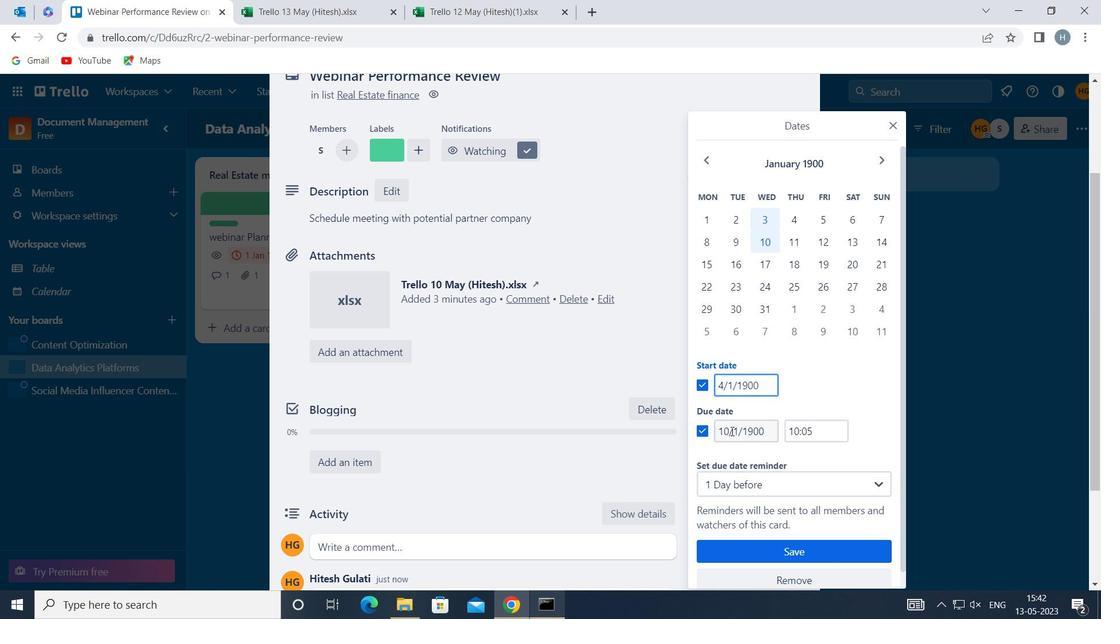 
Action: Mouse pressed left at (729, 431)
Screenshot: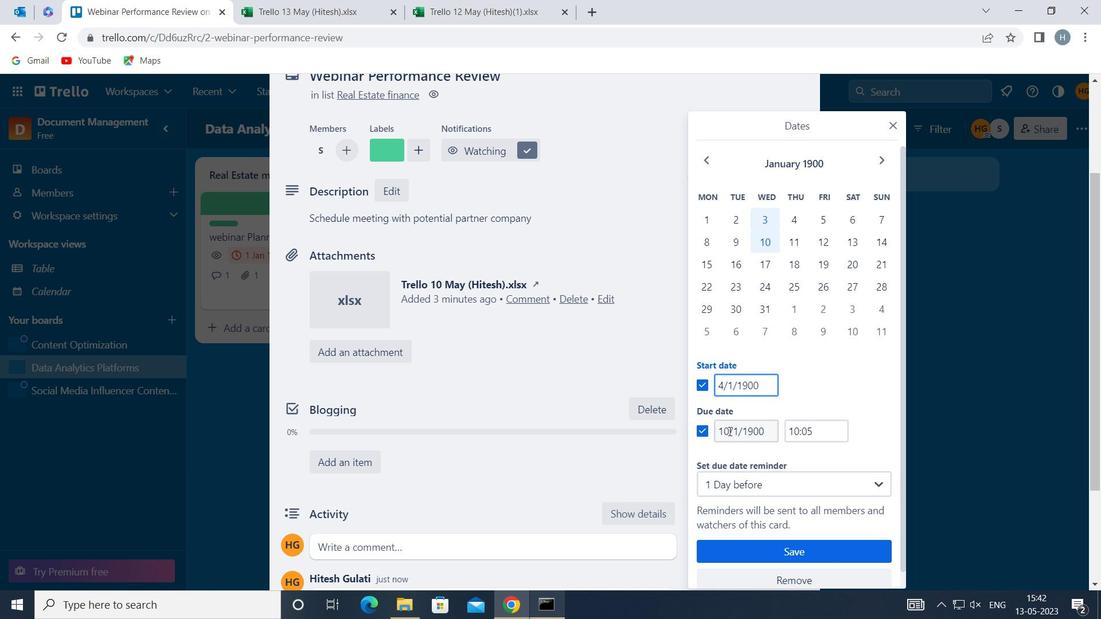 
Action: Key pressed <Key.backspace><<97>>
Screenshot: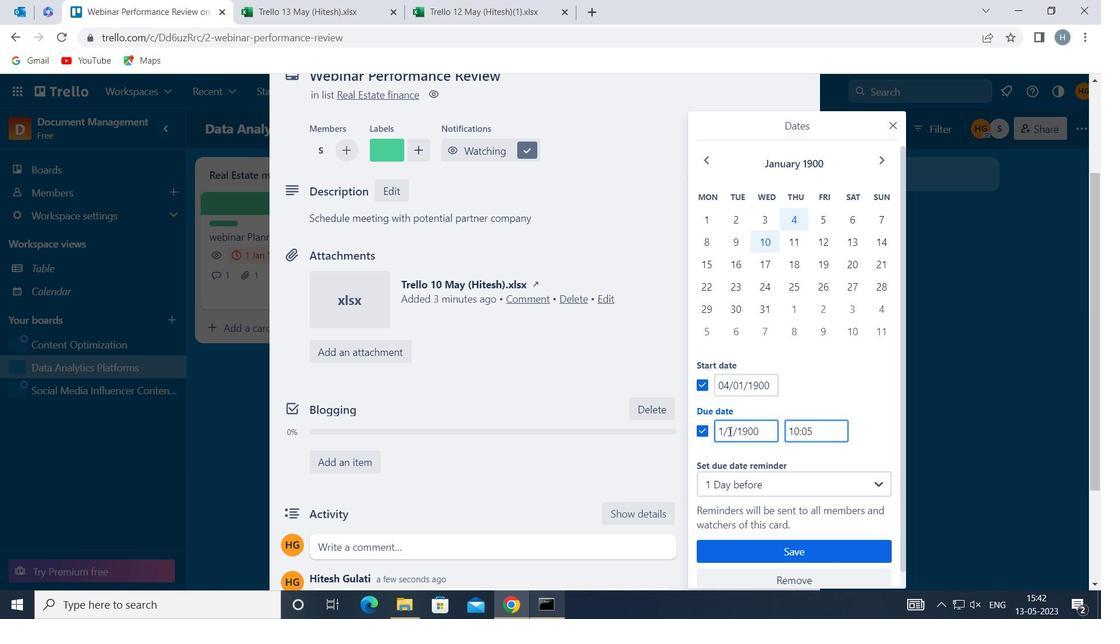 
Action: Mouse scrolled (729, 430) with delta (0, 0)
Screenshot: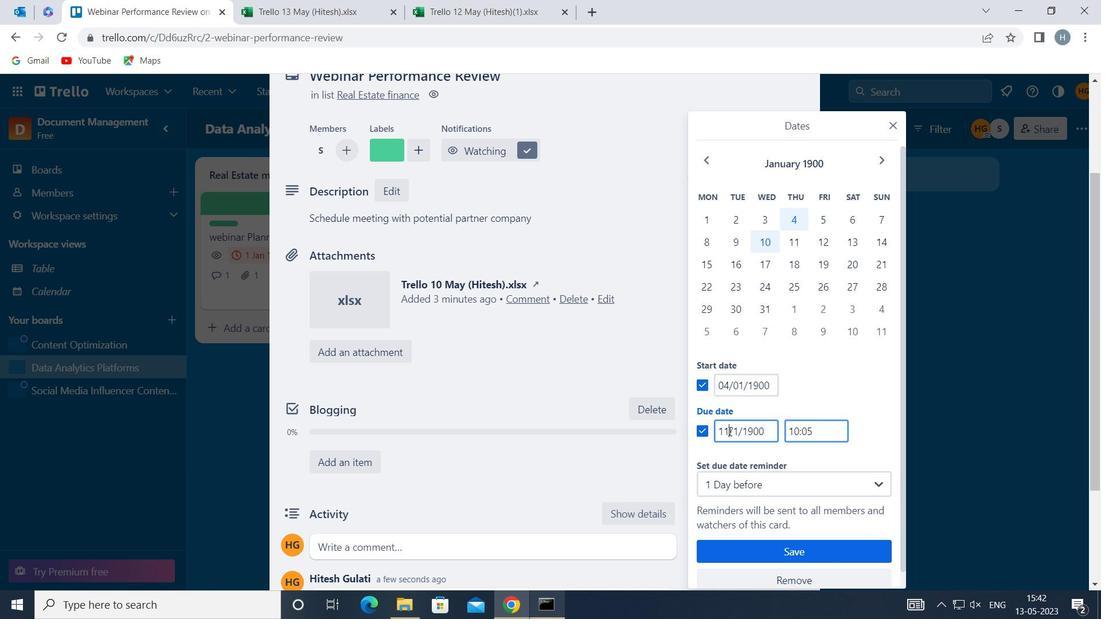 
Action: Mouse scrolled (729, 430) with delta (0, 0)
Screenshot: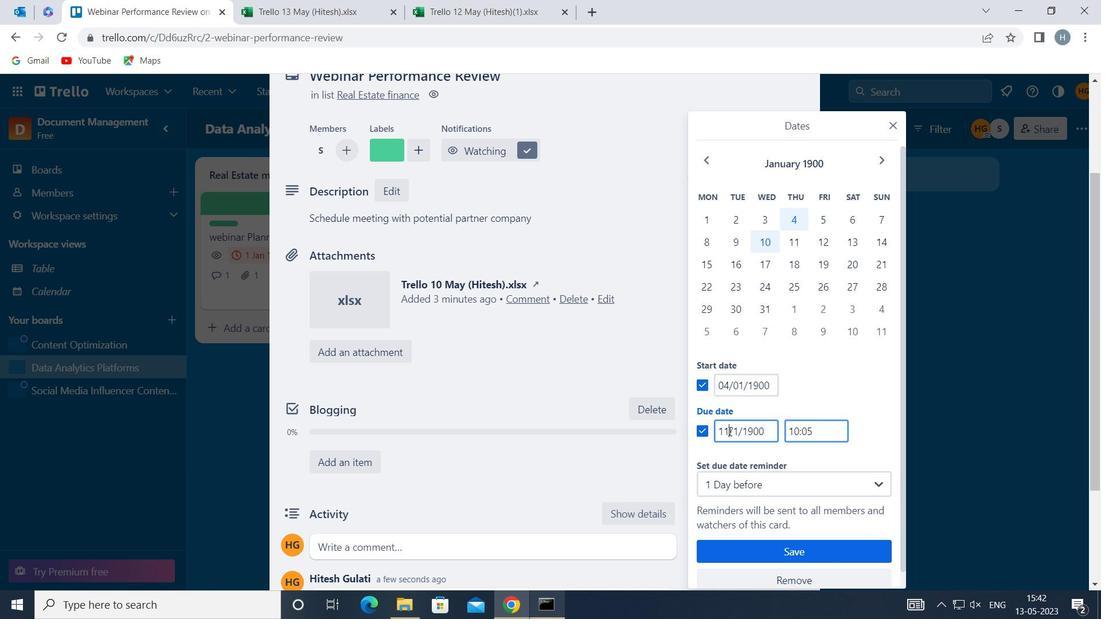 
Action: Mouse moved to (806, 525)
Screenshot: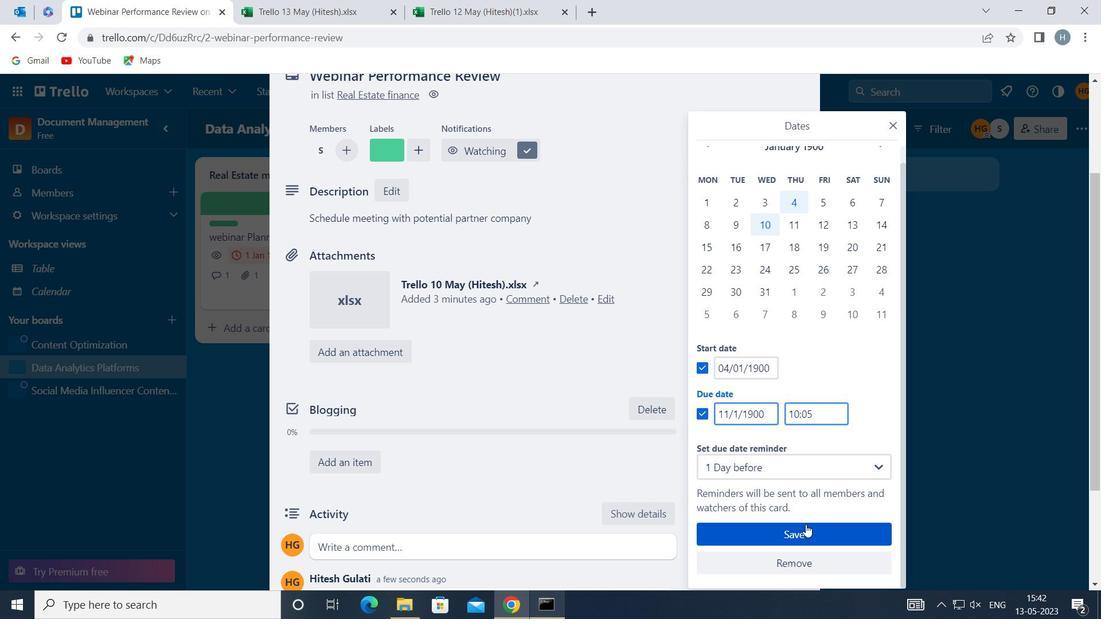 
Action: Mouse pressed left at (806, 525)
Screenshot: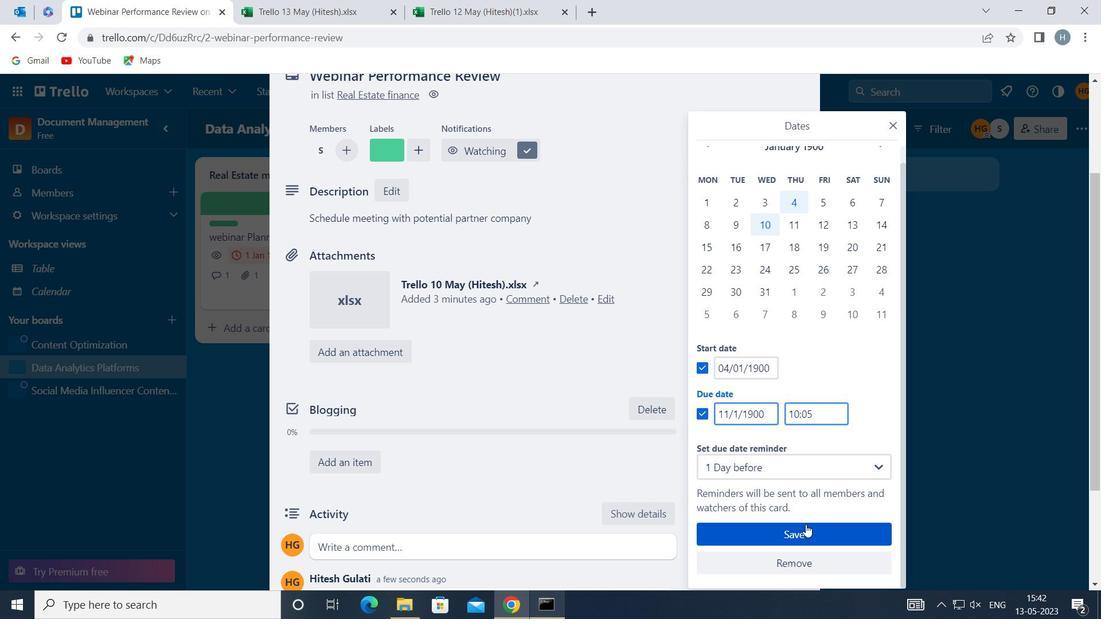 
Action: Mouse moved to (806, 526)
Screenshot: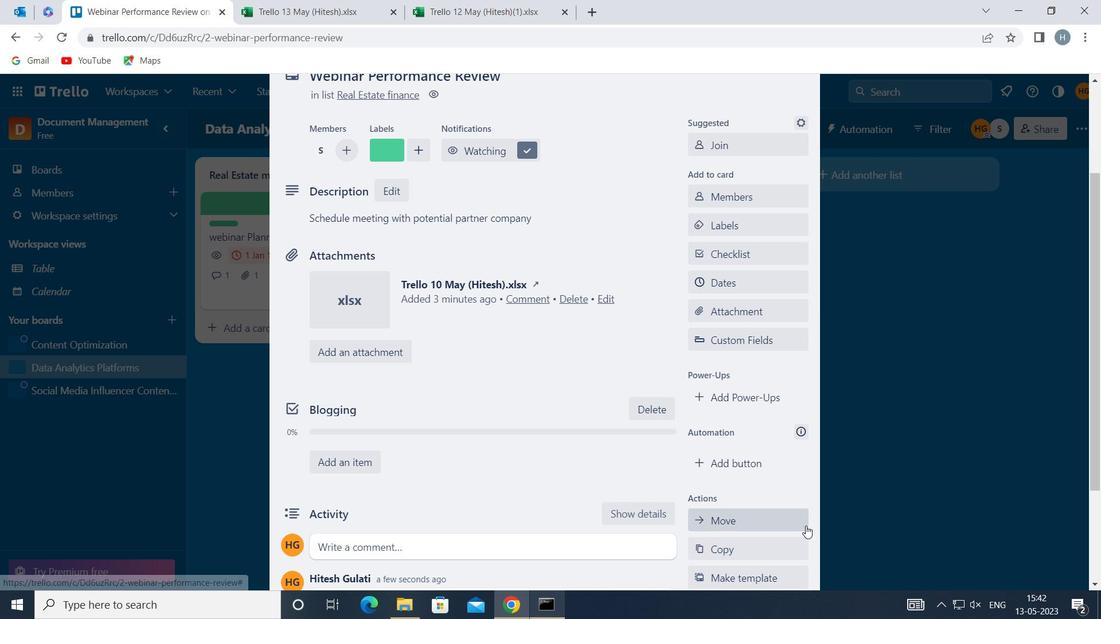 
Action: Key pressed <Key.f8>
Screenshot: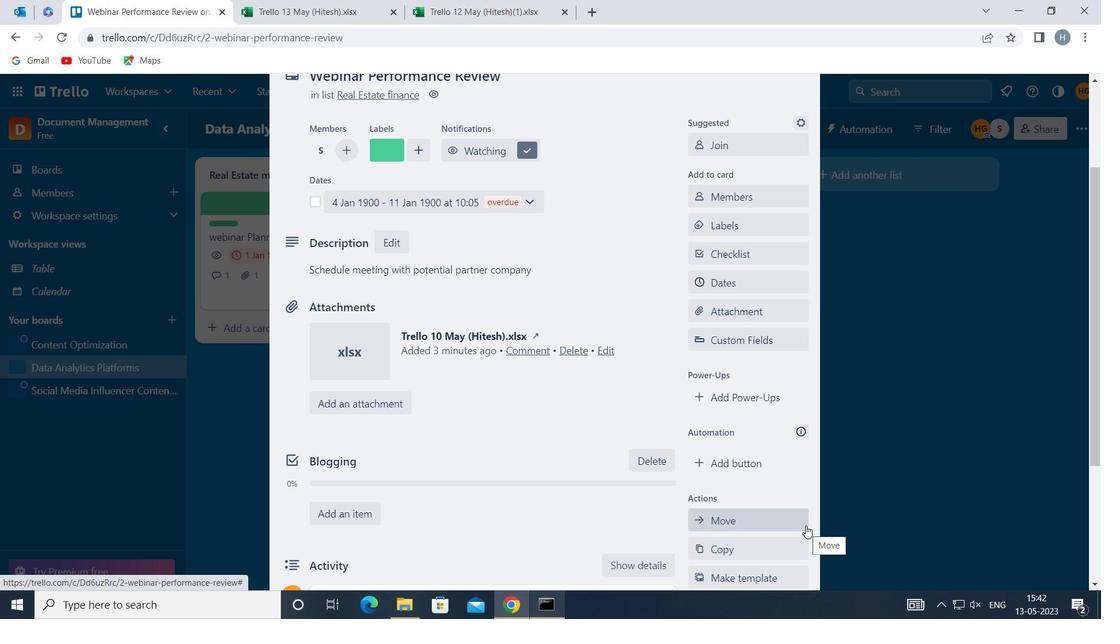 
